Task: Find connections with filter location San Cristóbal Verapaz with filter topic #lawyeringwith filter profile language French with filter current company The Economic Times with filter school Shri Vaishnav Vidyapeeth Vishwavidyalaya, Indore with filter industry Equipment Rental Services with filter service category Labor and Employment Law with filter keywords title Welding
Action: Mouse moved to (519, 85)
Screenshot: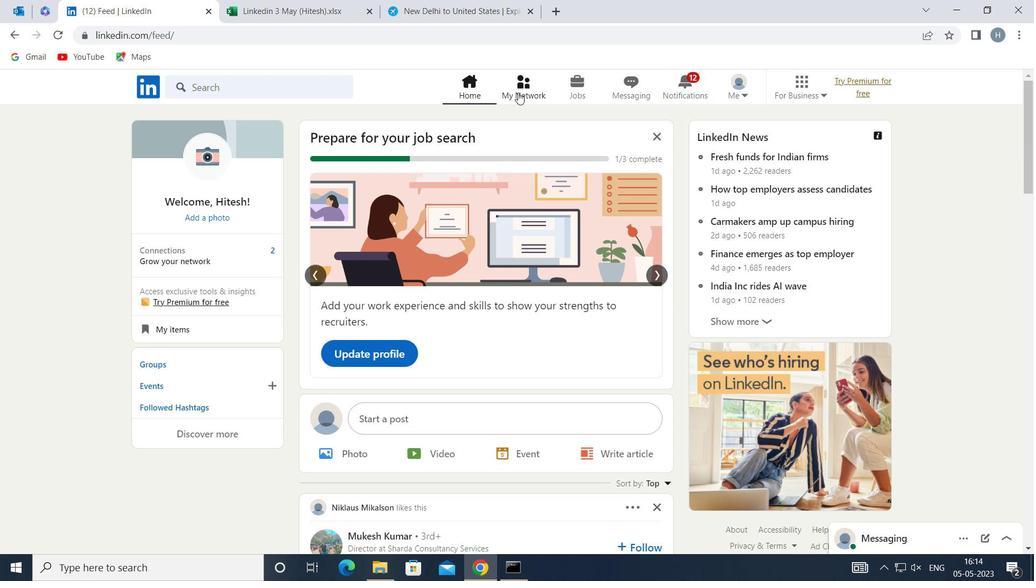 
Action: Mouse pressed left at (519, 85)
Screenshot: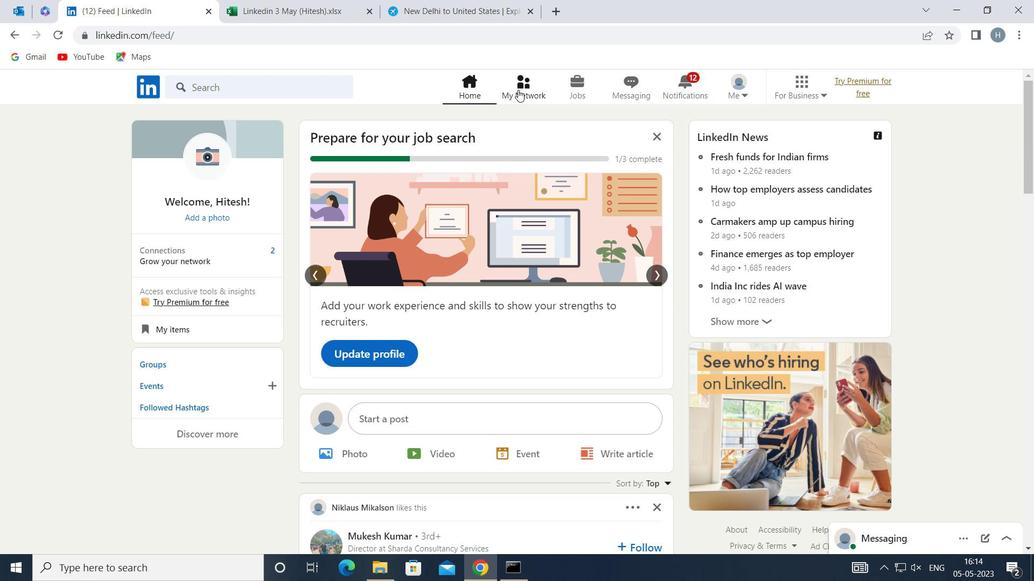 
Action: Mouse moved to (269, 156)
Screenshot: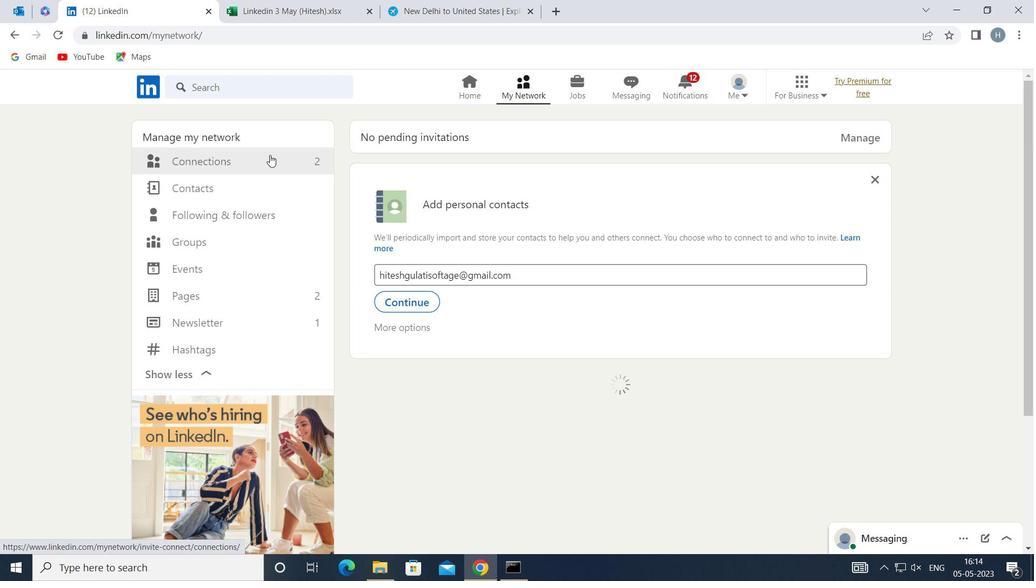 
Action: Mouse pressed left at (269, 156)
Screenshot: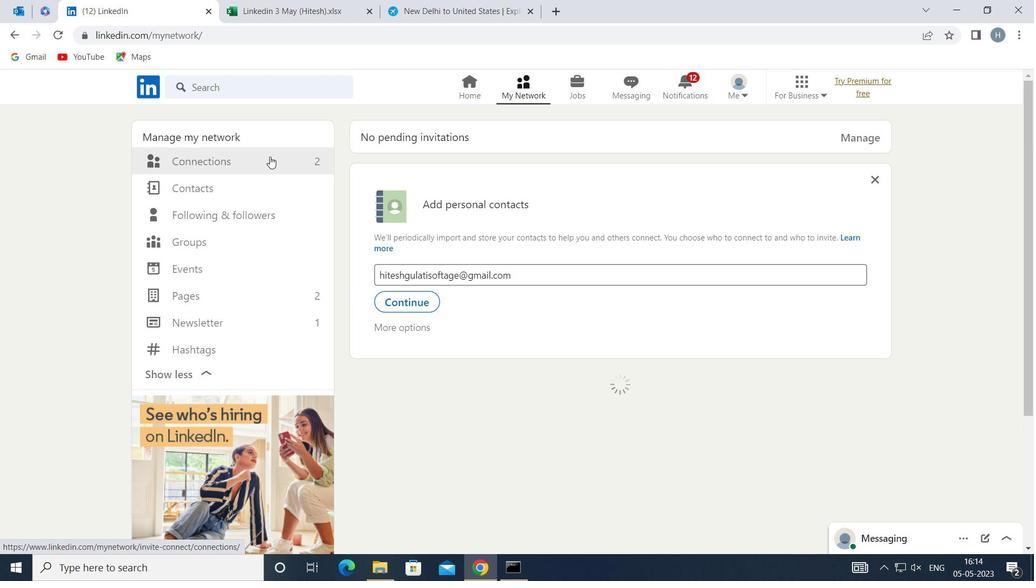 
Action: Mouse moved to (631, 163)
Screenshot: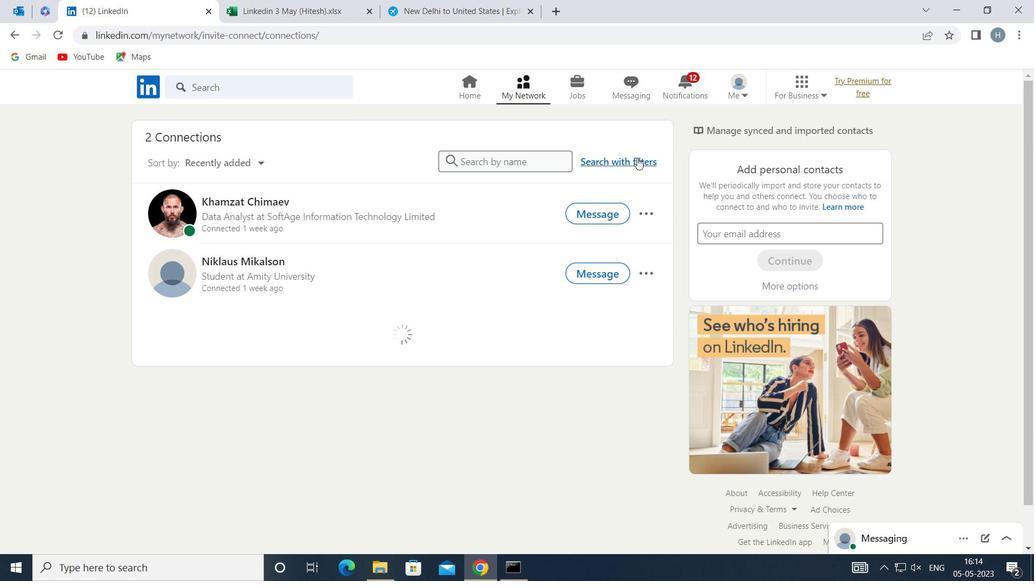 
Action: Mouse pressed left at (631, 163)
Screenshot: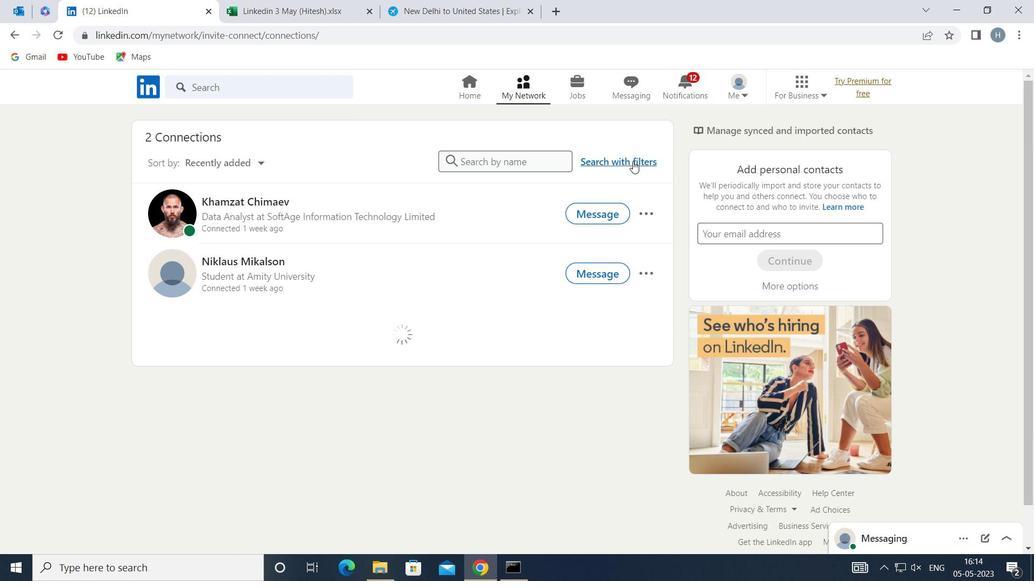 
Action: Mouse moved to (568, 123)
Screenshot: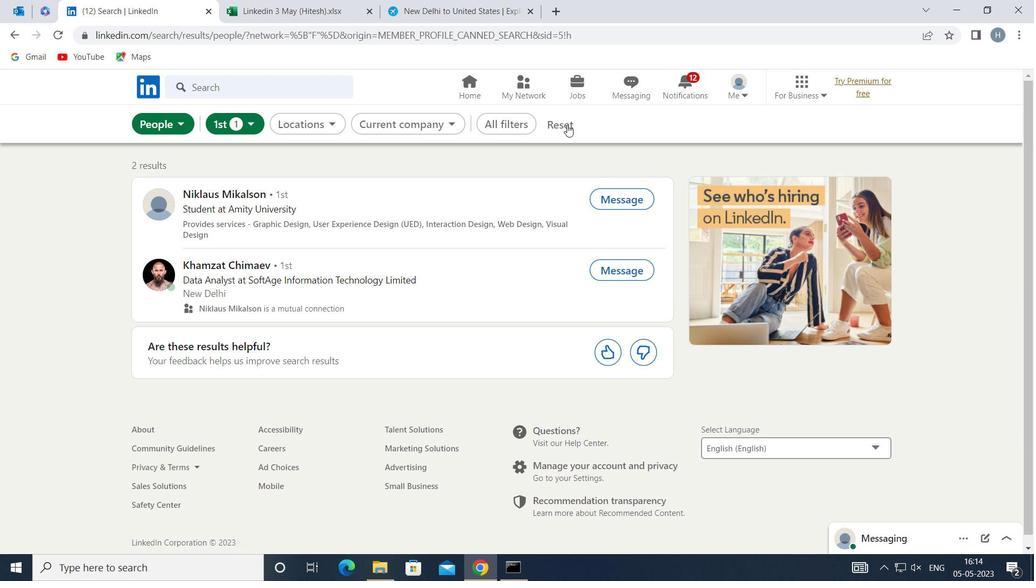 
Action: Mouse pressed left at (568, 123)
Screenshot: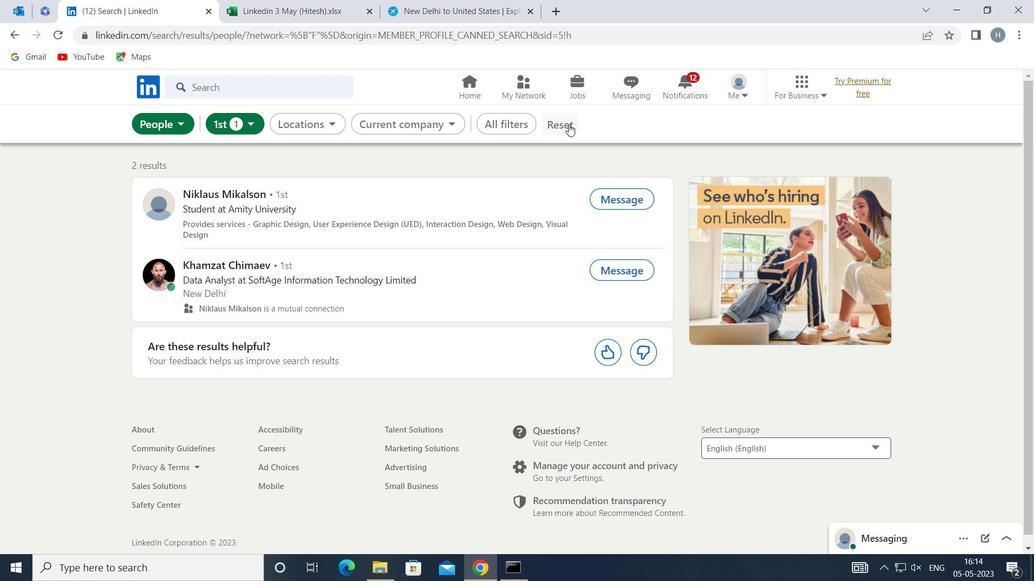 
Action: Mouse moved to (544, 122)
Screenshot: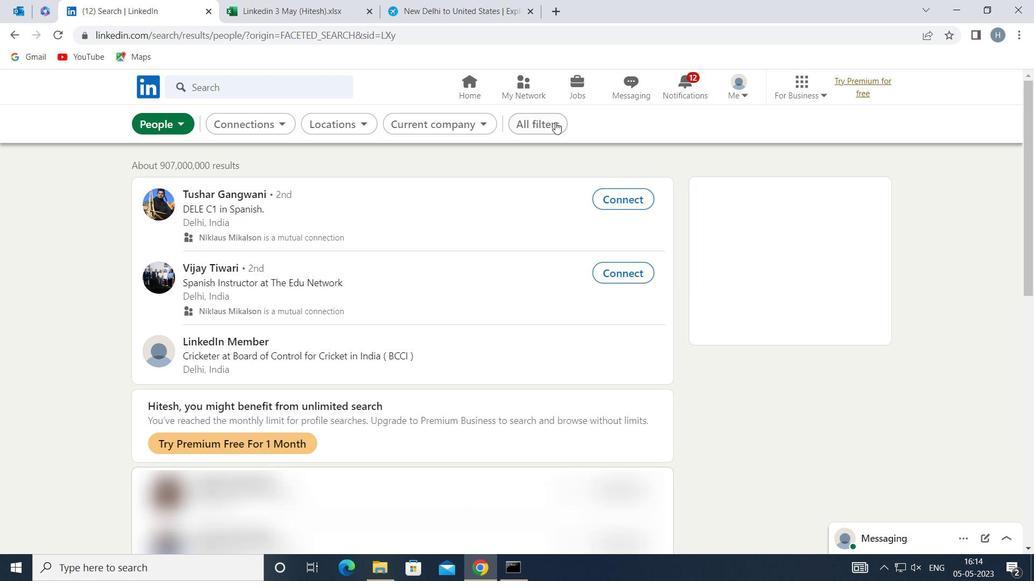 
Action: Mouse pressed left at (544, 122)
Screenshot: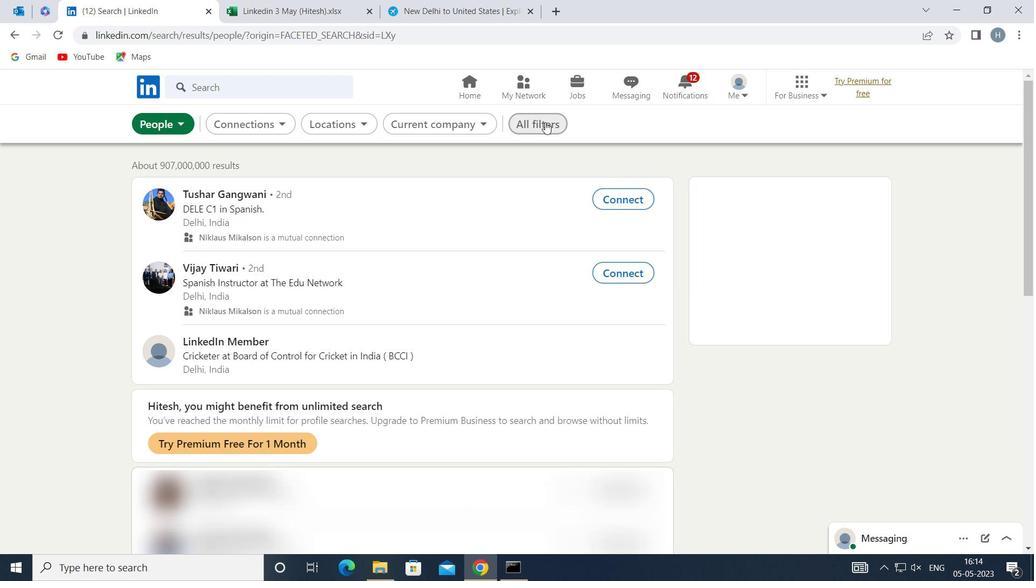 
Action: Mouse moved to (822, 271)
Screenshot: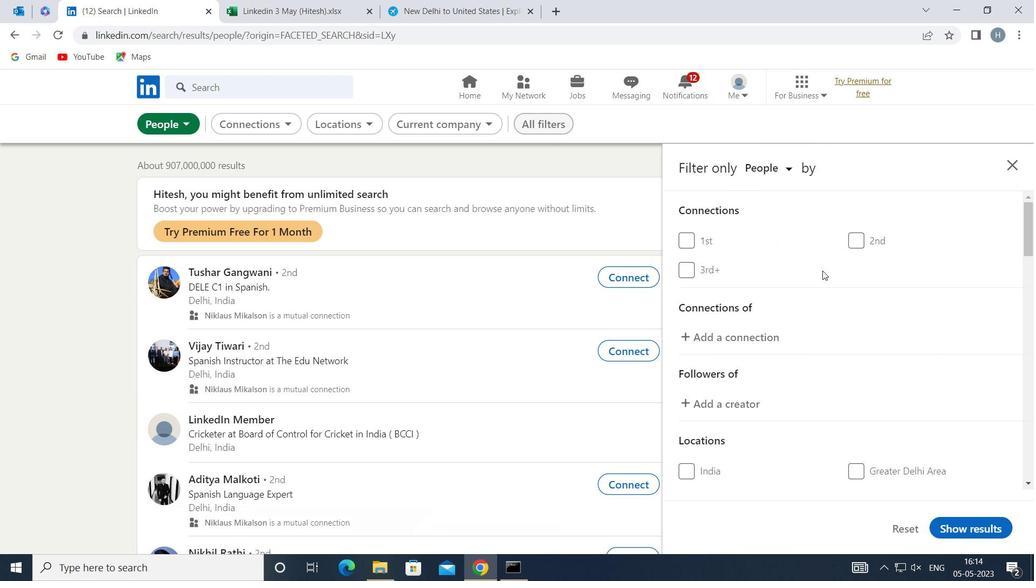 
Action: Mouse scrolled (822, 270) with delta (0, 0)
Screenshot: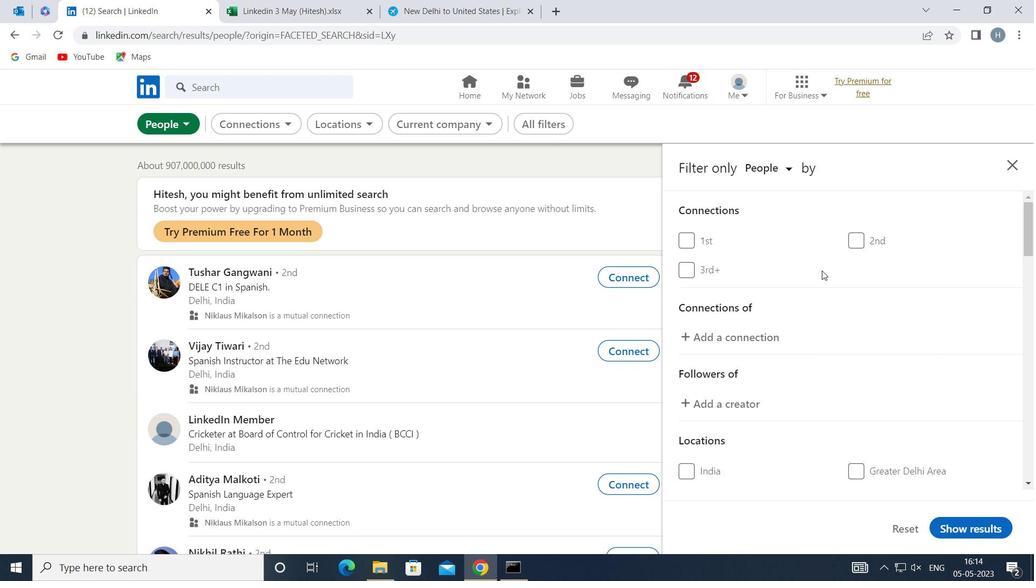 
Action: Mouse scrolled (822, 270) with delta (0, 0)
Screenshot: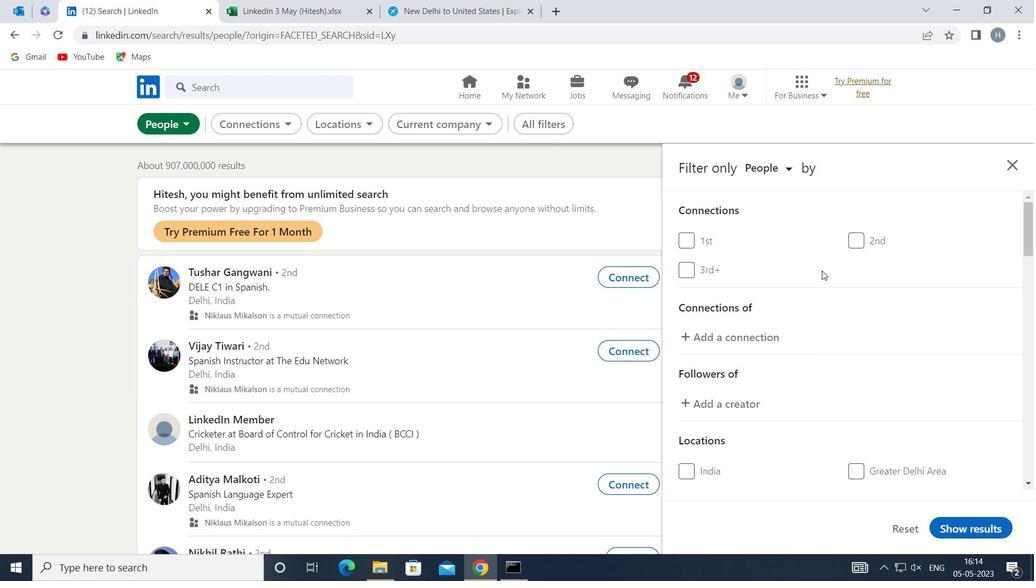 
Action: Mouse moved to (821, 272)
Screenshot: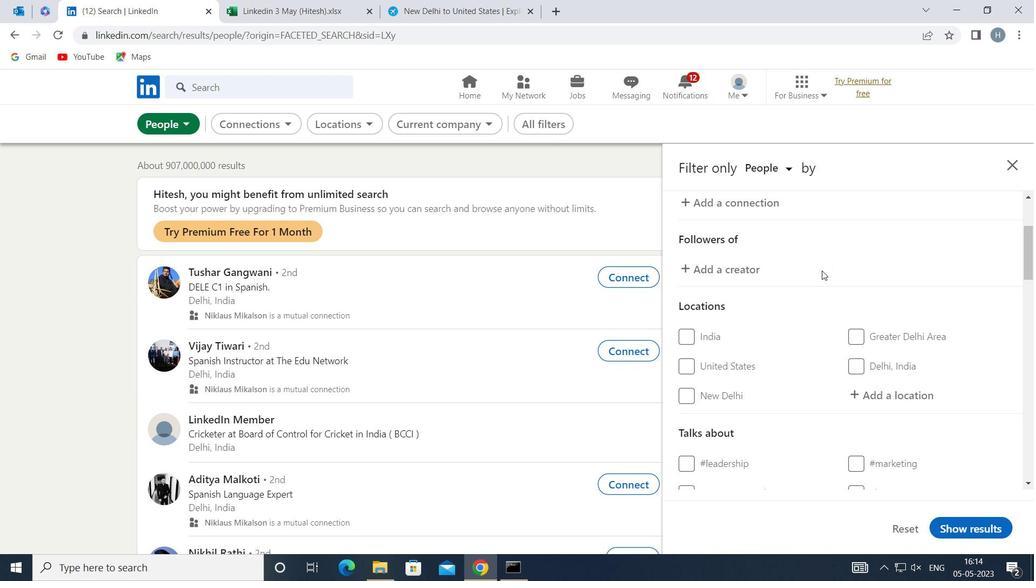 
Action: Mouse scrolled (821, 271) with delta (0, 0)
Screenshot: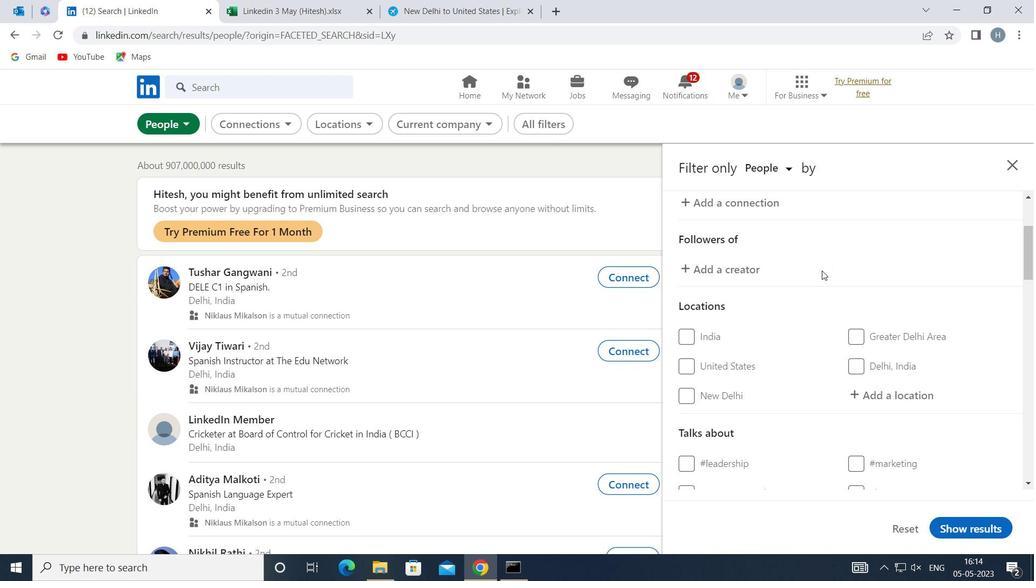 
Action: Mouse moved to (887, 328)
Screenshot: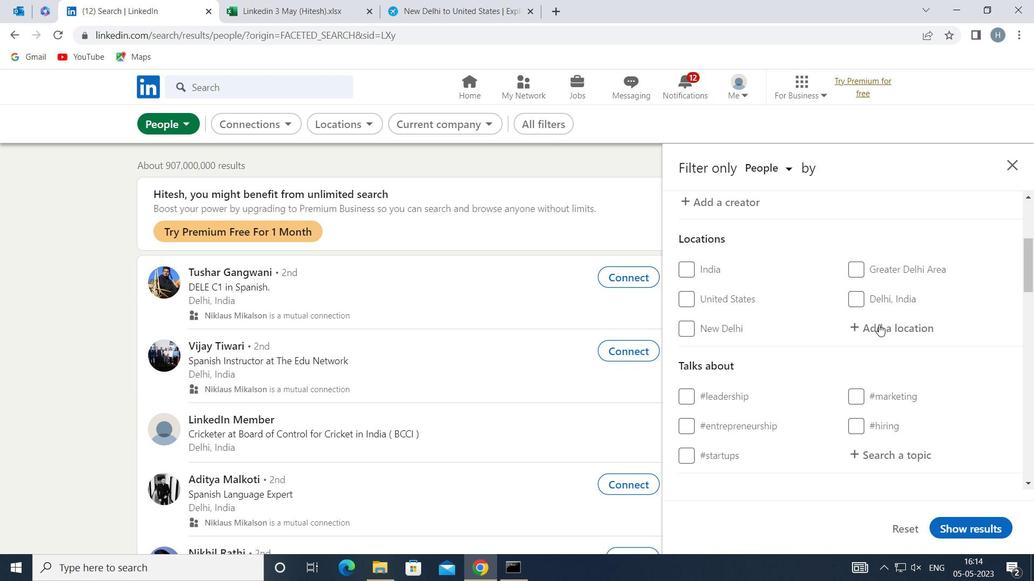 
Action: Mouse pressed left at (887, 328)
Screenshot: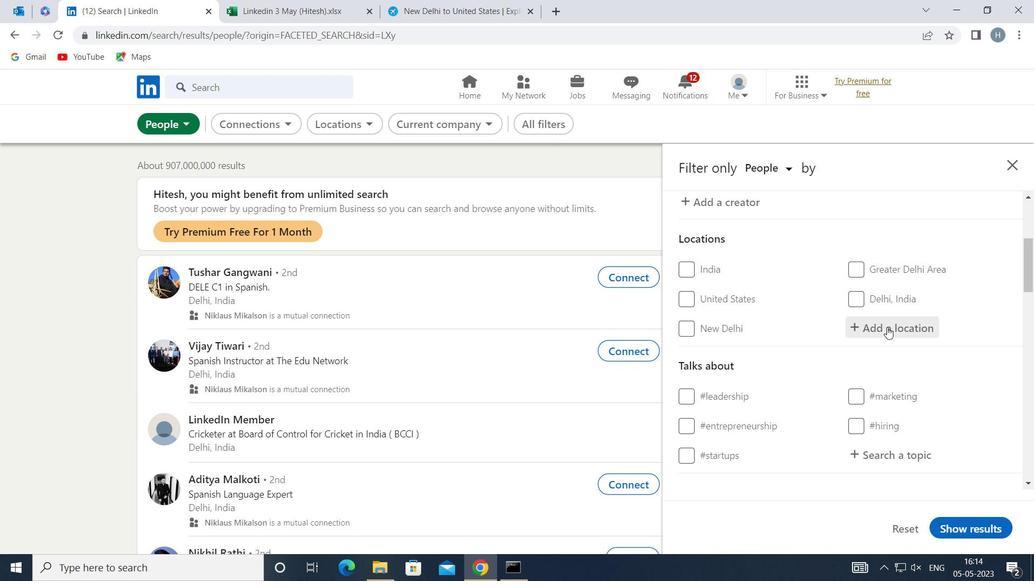 
Action: Mouse moved to (888, 328)
Screenshot: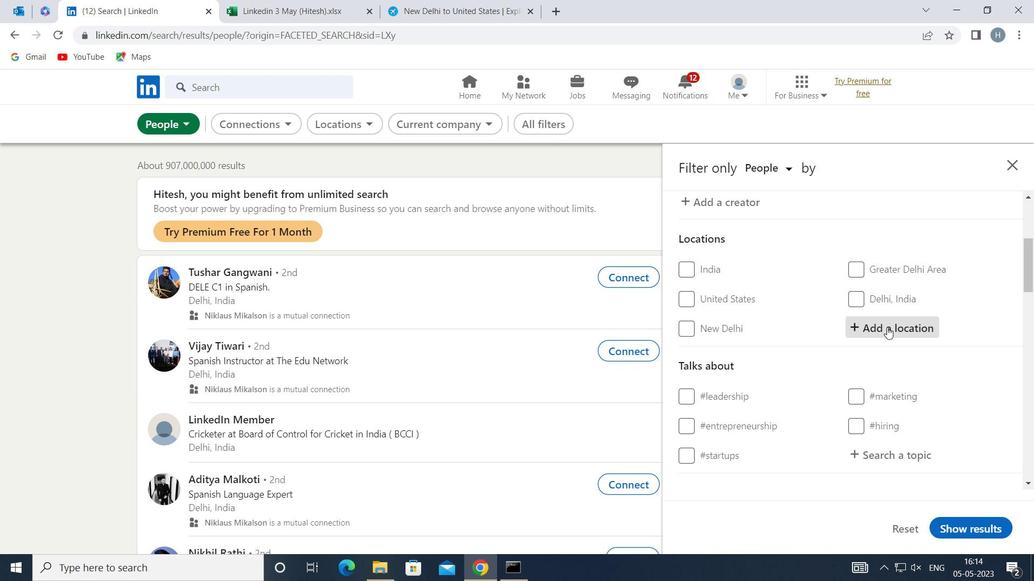 
Action: Key pressed <Key.shift>SAN<Key.space><Key.shift>CRISTOBAL<Key.space><Key.shift>V
Screenshot: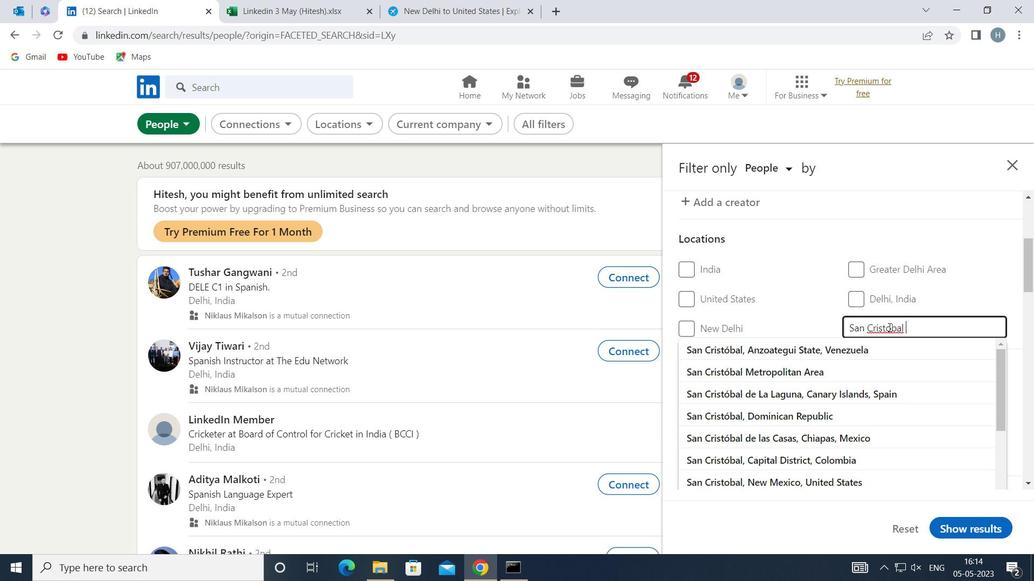 
Action: Mouse moved to (809, 412)
Screenshot: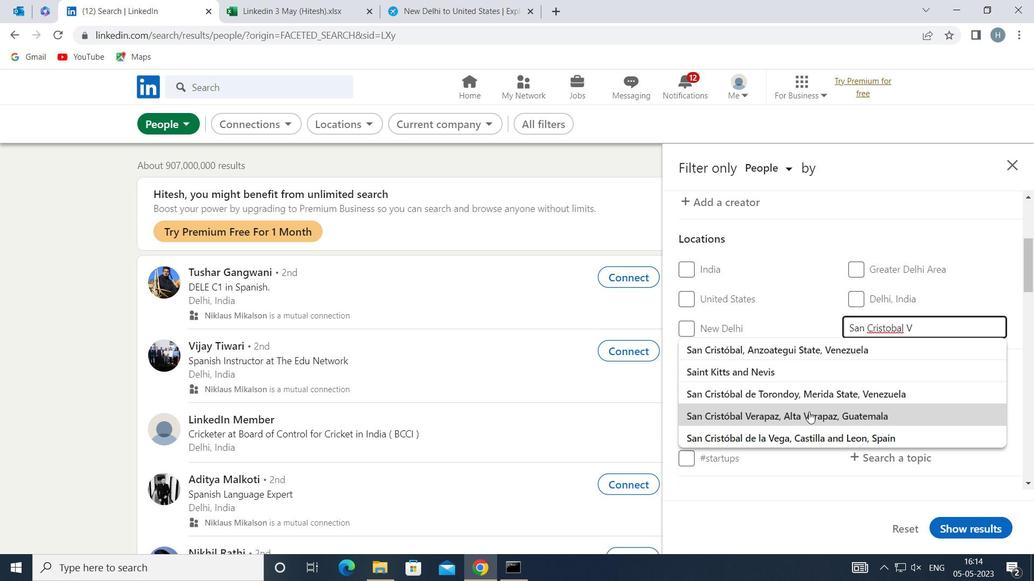 
Action: Mouse pressed left at (809, 412)
Screenshot: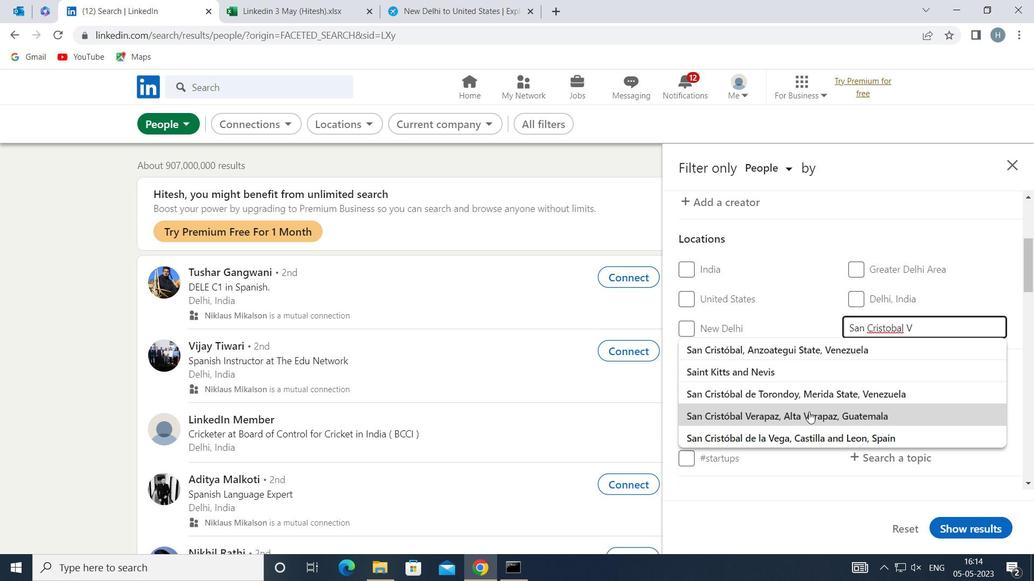 
Action: Mouse moved to (790, 387)
Screenshot: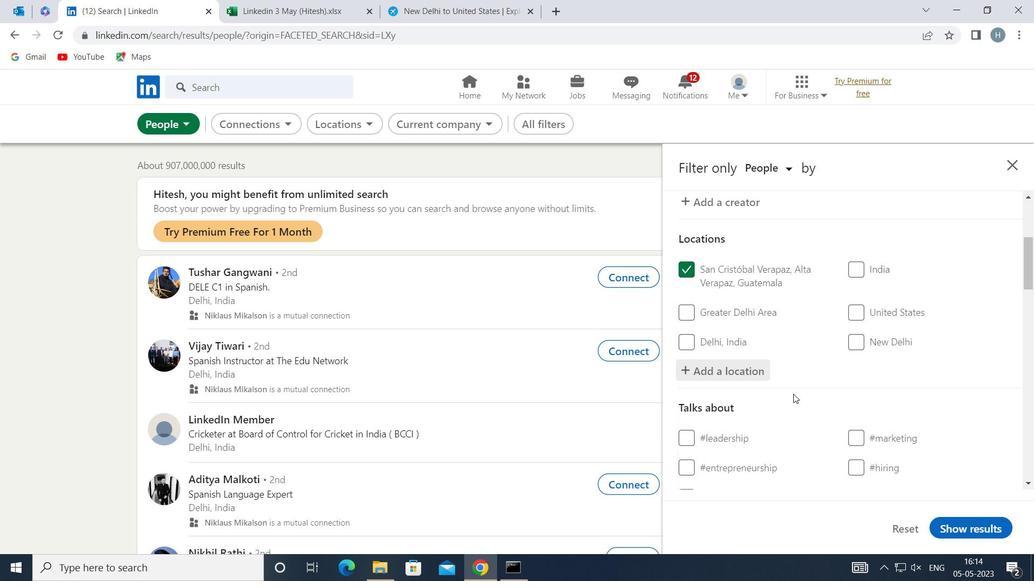 
Action: Mouse scrolled (790, 387) with delta (0, 0)
Screenshot: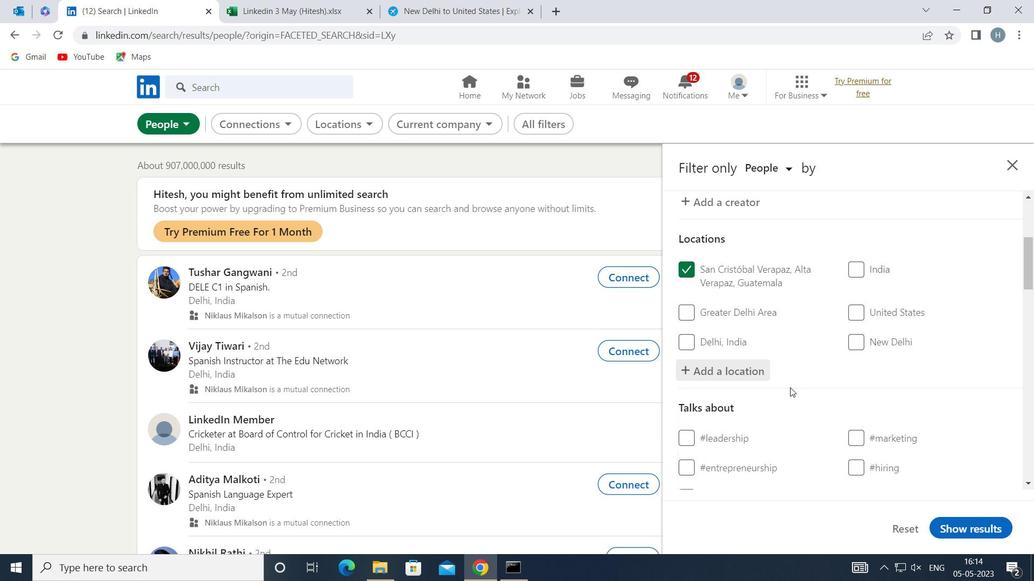 
Action: Mouse moved to (790, 380)
Screenshot: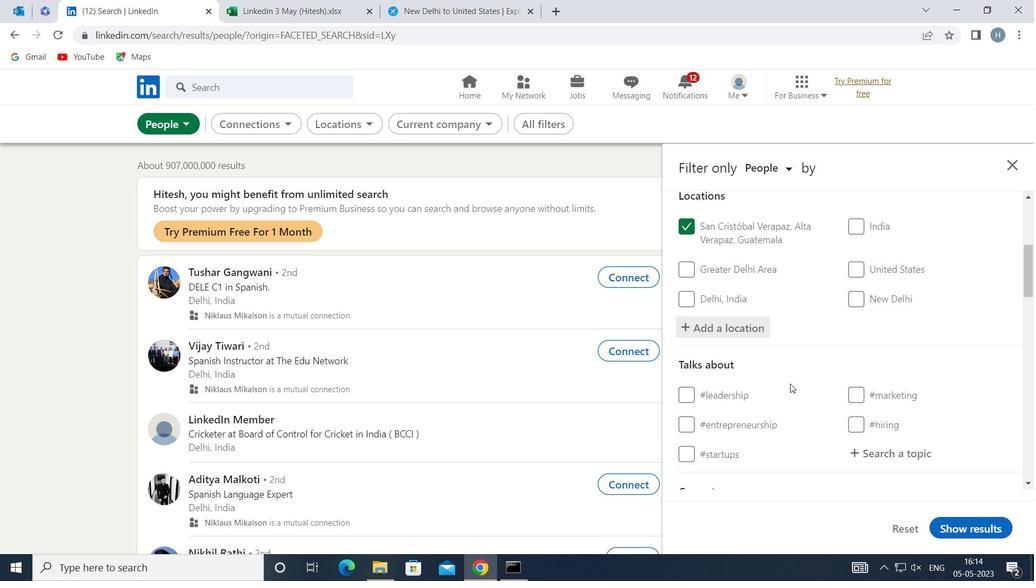 
Action: Mouse scrolled (790, 380) with delta (0, 0)
Screenshot: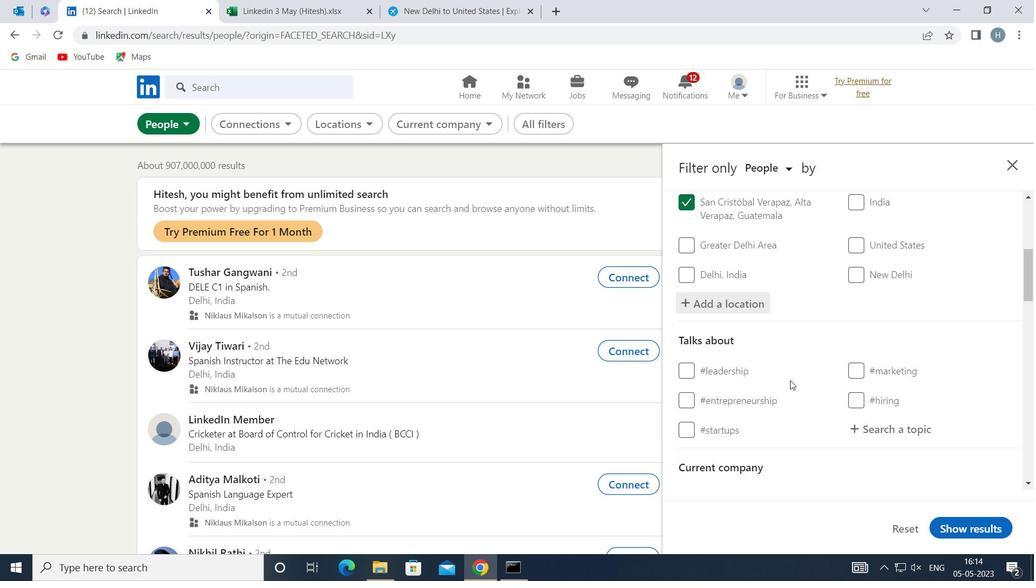 
Action: Mouse moved to (900, 356)
Screenshot: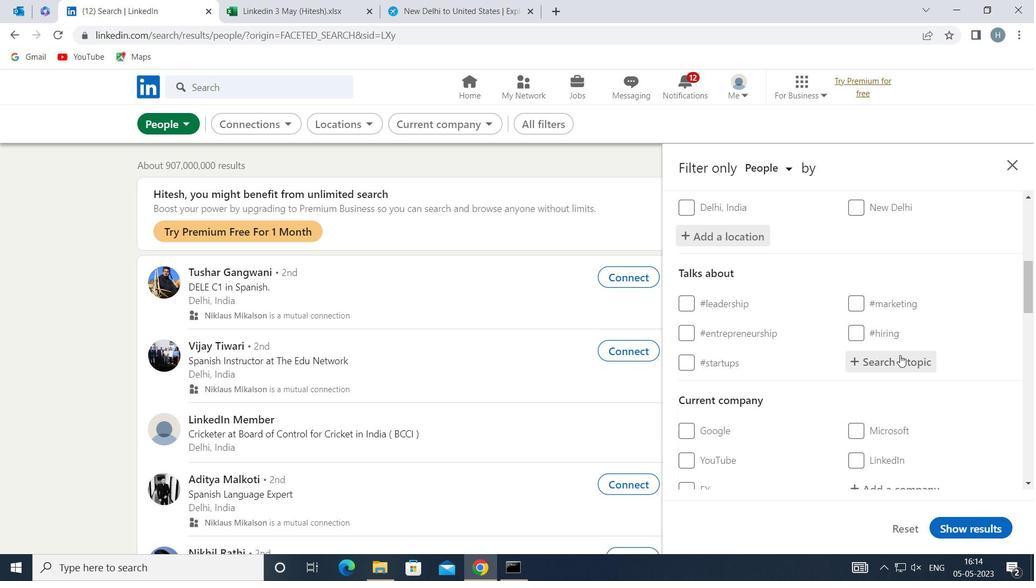
Action: Mouse pressed left at (900, 356)
Screenshot: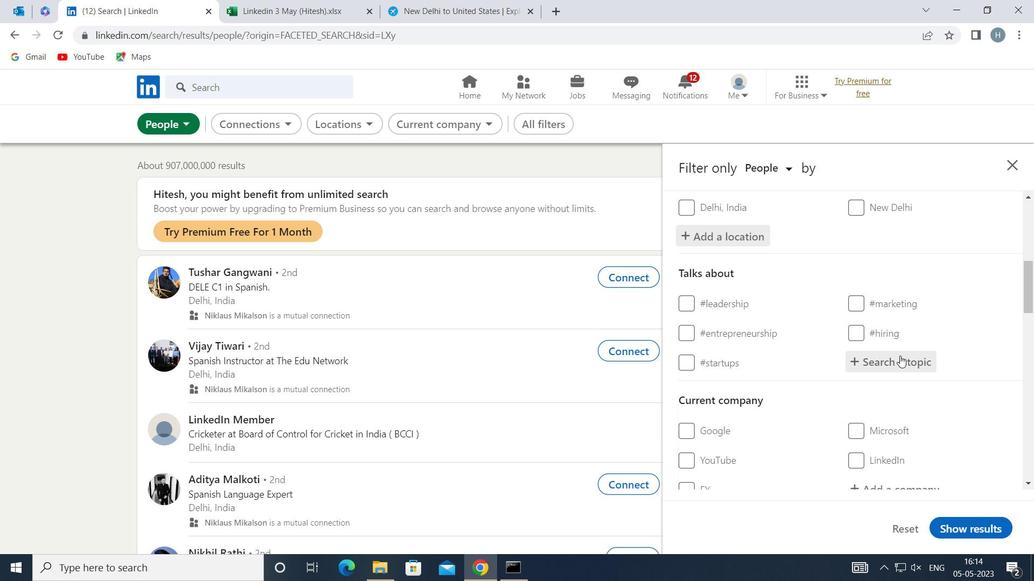 
Action: Key pressed <Key.shift>LAWYERING
Screenshot: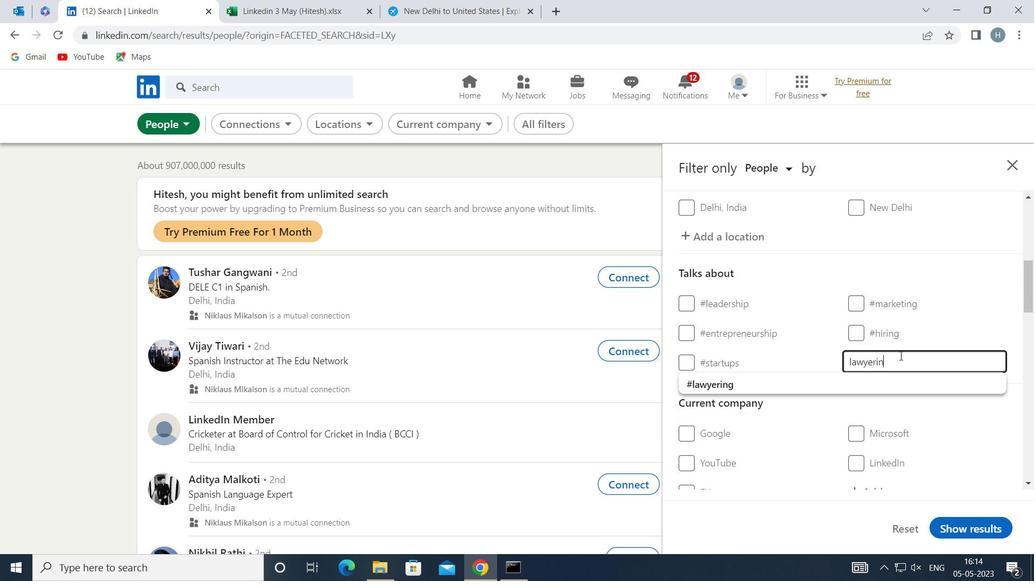 
Action: Mouse moved to (857, 378)
Screenshot: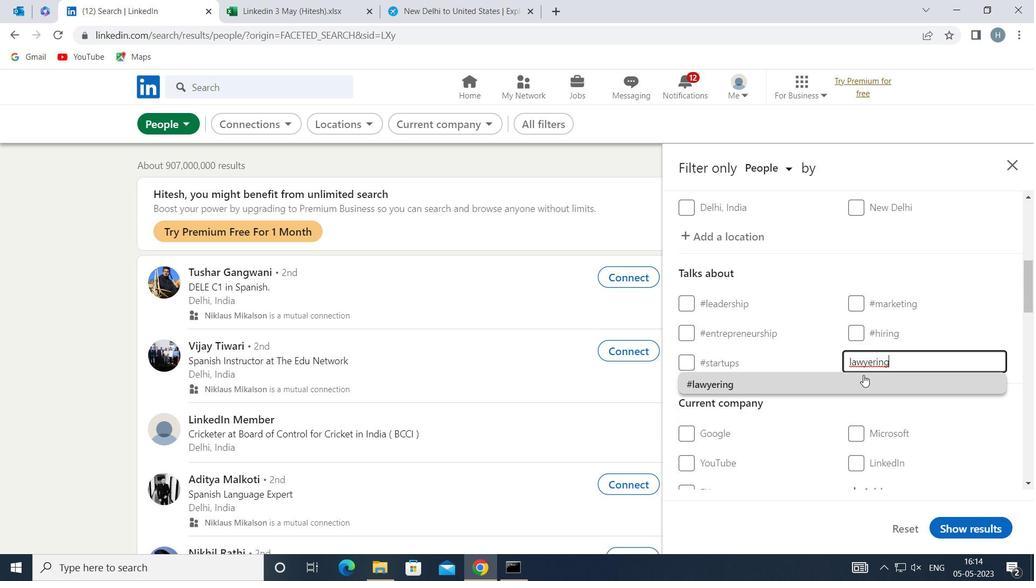 
Action: Mouse pressed left at (857, 378)
Screenshot: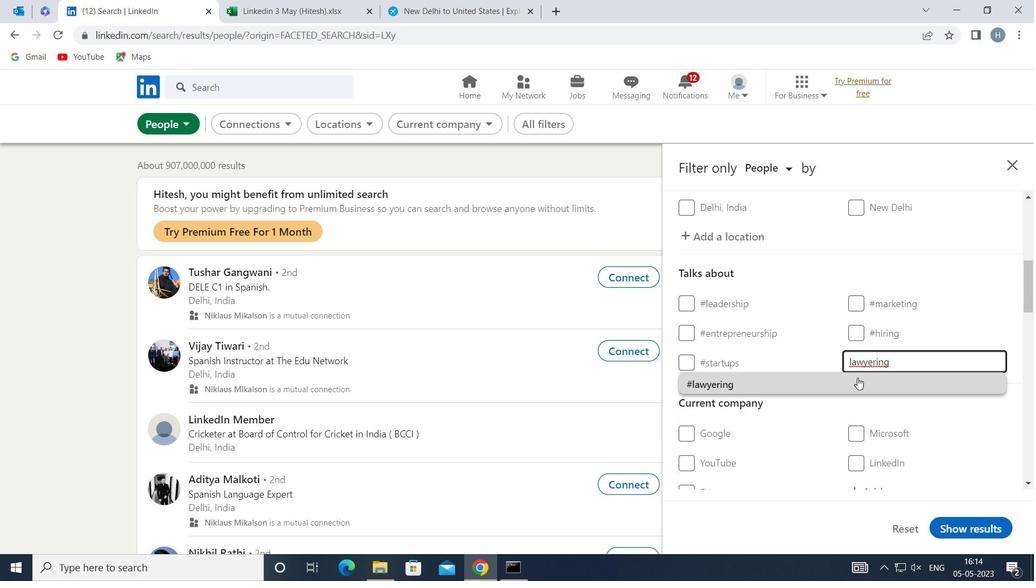 
Action: Mouse moved to (780, 371)
Screenshot: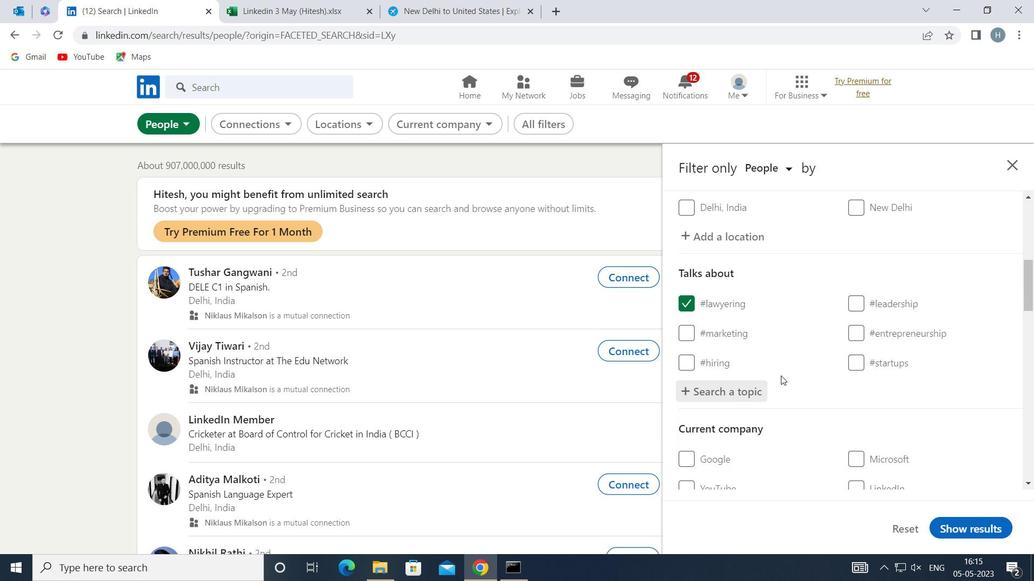 
Action: Mouse scrolled (780, 371) with delta (0, 0)
Screenshot: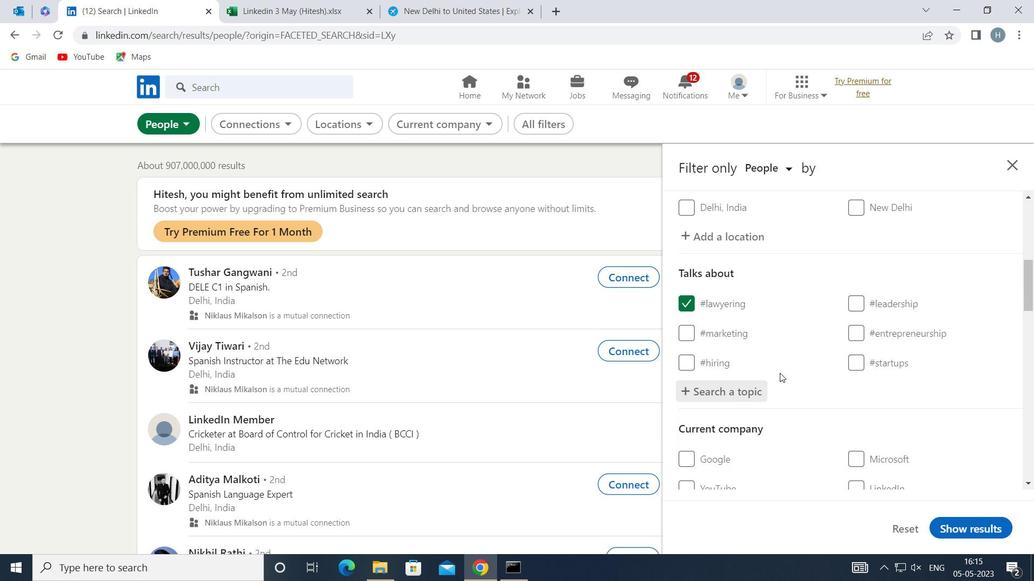 
Action: Mouse scrolled (780, 371) with delta (0, 0)
Screenshot: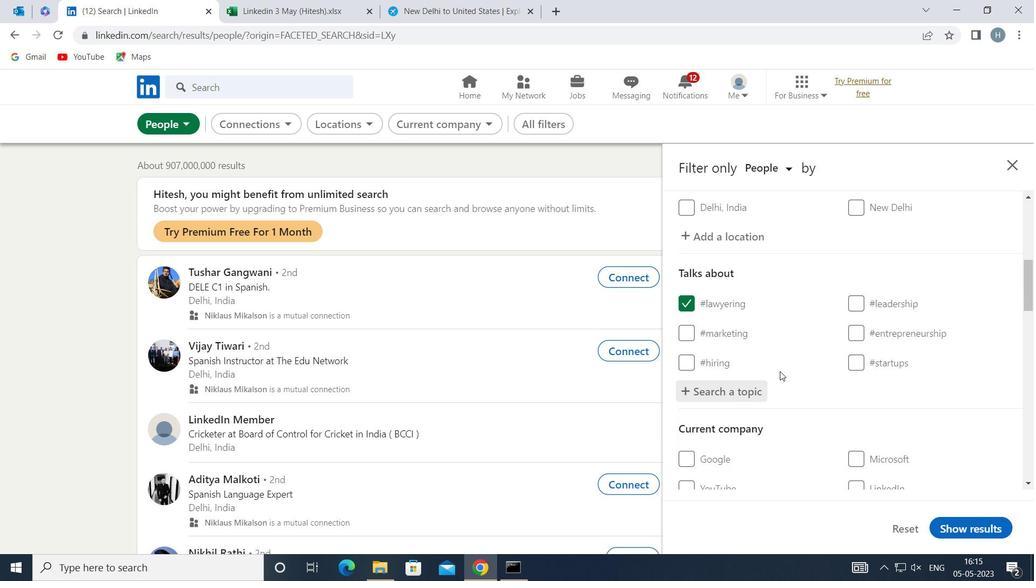 
Action: Mouse moved to (797, 357)
Screenshot: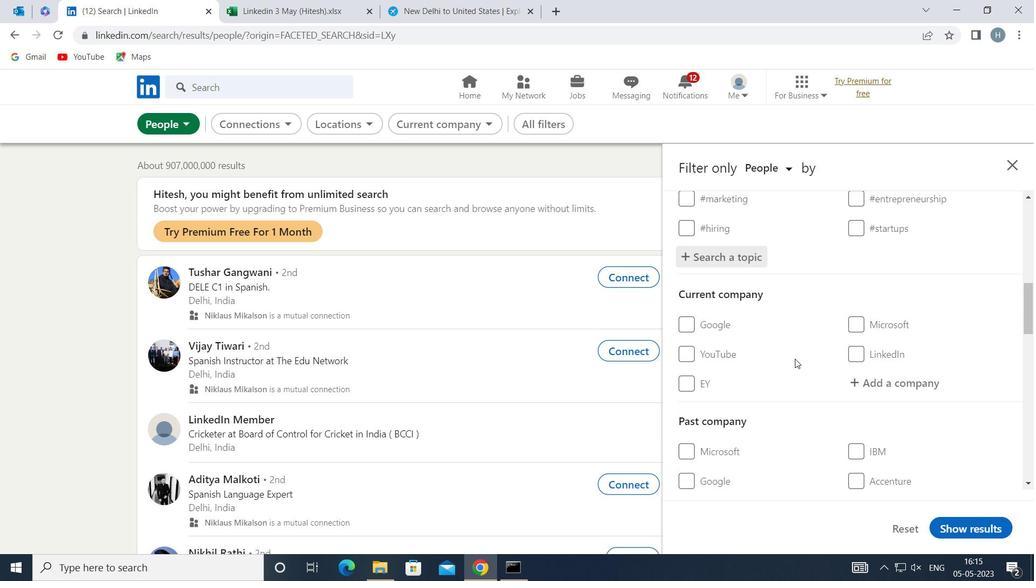 
Action: Mouse scrolled (797, 356) with delta (0, 0)
Screenshot: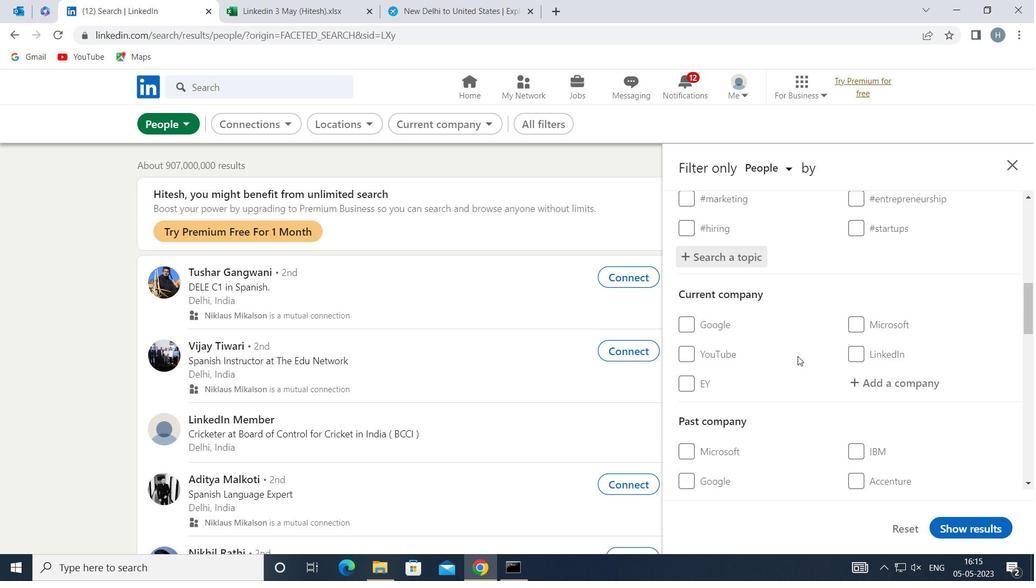 
Action: Mouse moved to (806, 350)
Screenshot: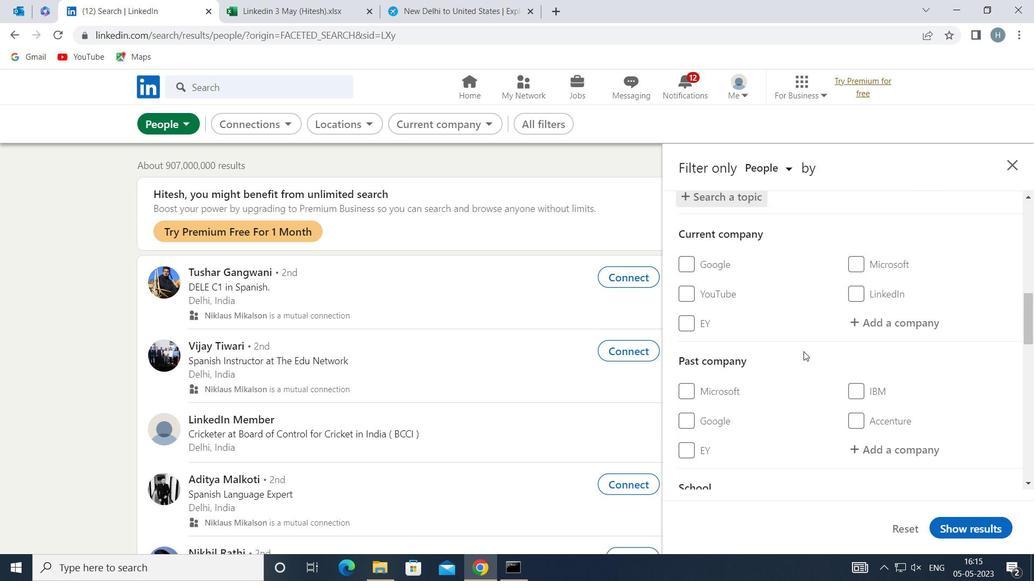 
Action: Mouse scrolled (806, 350) with delta (0, 0)
Screenshot: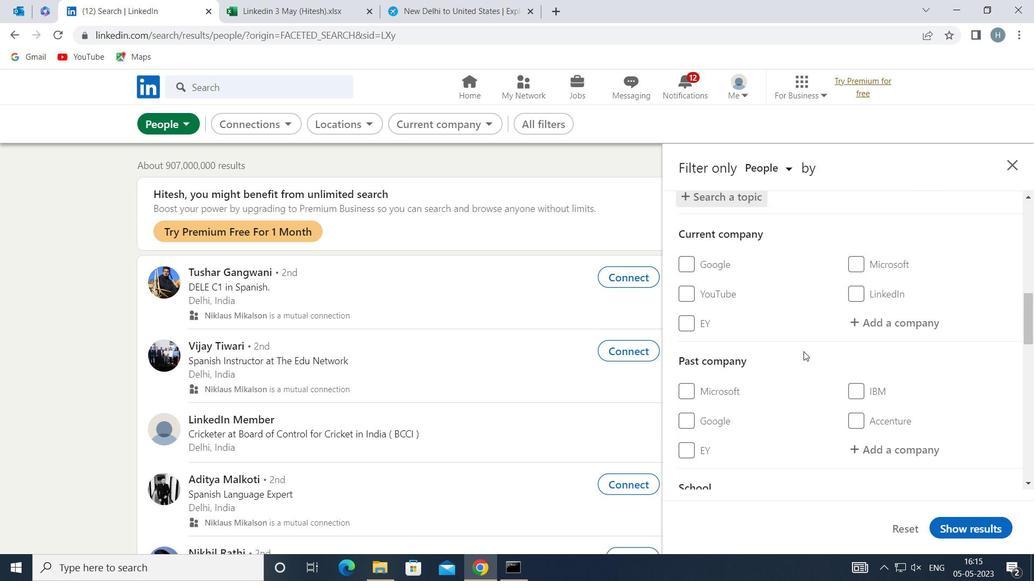 
Action: Mouse scrolled (806, 350) with delta (0, 0)
Screenshot: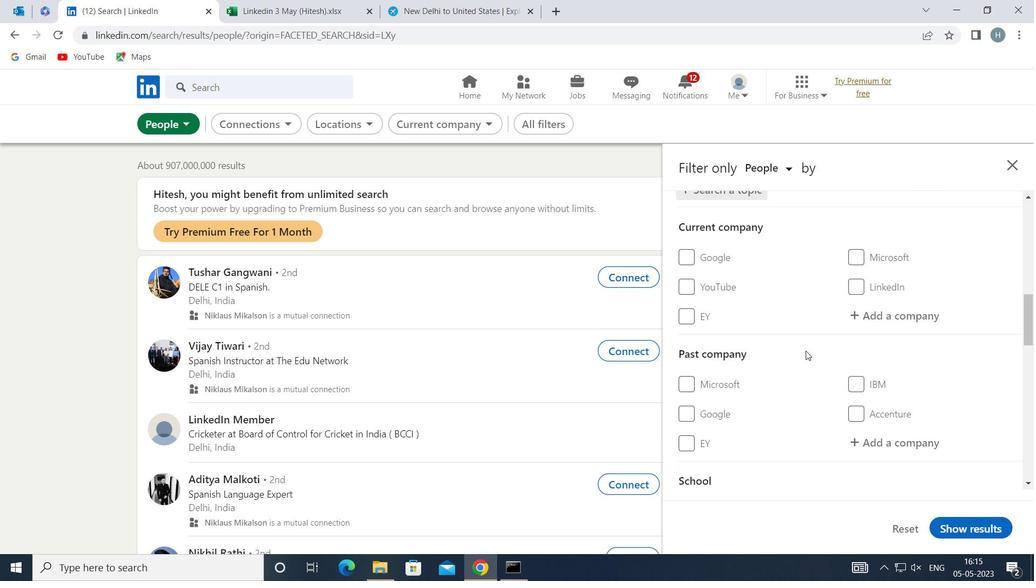 
Action: Mouse moved to (809, 350)
Screenshot: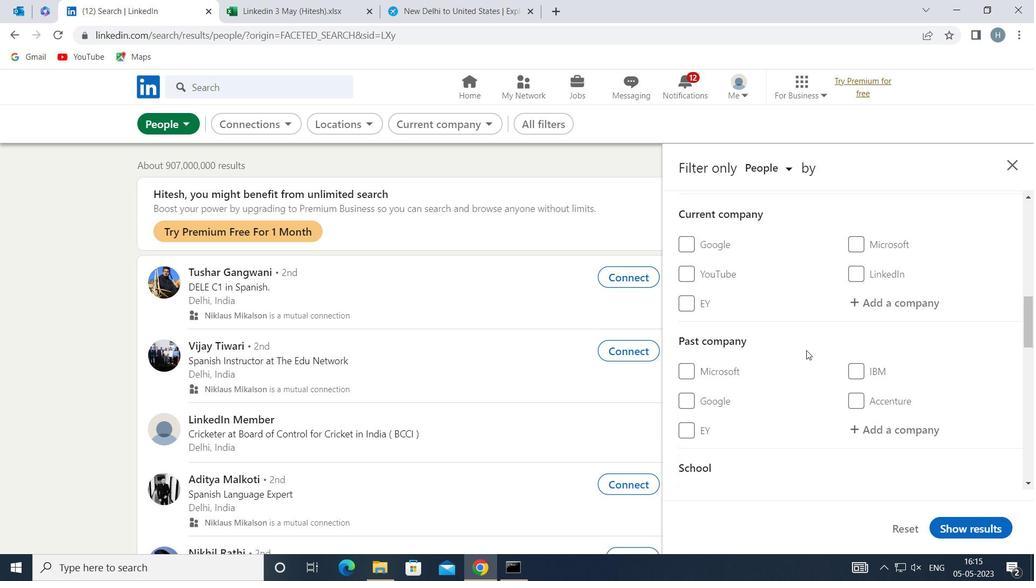 
Action: Mouse scrolled (809, 349) with delta (0, 0)
Screenshot: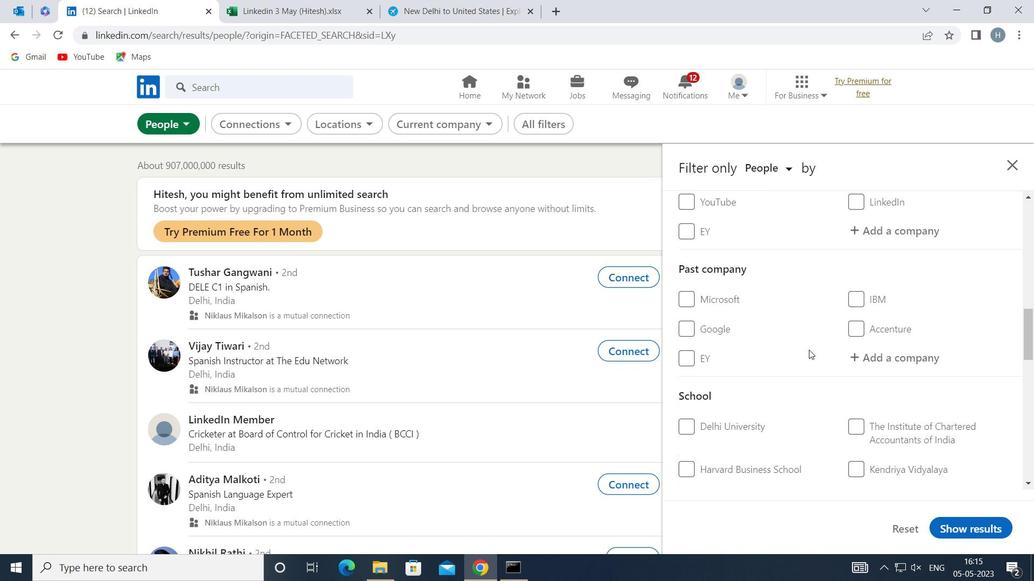 
Action: Mouse scrolled (809, 349) with delta (0, 0)
Screenshot: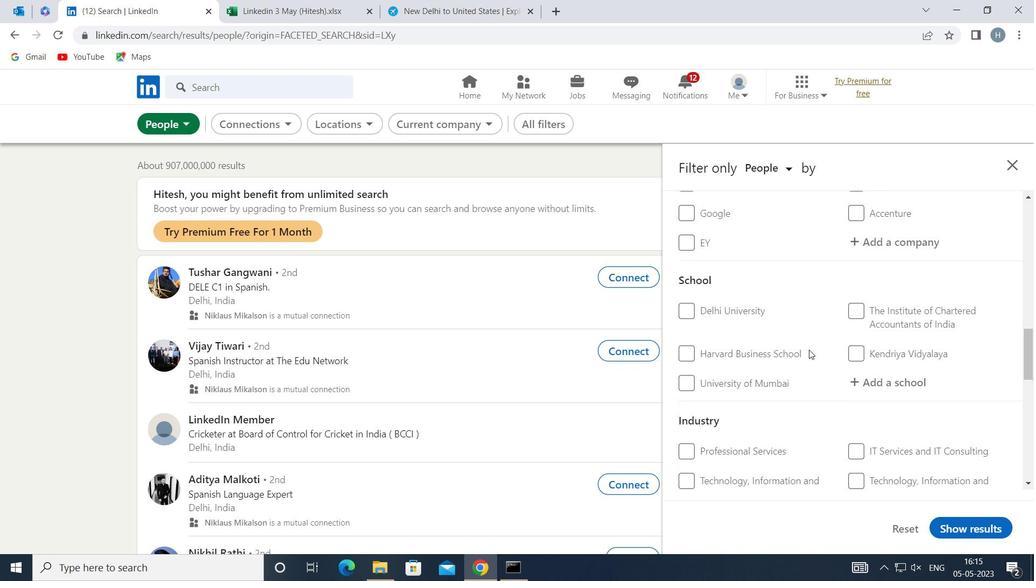 
Action: Mouse scrolled (809, 349) with delta (0, 0)
Screenshot: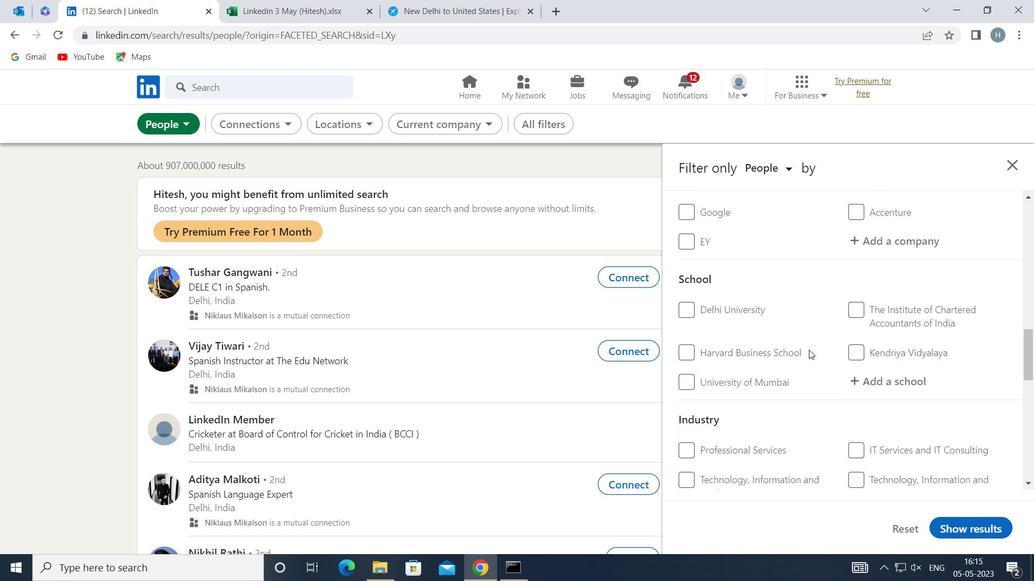 
Action: Mouse scrolled (809, 349) with delta (0, 0)
Screenshot: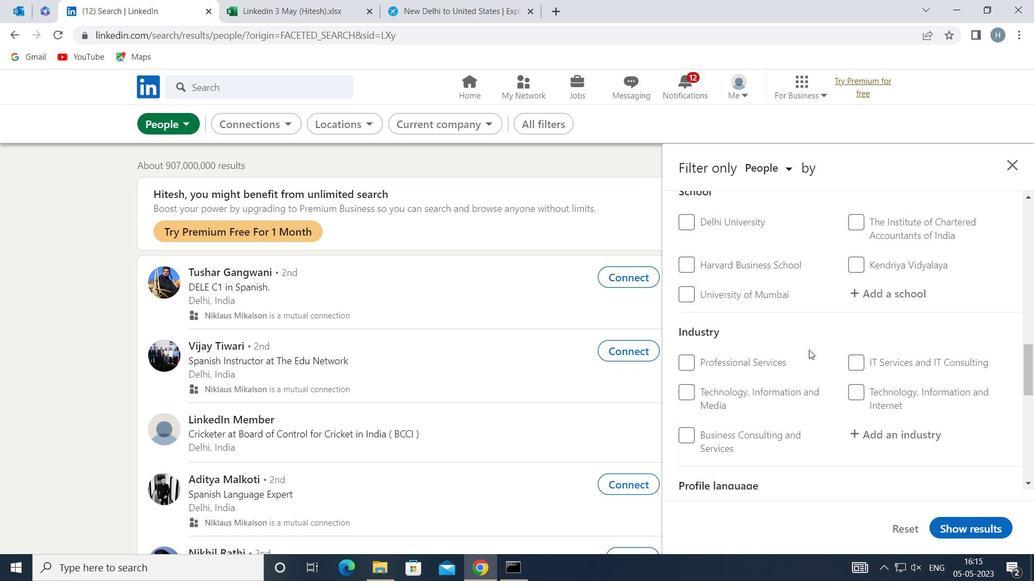 
Action: Mouse moved to (810, 349)
Screenshot: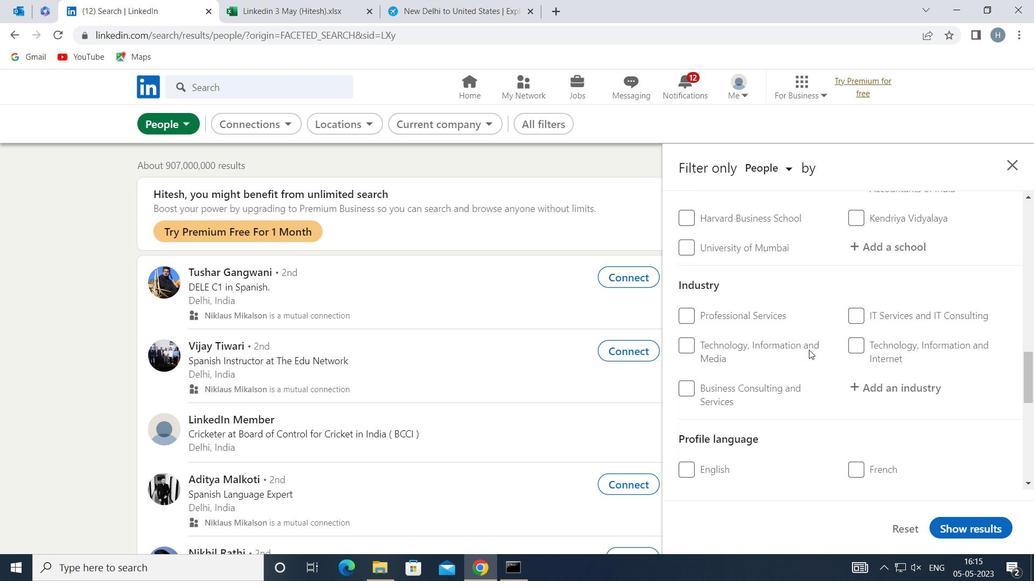 
Action: Mouse scrolled (810, 349) with delta (0, 0)
Screenshot: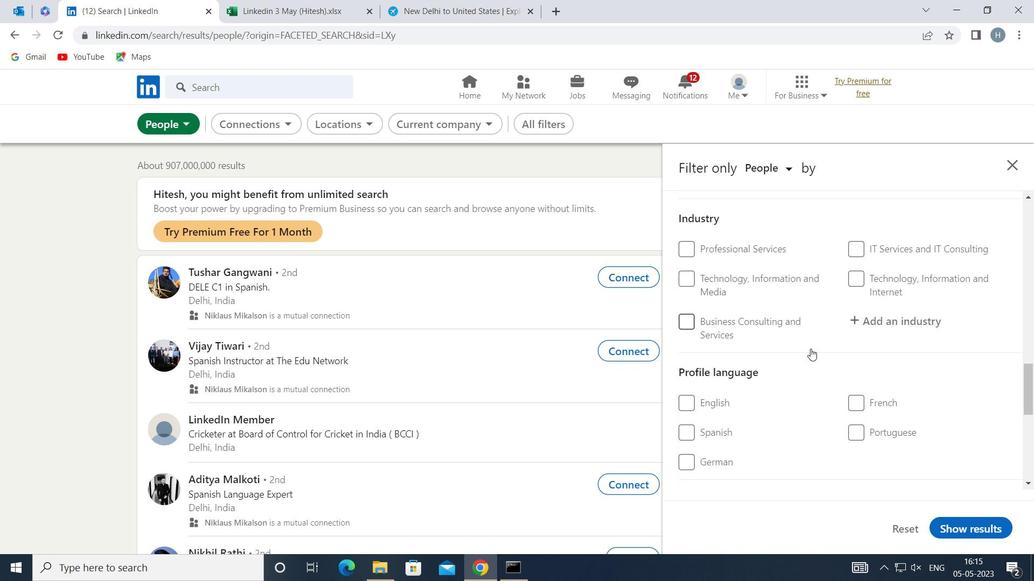 
Action: Mouse moved to (857, 342)
Screenshot: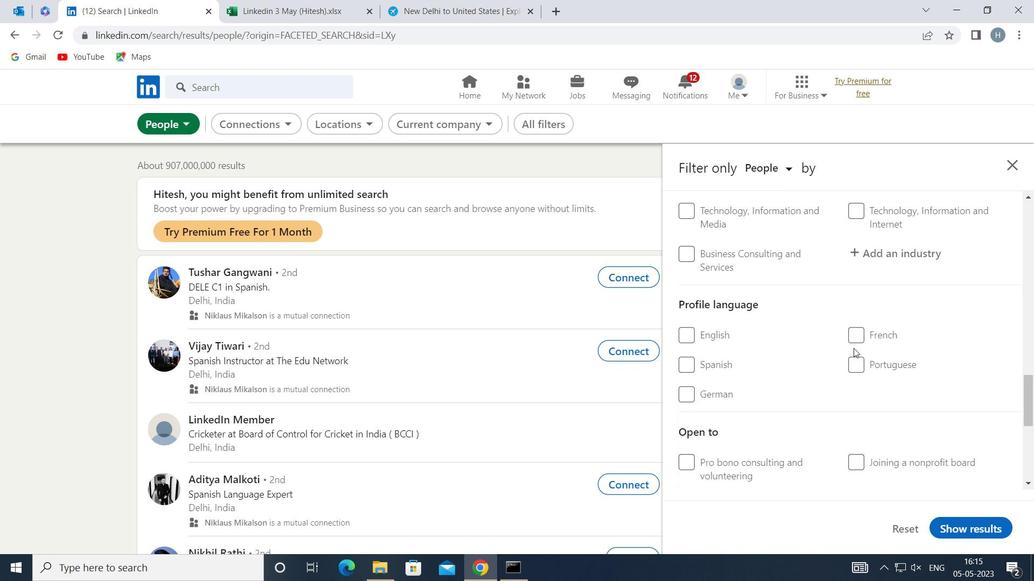 
Action: Mouse pressed left at (857, 342)
Screenshot: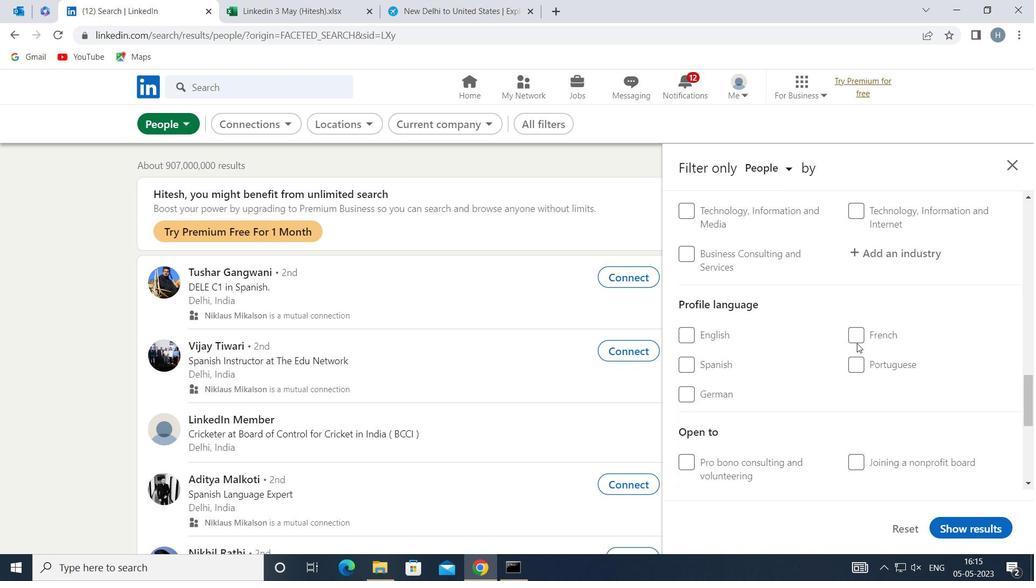 
Action: Mouse moved to (826, 356)
Screenshot: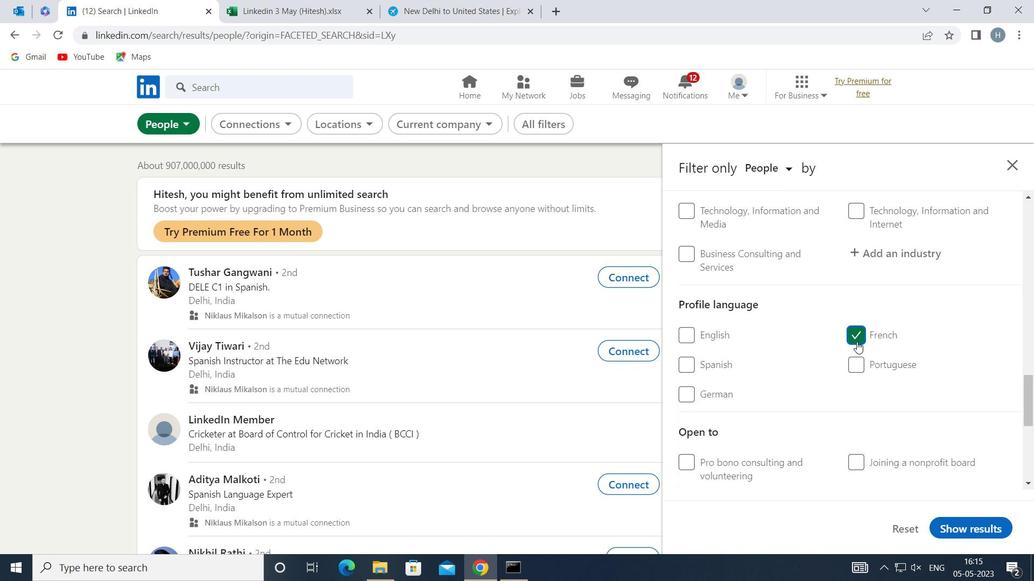 
Action: Mouse scrolled (826, 357) with delta (0, 0)
Screenshot: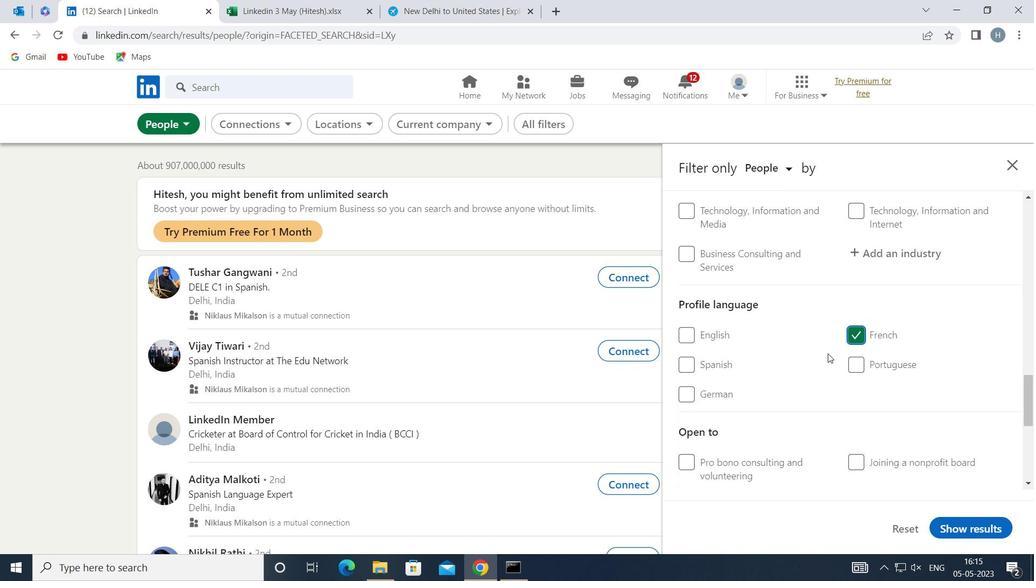 
Action: Mouse scrolled (826, 357) with delta (0, 0)
Screenshot: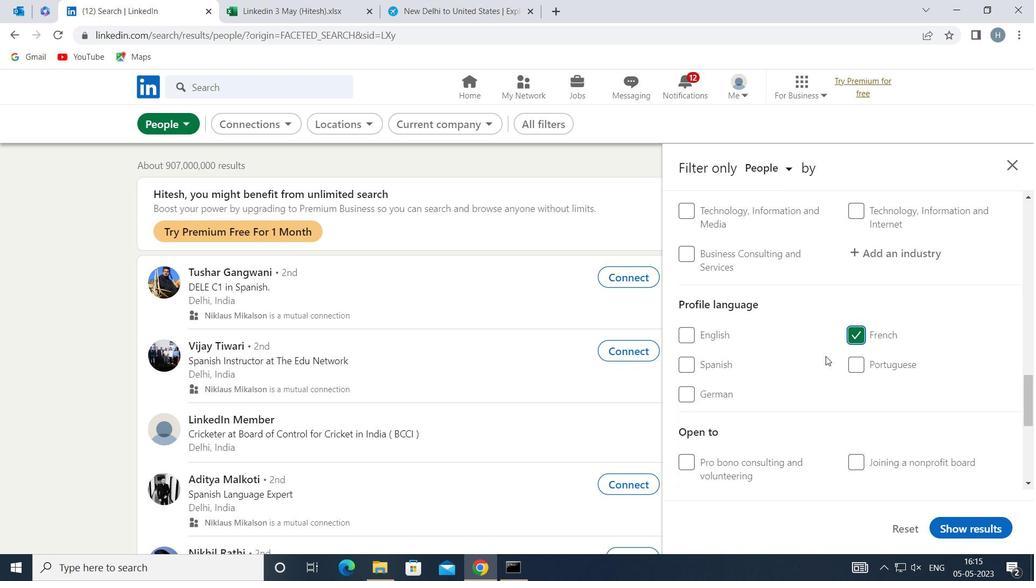 
Action: Mouse moved to (824, 356)
Screenshot: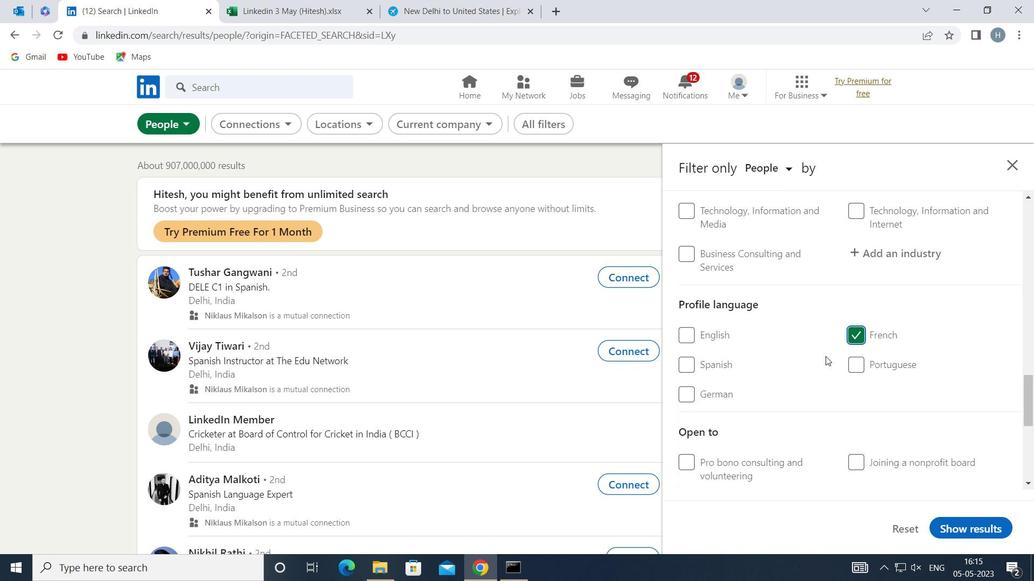 
Action: Mouse scrolled (824, 357) with delta (0, 0)
Screenshot: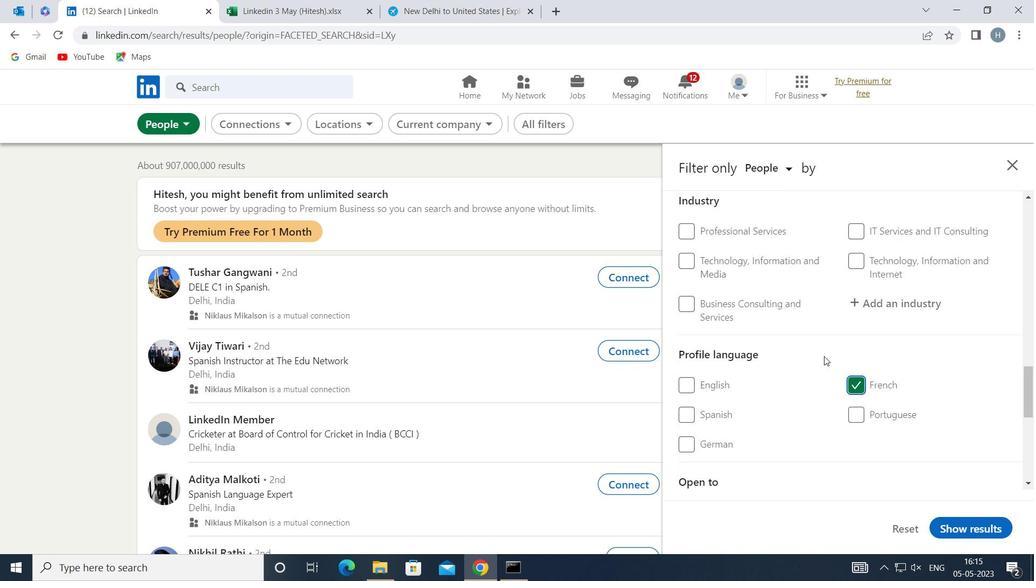 
Action: Mouse scrolled (824, 357) with delta (0, 0)
Screenshot: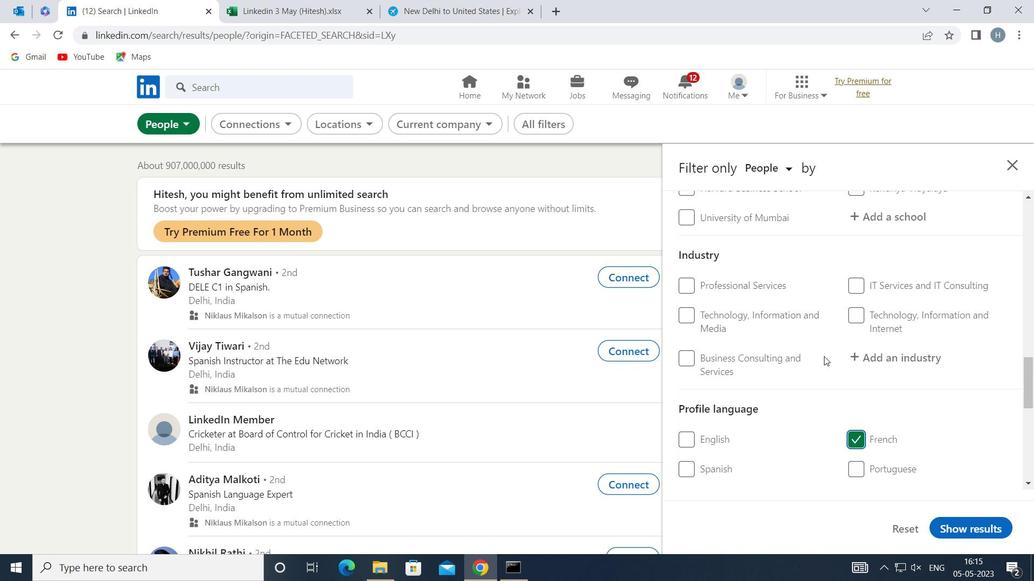 
Action: Mouse scrolled (824, 357) with delta (0, 0)
Screenshot: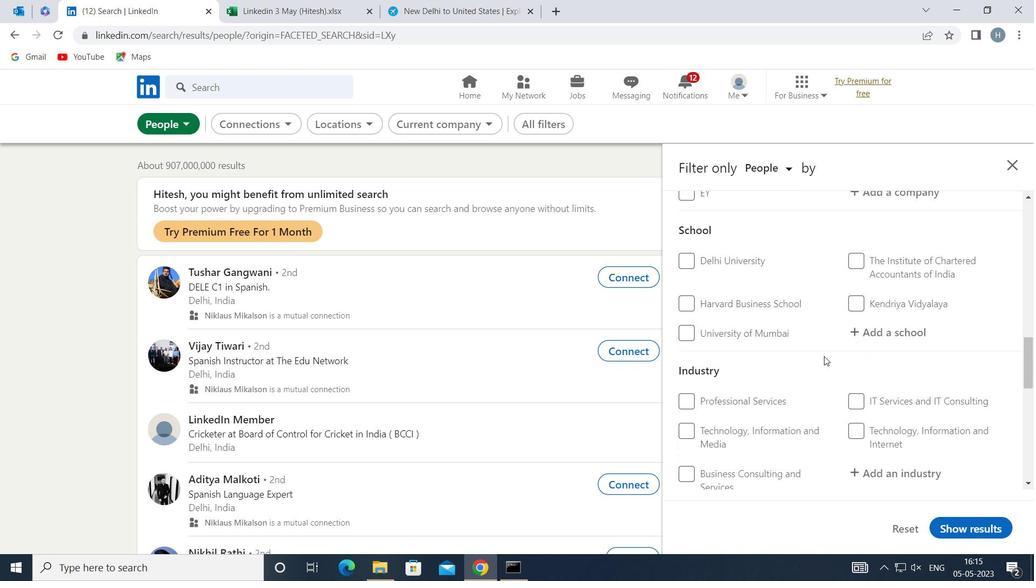 
Action: Mouse scrolled (824, 357) with delta (0, 0)
Screenshot: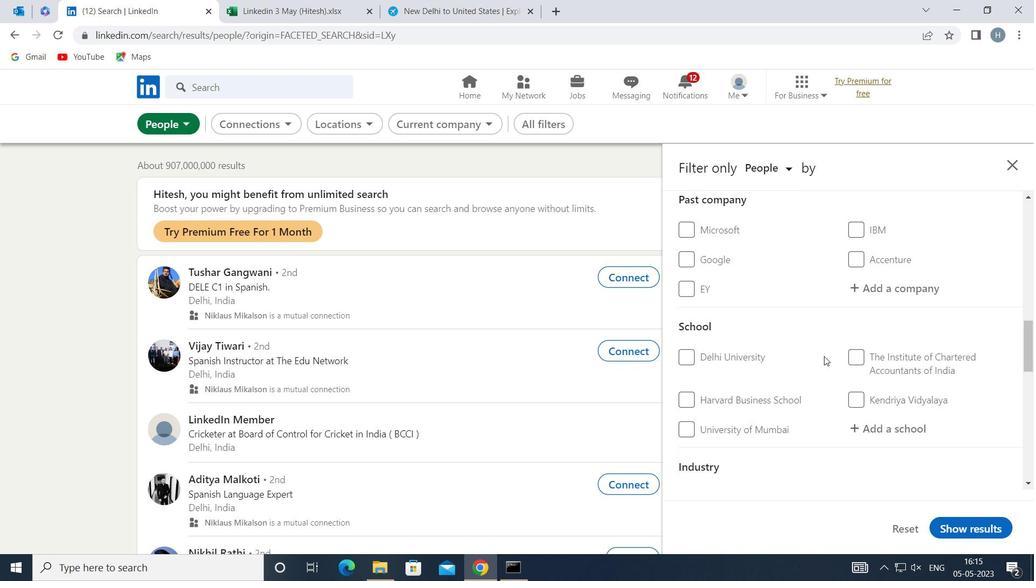 
Action: Mouse scrolled (824, 357) with delta (0, 0)
Screenshot: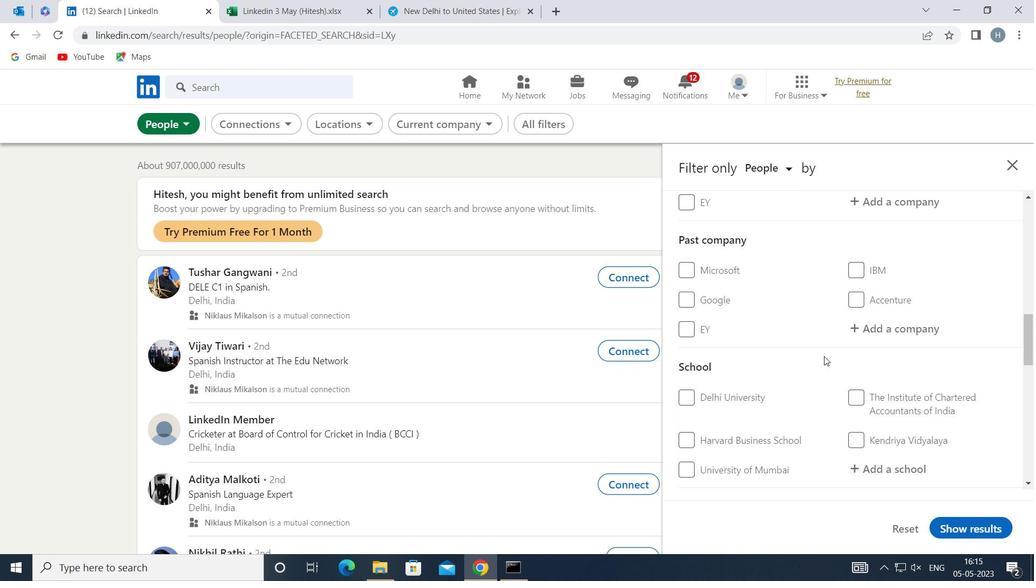 
Action: Mouse scrolled (824, 357) with delta (0, 0)
Screenshot: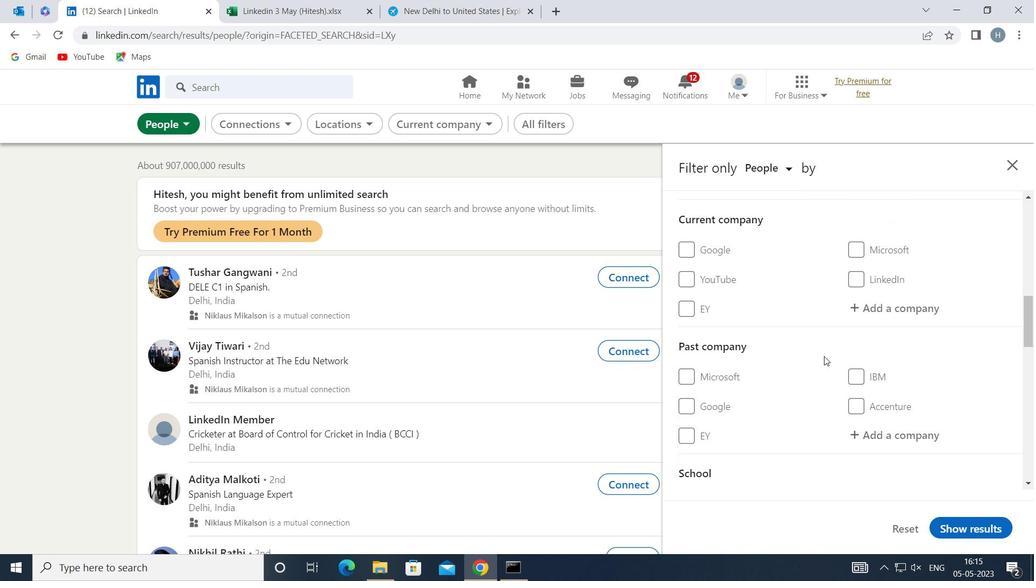 
Action: Mouse moved to (879, 376)
Screenshot: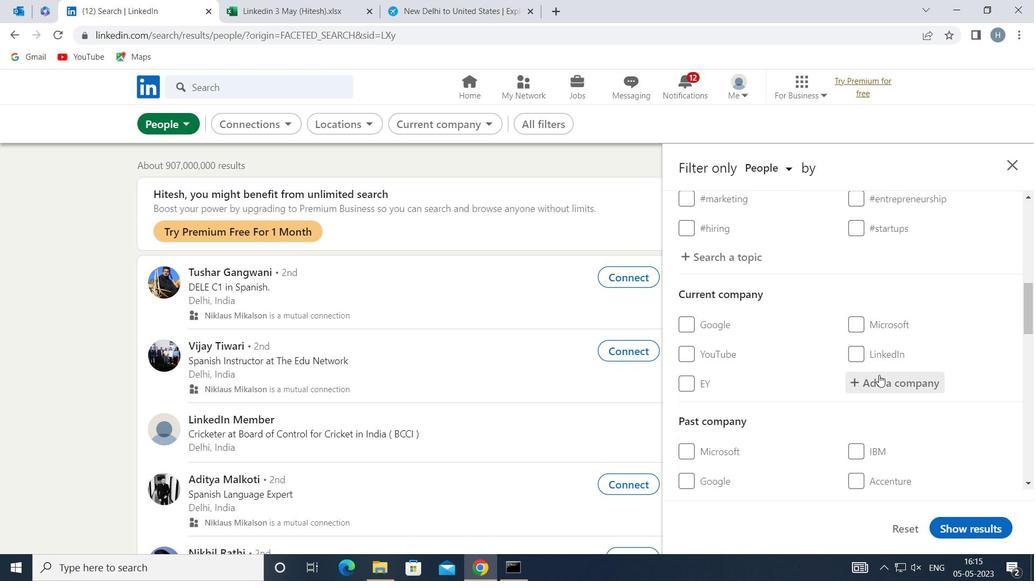 
Action: Mouse pressed left at (879, 376)
Screenshot: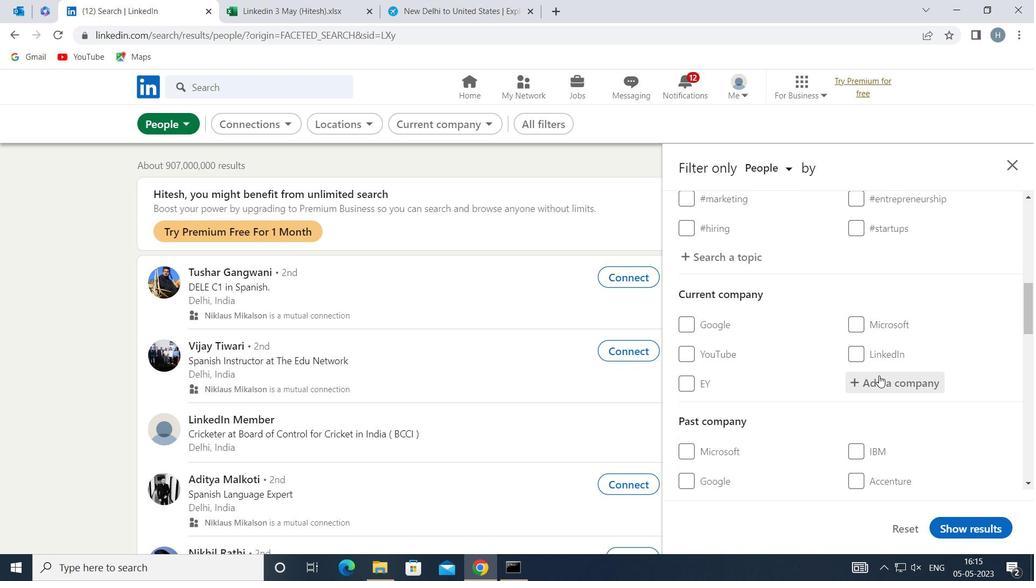 
Action: Key pressed <Key.shift>THE<Key.space><Key.shift>ECONIMIC<Key.space><Key.shift>TIMES
Screenshot: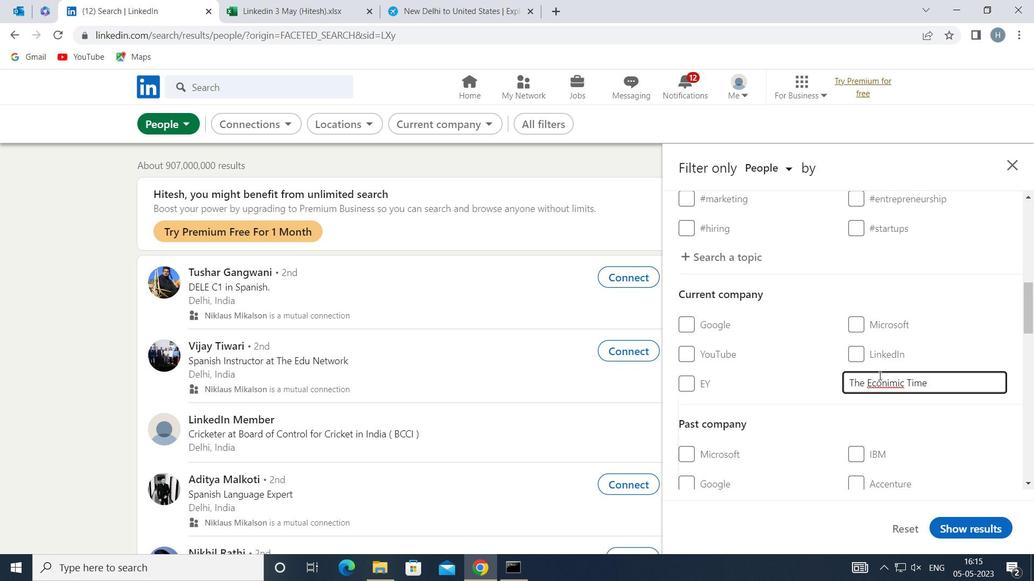 
Action: Mouse moved to (890, 384)
Screenshot: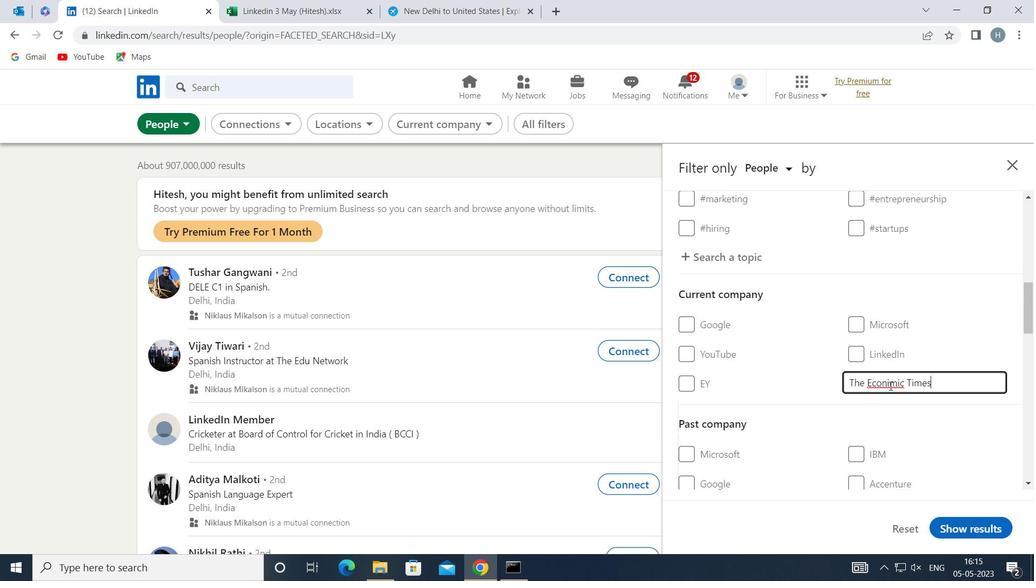 
Action: Mouse pressed left at (890, 384)
Screenshot: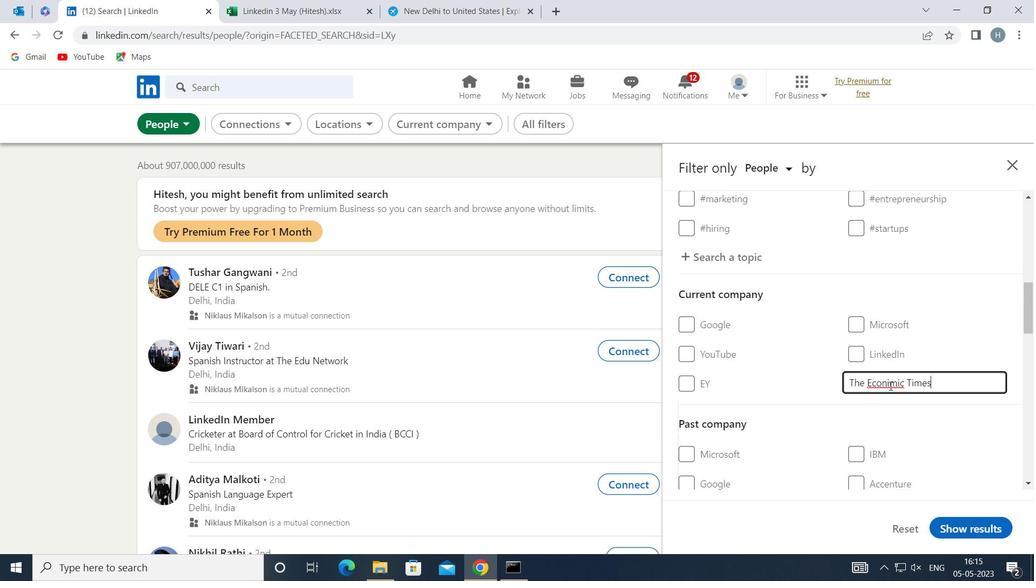 
Action: Mouse moved to (888, 380)
Screenshot: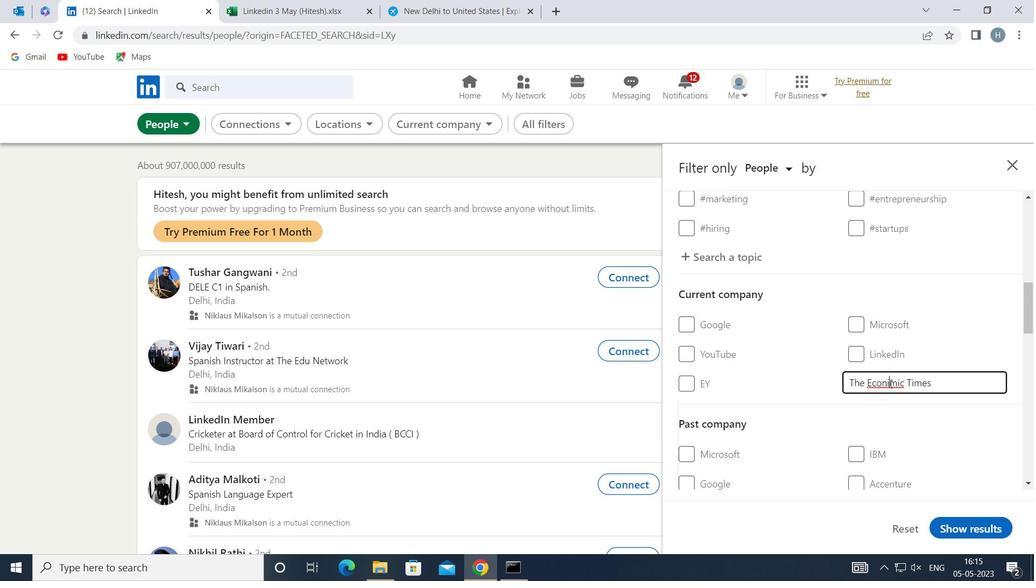 
Action: Key pressed <Key.backspace>
Screenshot: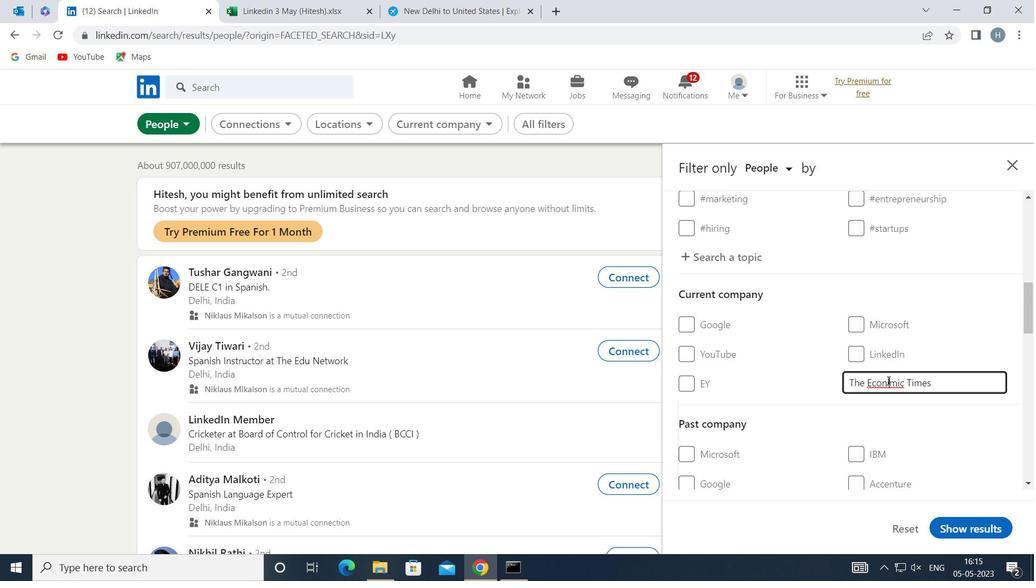 
Action: Mouse moved to (887, 381)
Screenshot: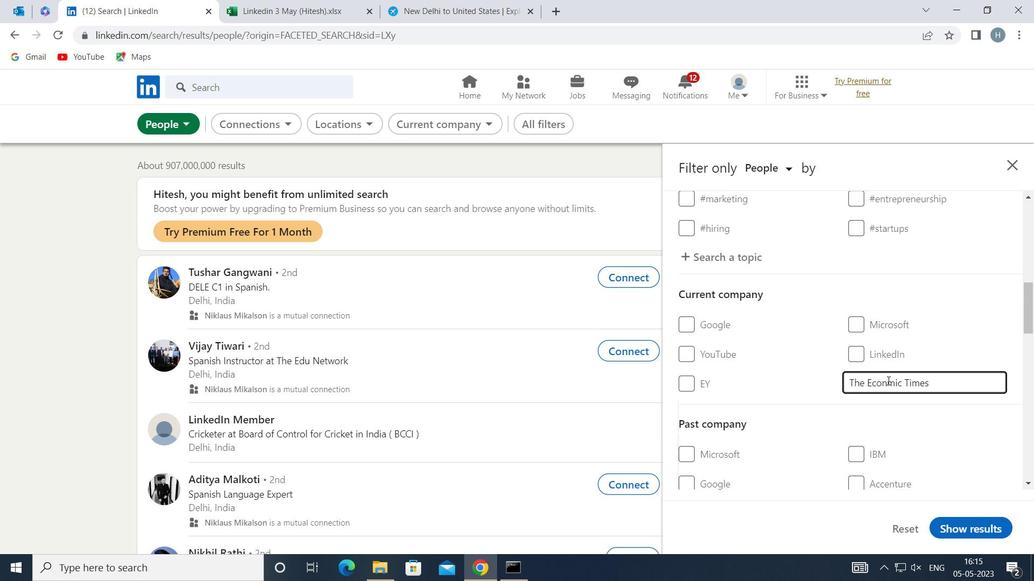 
Action: Key pressed O
Screenshot: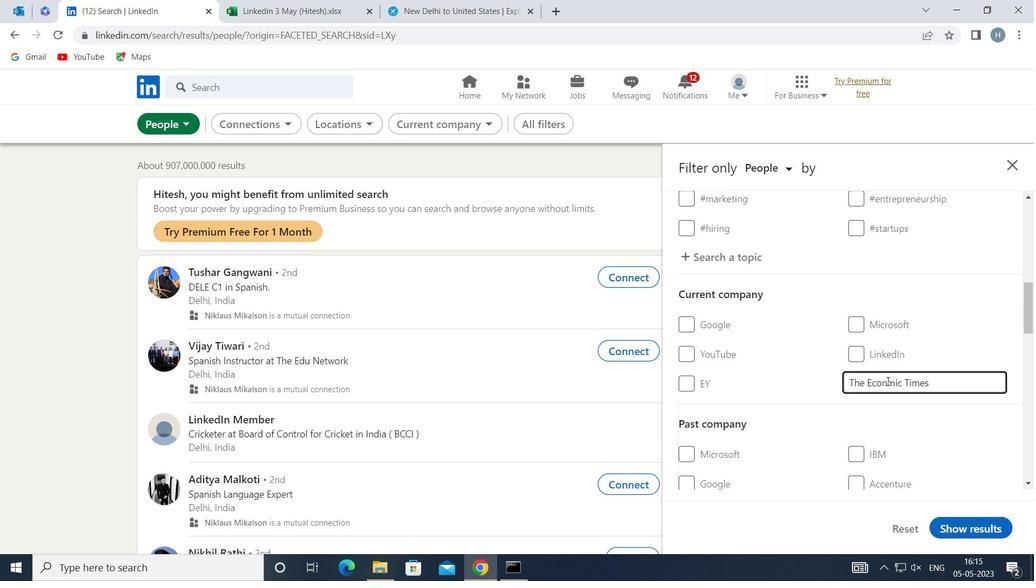 
Action: Mouse moved to (876, 406)
Screenshot: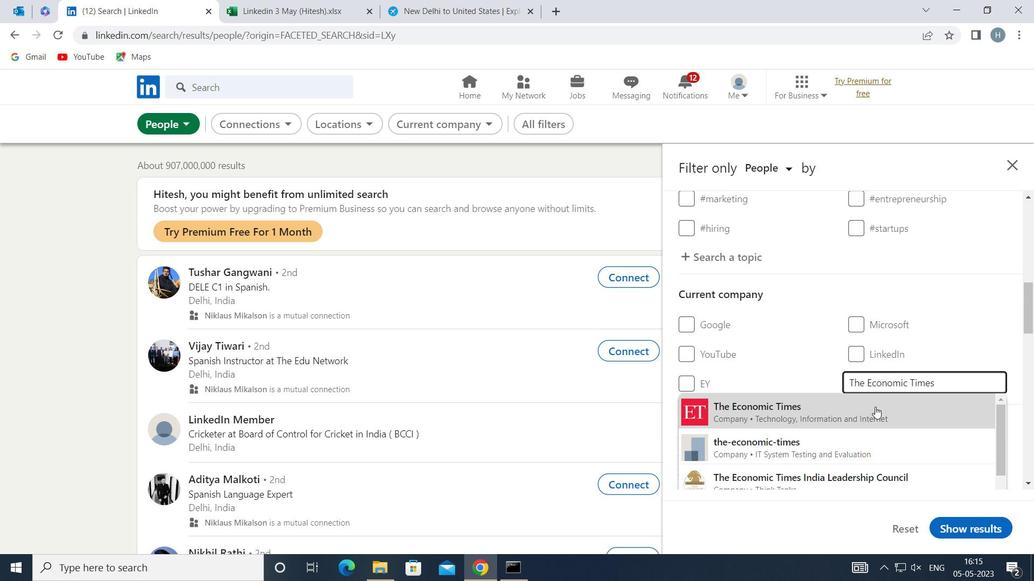
Action: Mouse pressed left at (876, 406)
Screenshot: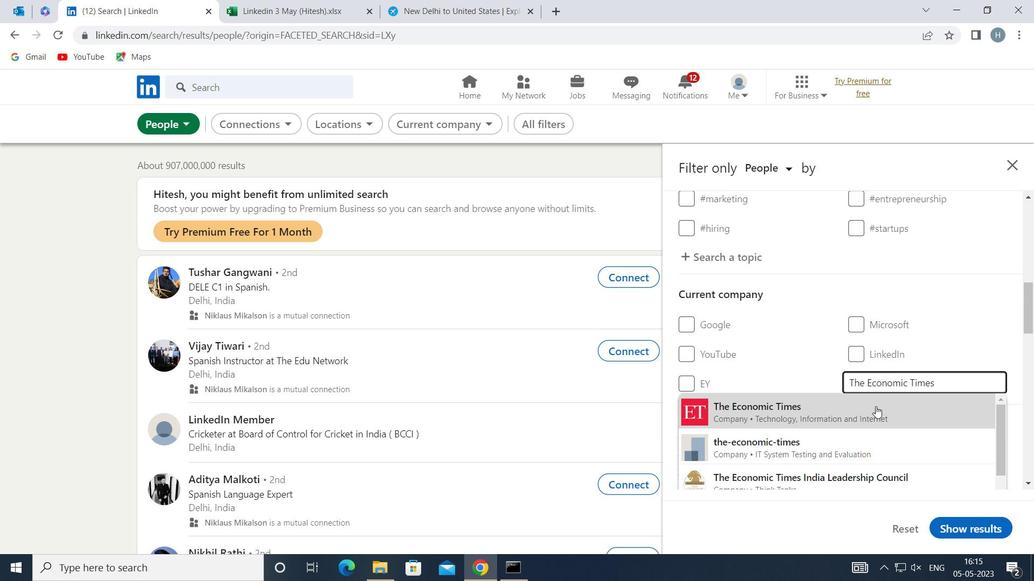 
Action: Mouse moved to (804, 364)
Screenshot: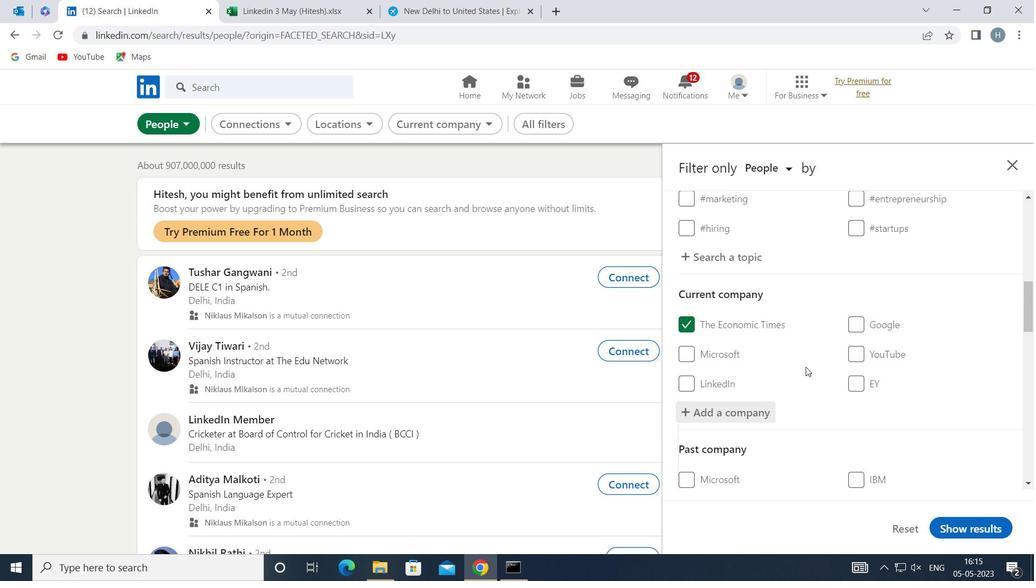 
Action: Mouse scrolled (804, 364) with delta (0, 0)
Screenshot: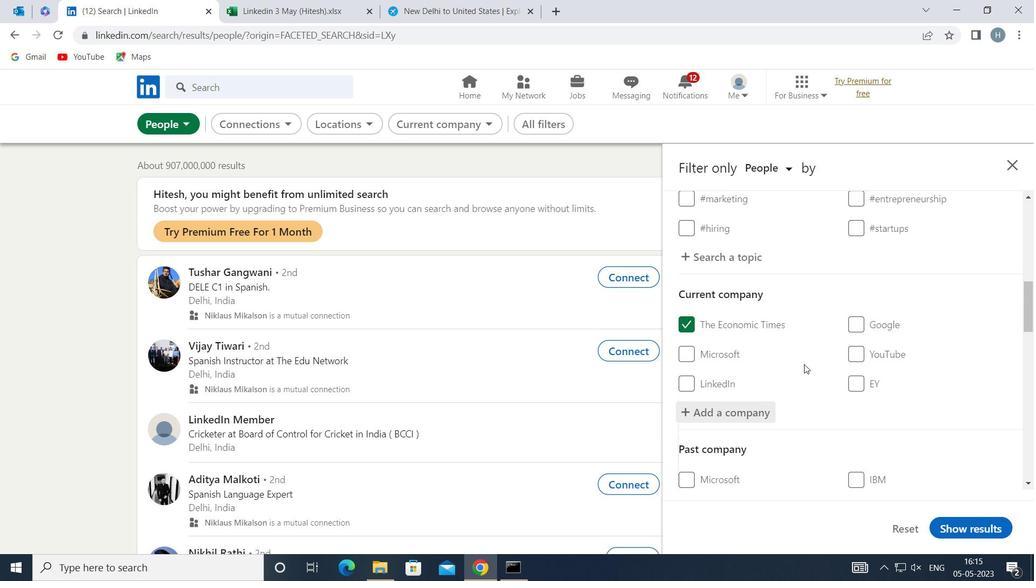 
Action: Mouse scrolled (804, 364) with delta (0, 0)
Screenshot: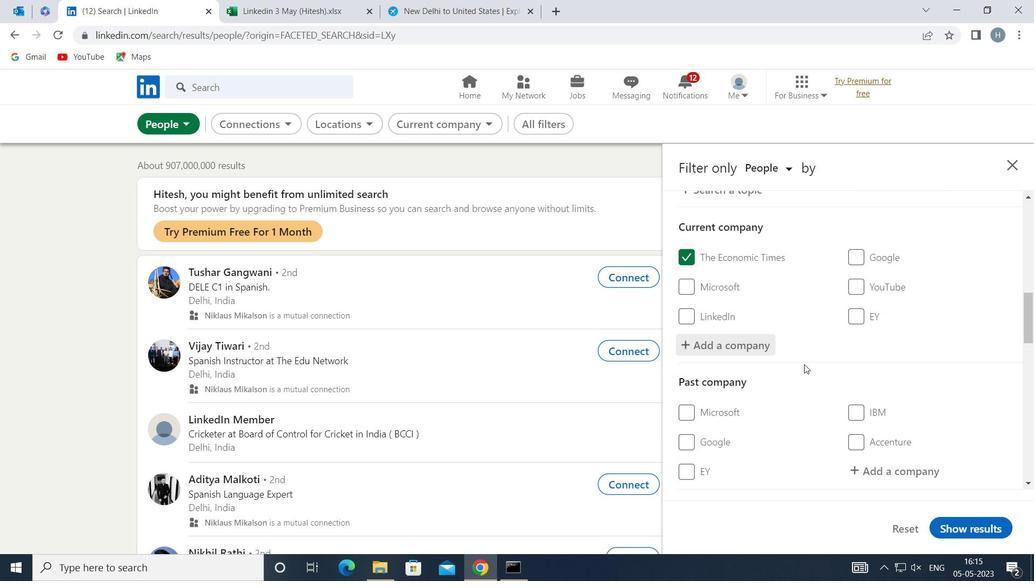
Action: Mouse scrolled (804, 364) with delta (0, 0)
Screenshot: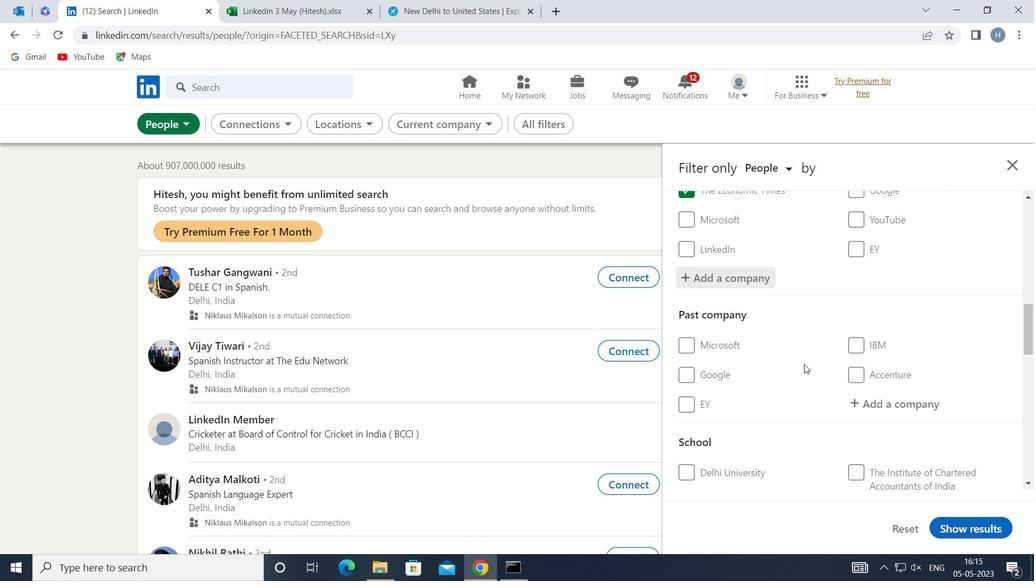 
Action: Mouse moved to (877, 349)
Screenshot: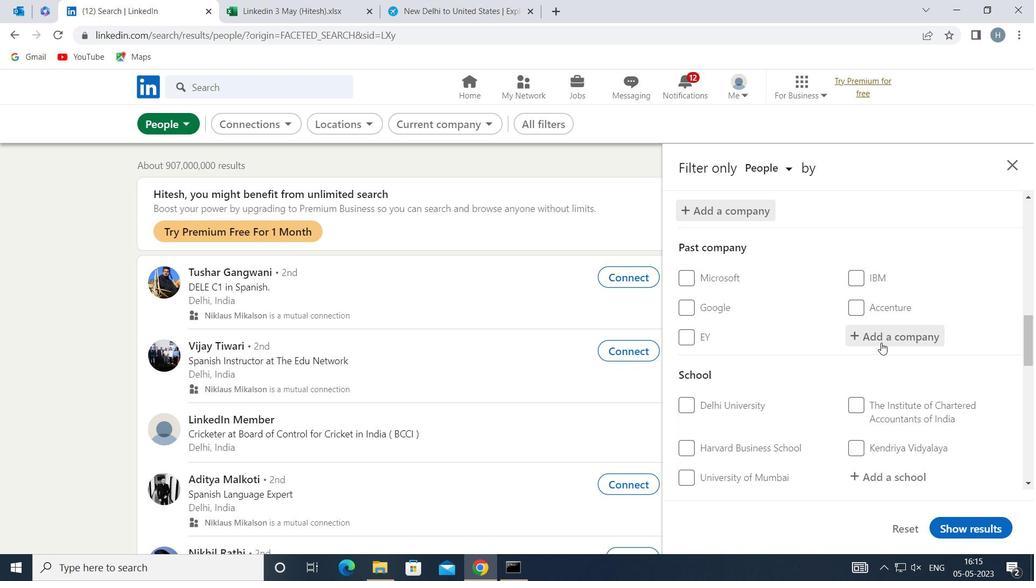 
Action: Mouse scrolled (877, 348) with delta (0, 0)
Screenshot: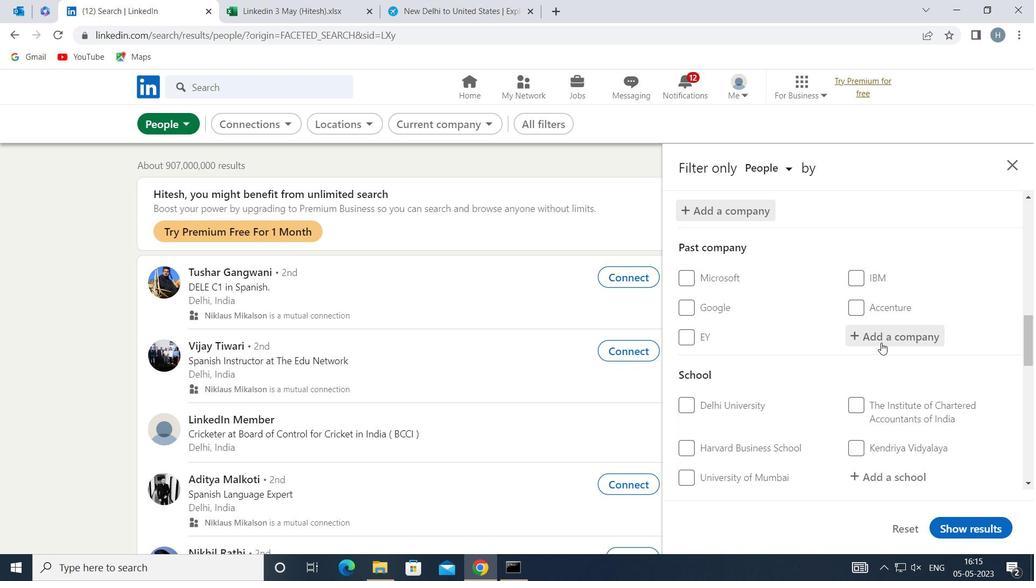 
Action: Mouse scrolled (877, 348) with delta (0, 0)
Screenshot: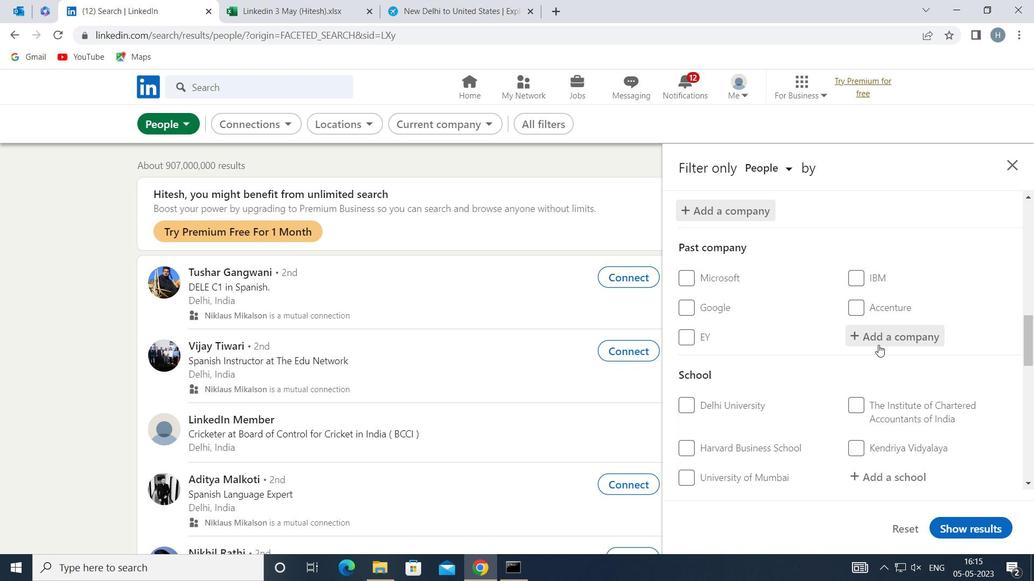 
Action: Mouse moved to (888, 344)
Screenshot: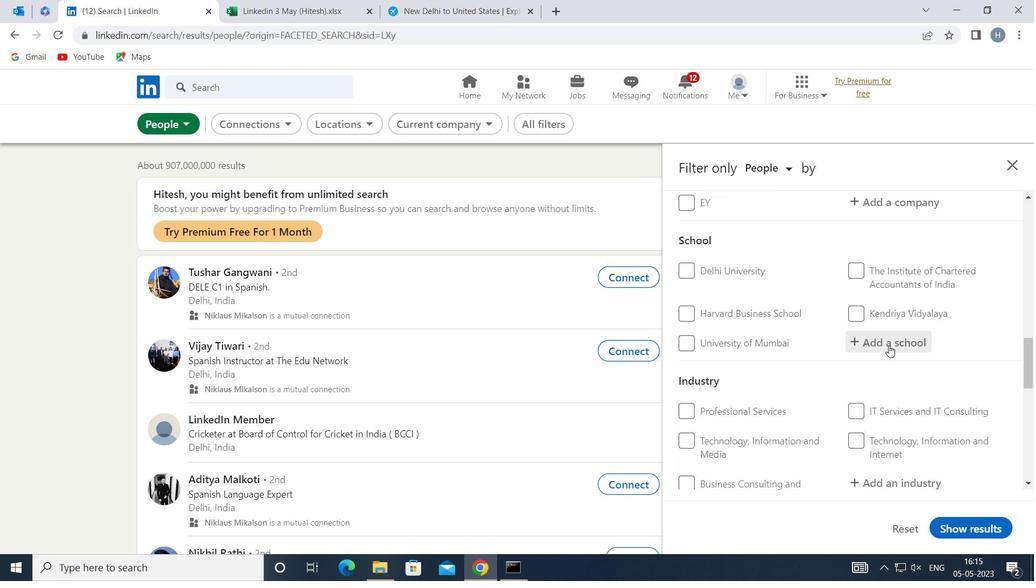 
Action: Mouse pressed left at (888, 344)
Screenshot: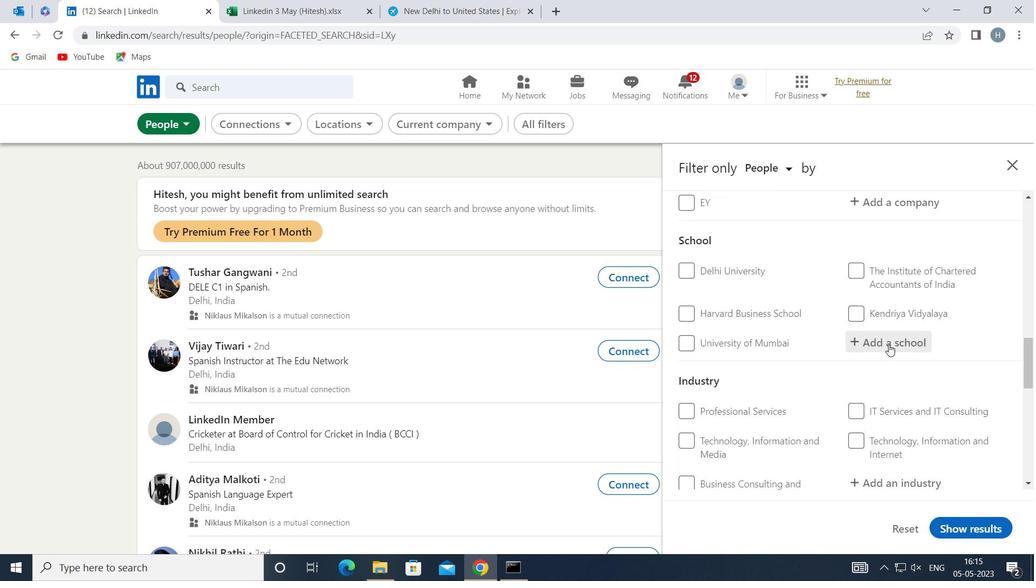 
Action: Key pressed <Key.shift>SHRI<Key.space><Key.shift>VAISHNAV<Key.space><Key.shift>VI
Screenshot: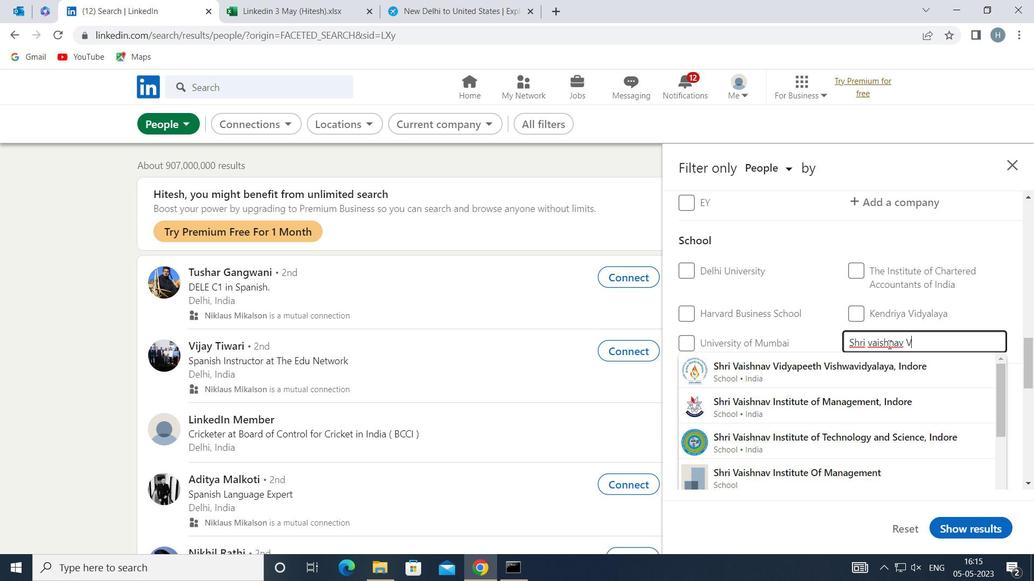
Action: Mouse moved to (850, 366)
Screenshot: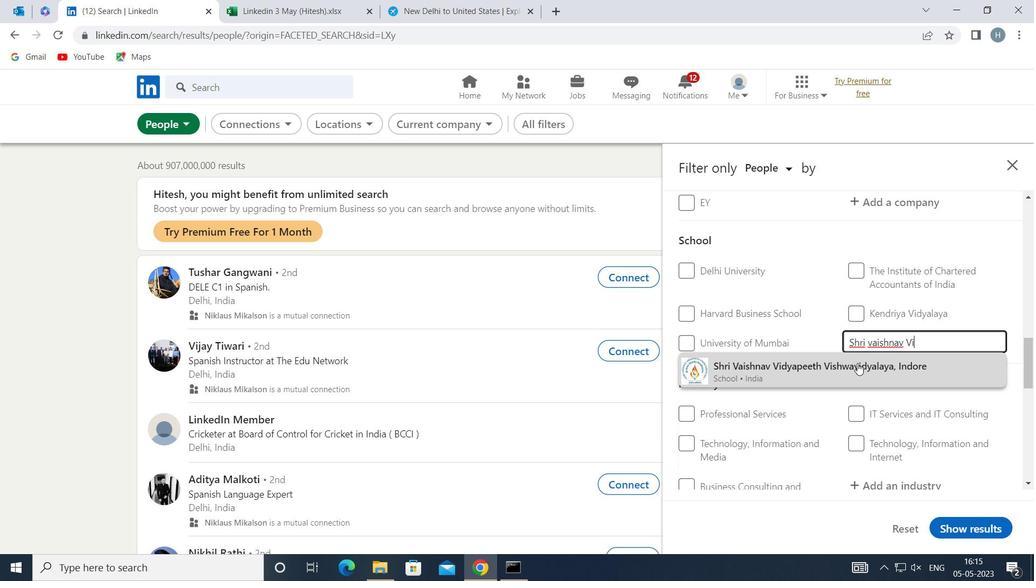
Action: Mouse pressed left at (850, 366)
Screenshot: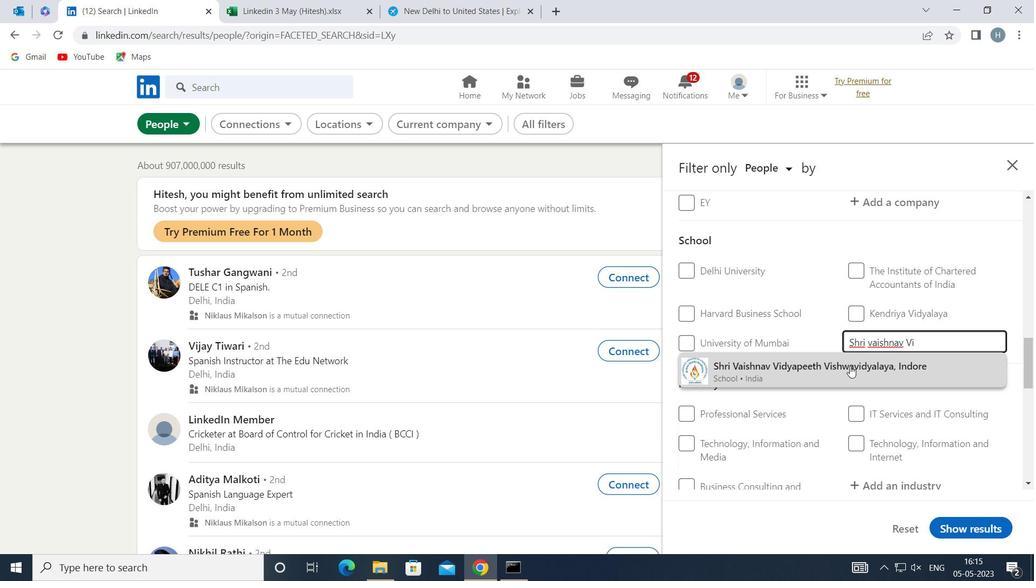 
Action: Mouse moved to (823, 347)
Screenshot: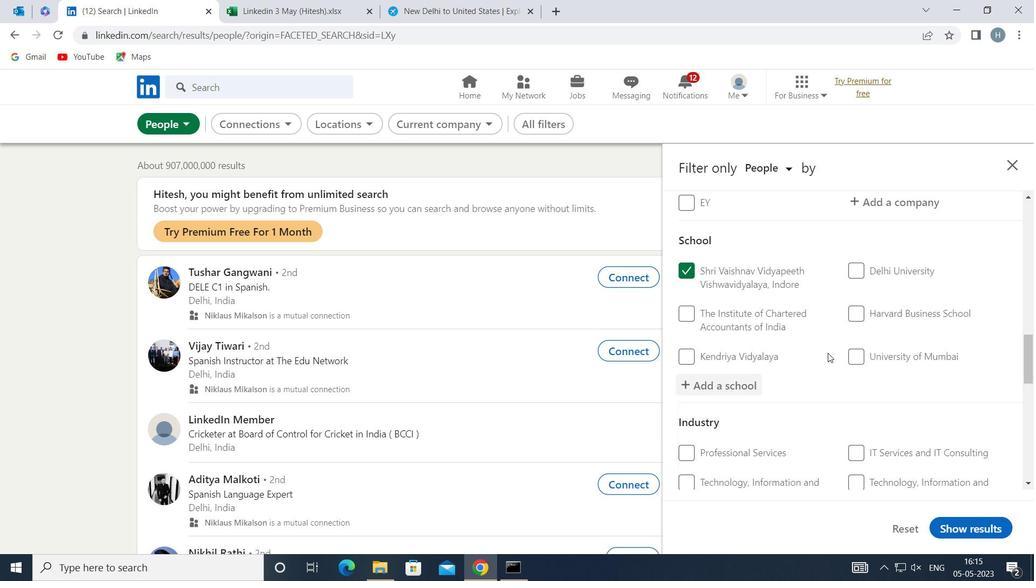 
Action: Mouse scrolled (823, 346) with delta (0, 0)
Screenshot: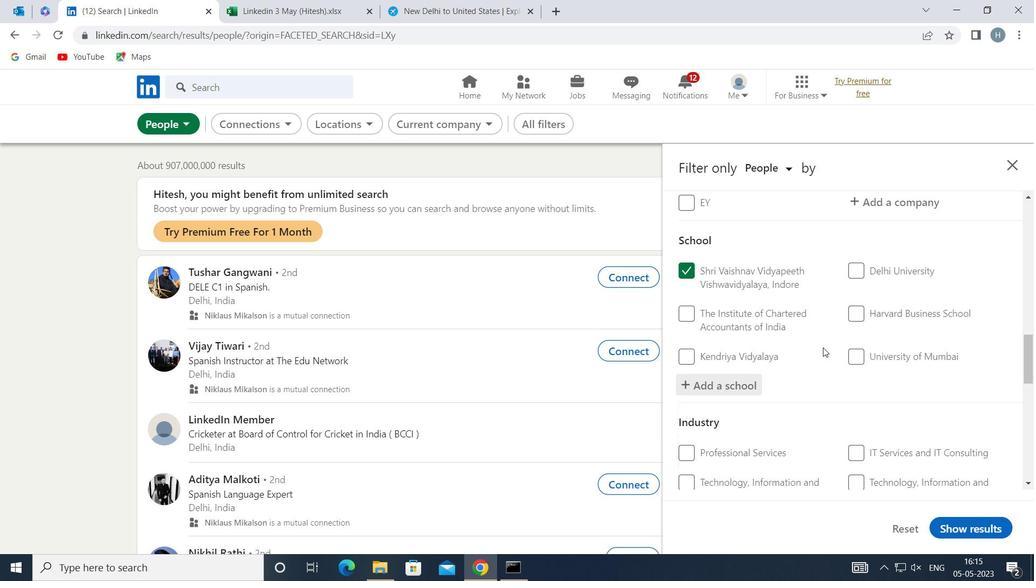 
Action: Mouse scrolled (823, 346) with delta (0, 0)
Screenshot: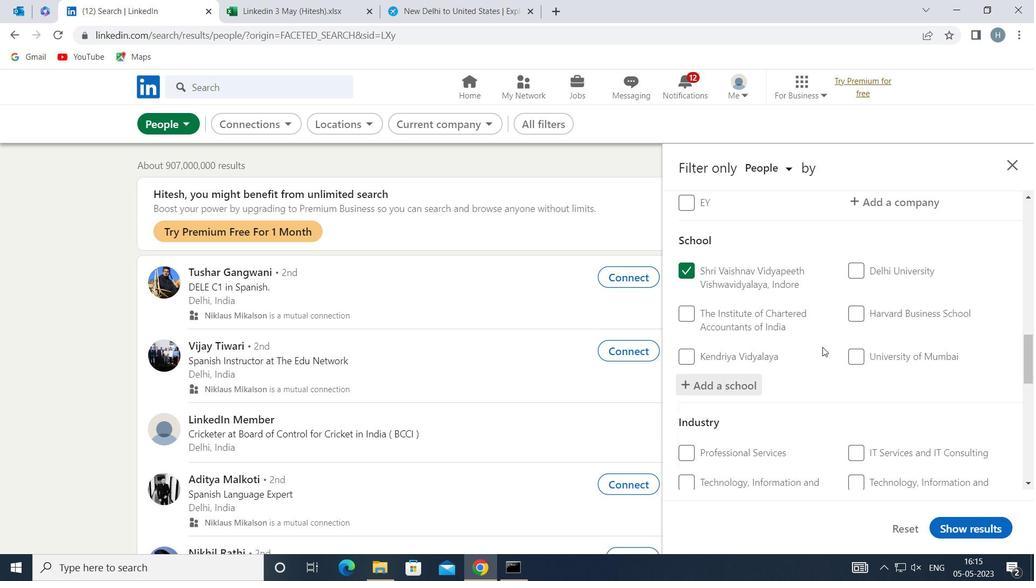 
Action: Mouse scrolled (823, 346) with delta (0, 0)
Screenshot: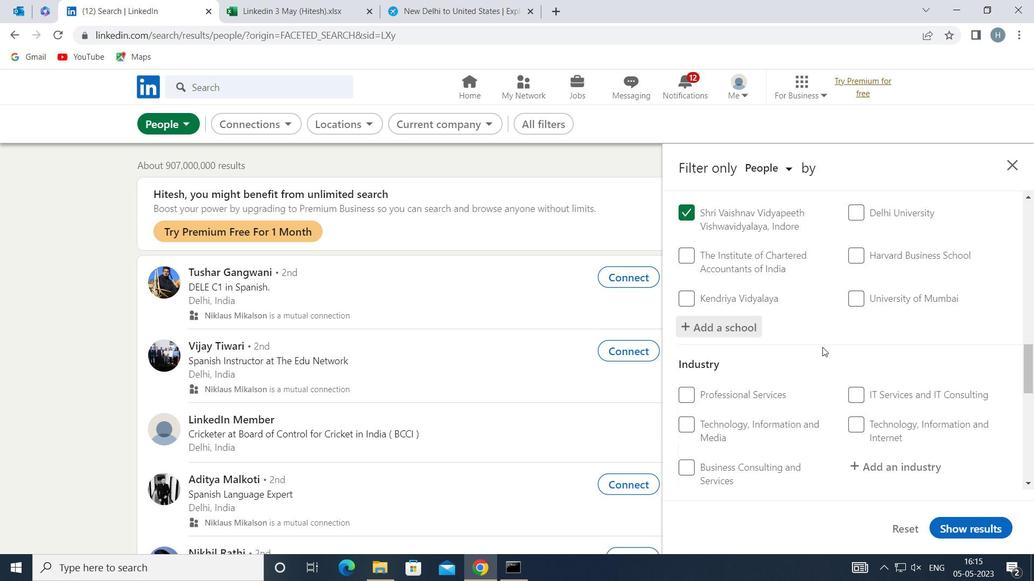 
Action: Mouse scrolled (823, 346) with delta (0, 0)
Screenshot: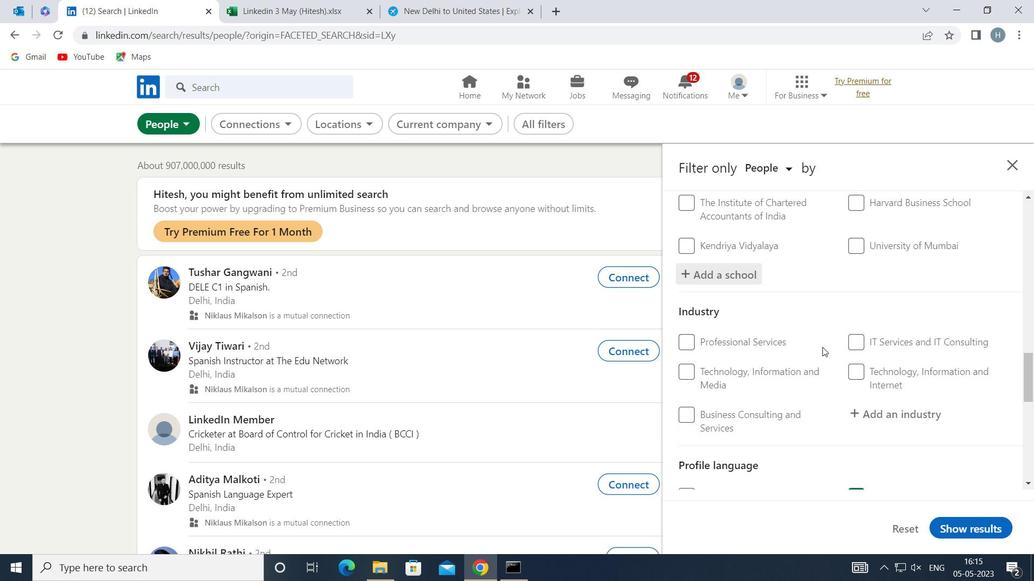 
Action: Mouse moved to (914, 248)
Screenshot: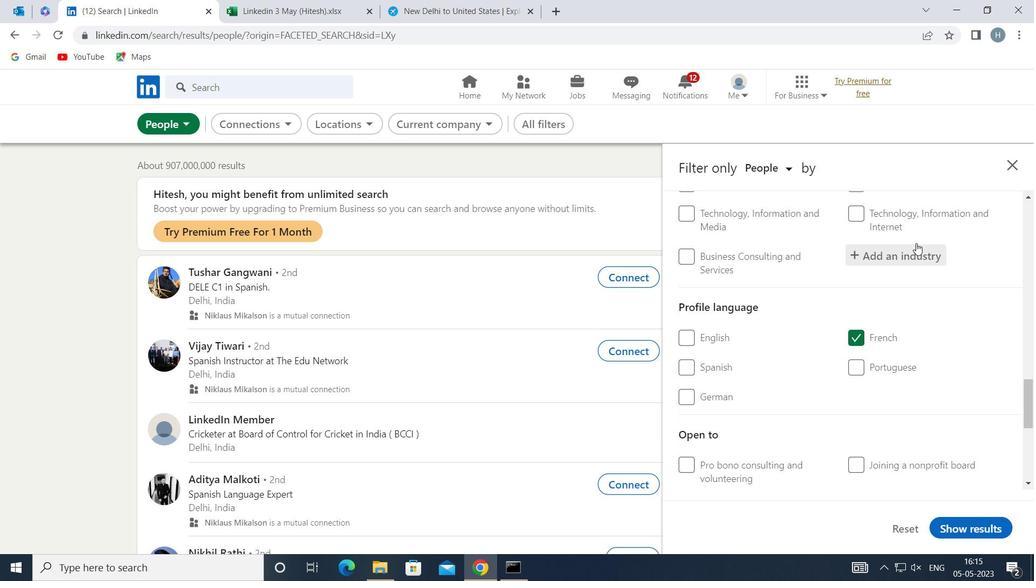 
Action: Mouse pressed left at (914, 248)
Screenshot: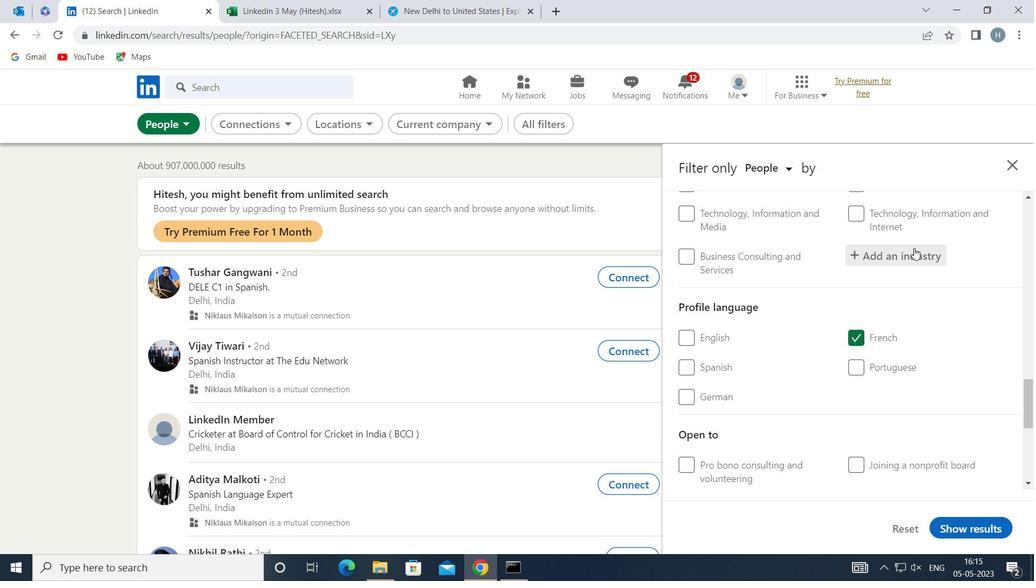 
Action: Key pressed <Key.shift>EQUIP
Screenshot: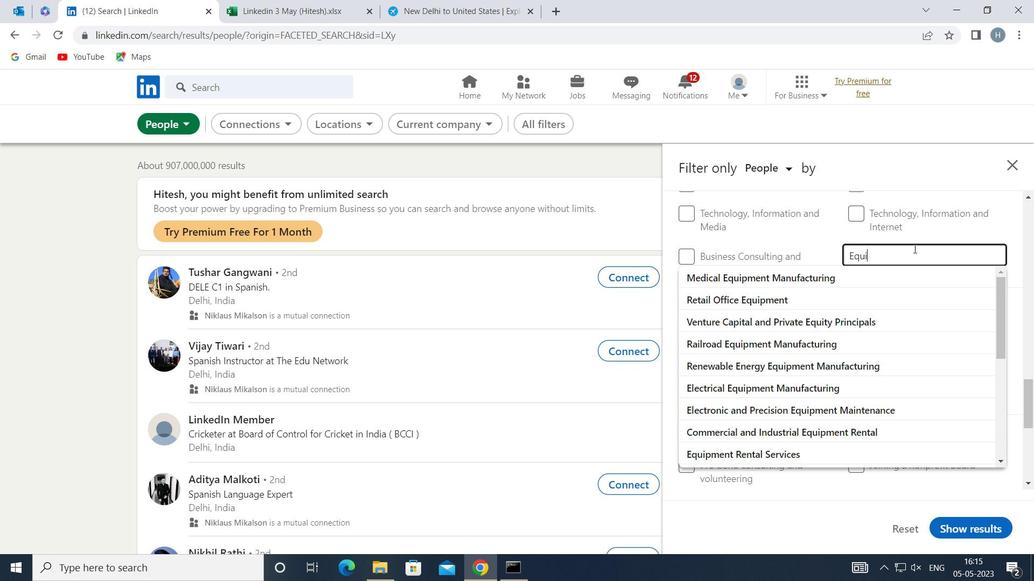 
Action: Mouse moved to (914, 247)
Screenshot: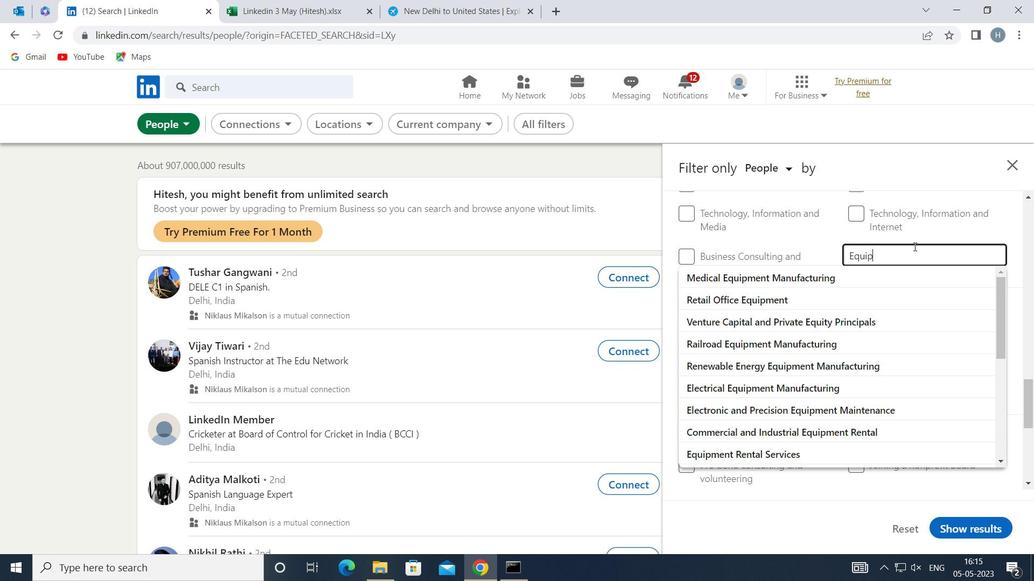 
Action: Key pressed M
Screenshot: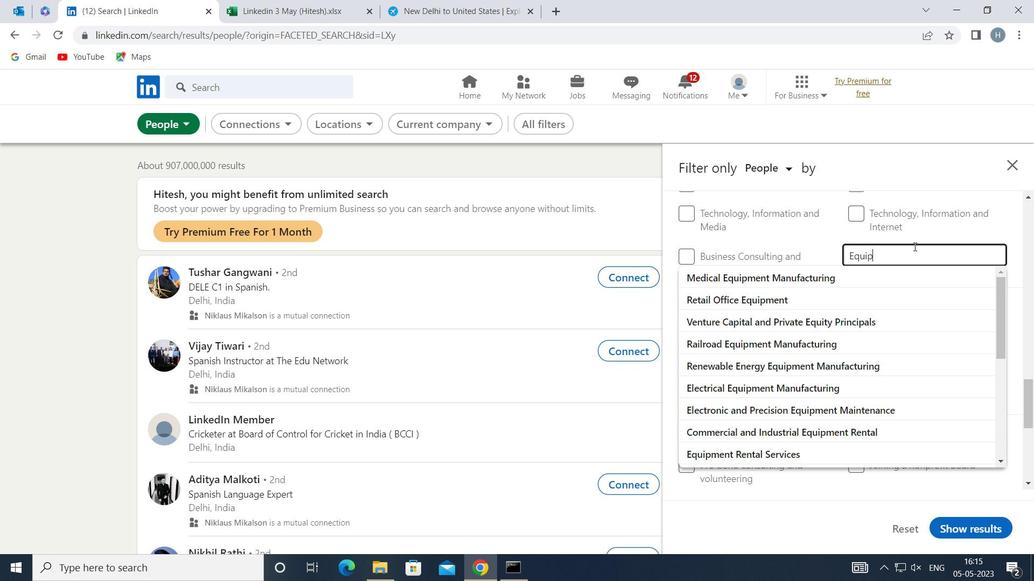 
Action: Mouse moved to (914, 248)
Screenshot: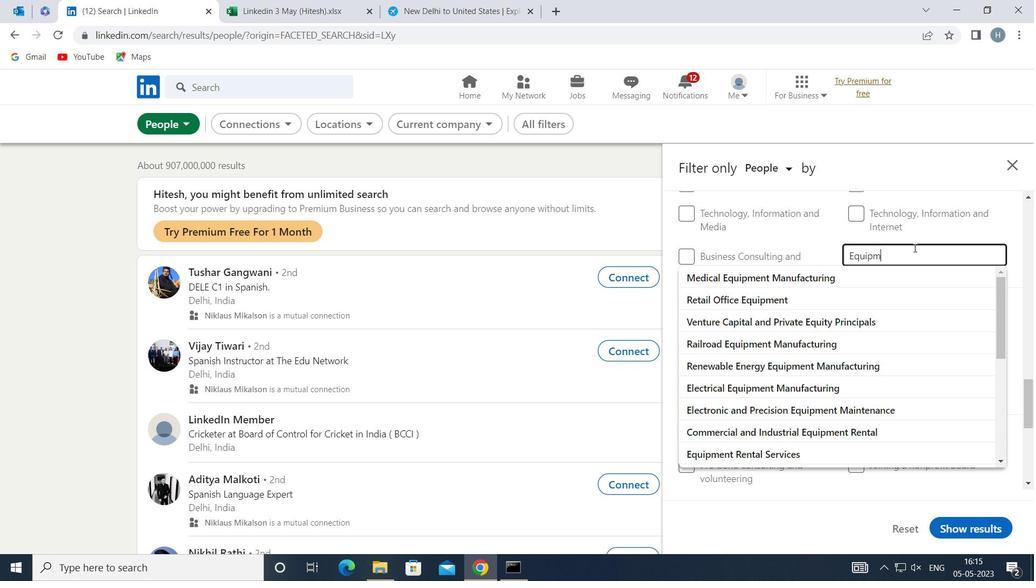 
Action: Key pressed ENT<Key.space>
Screenshot: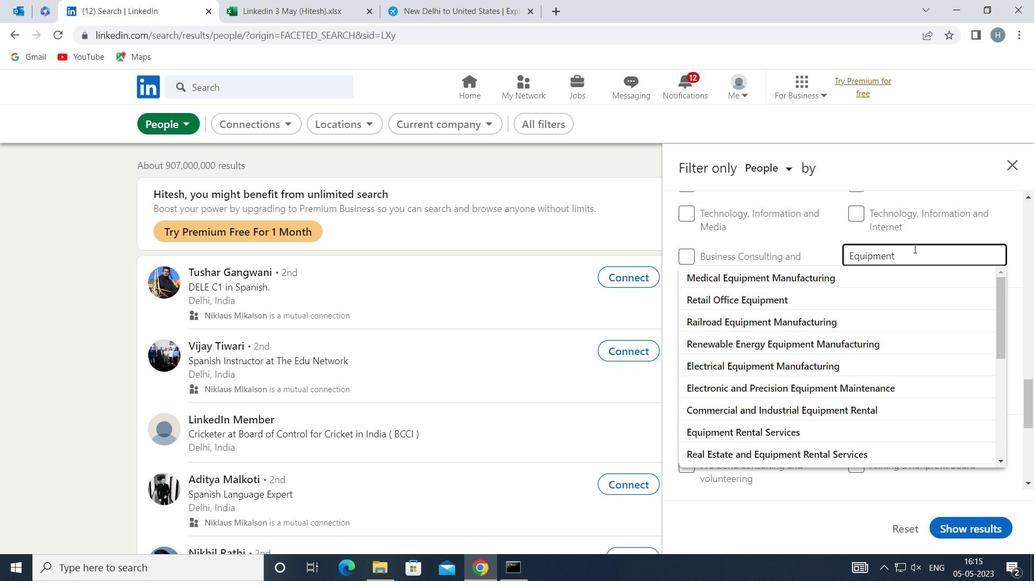 
Action: Mouse moved to (900, 251)
Screenshot: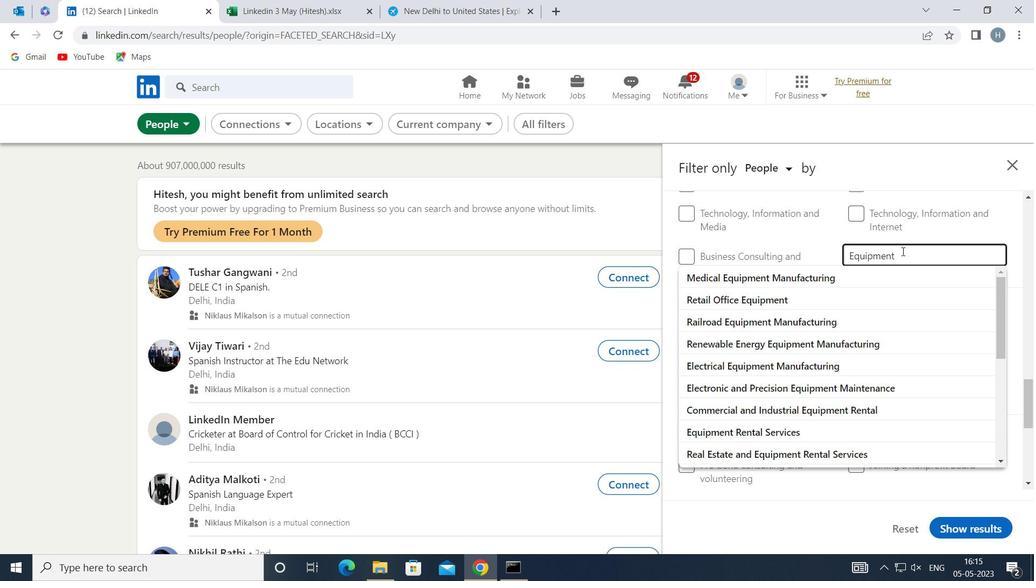 
Action: Key pressed <Key.shift>REN
Screenshot: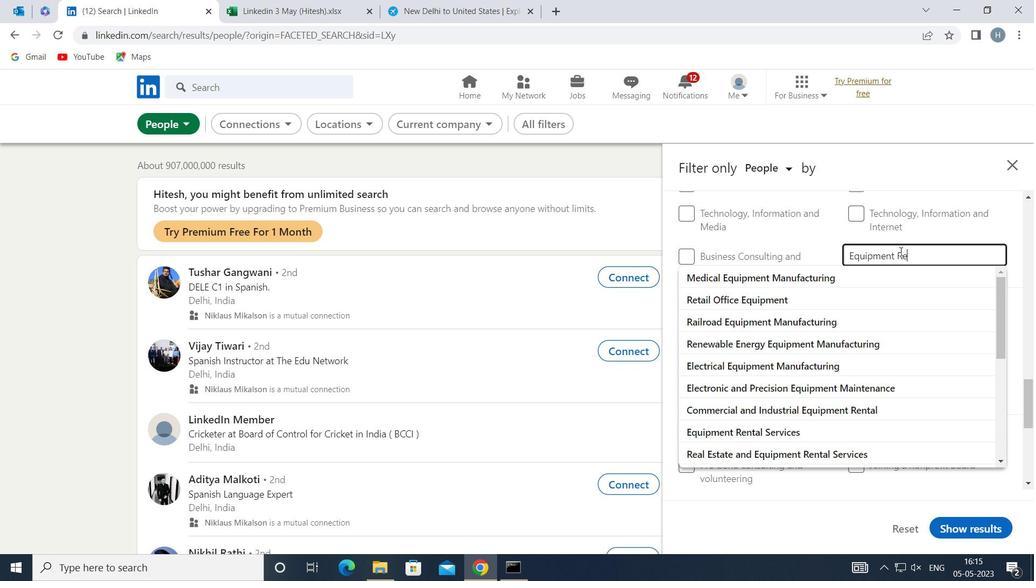 
Action: Mouse moved to (888, 263)
Screenshot: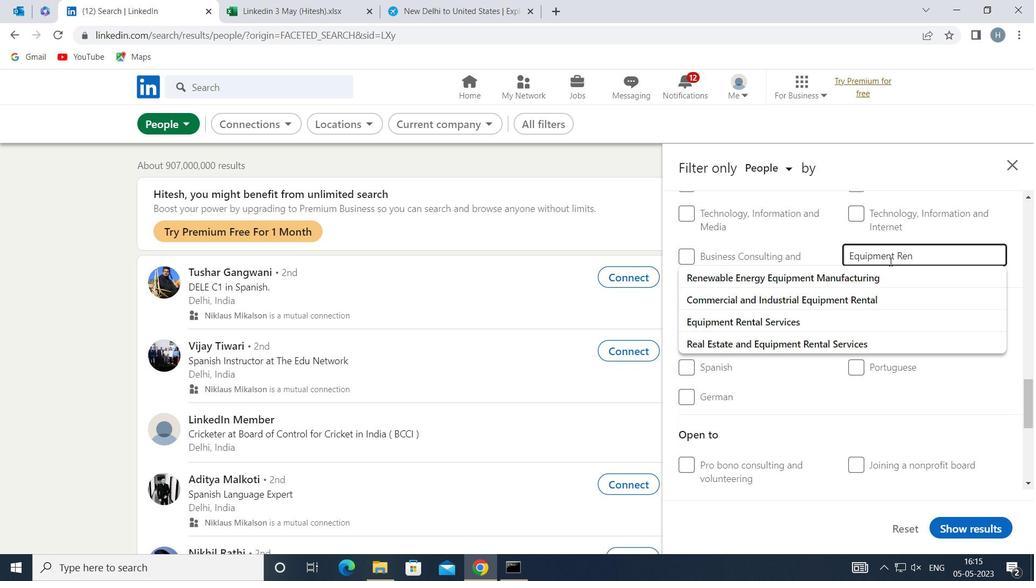 
Action: Key pressed TAL<Key.space><Key.shift>SER
Screenshot: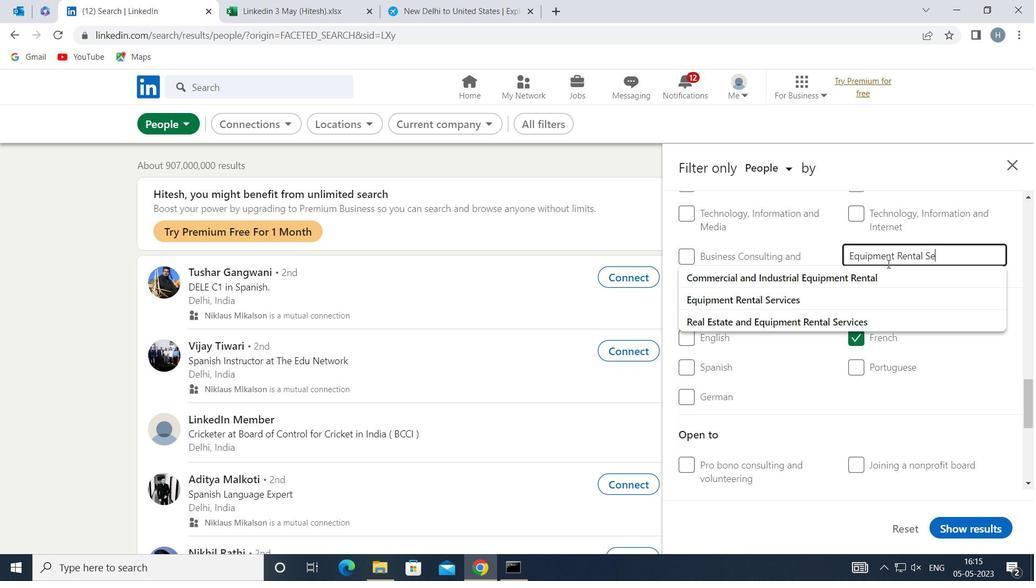 
Action: Mouse moved to (848, 278)
Screenshot: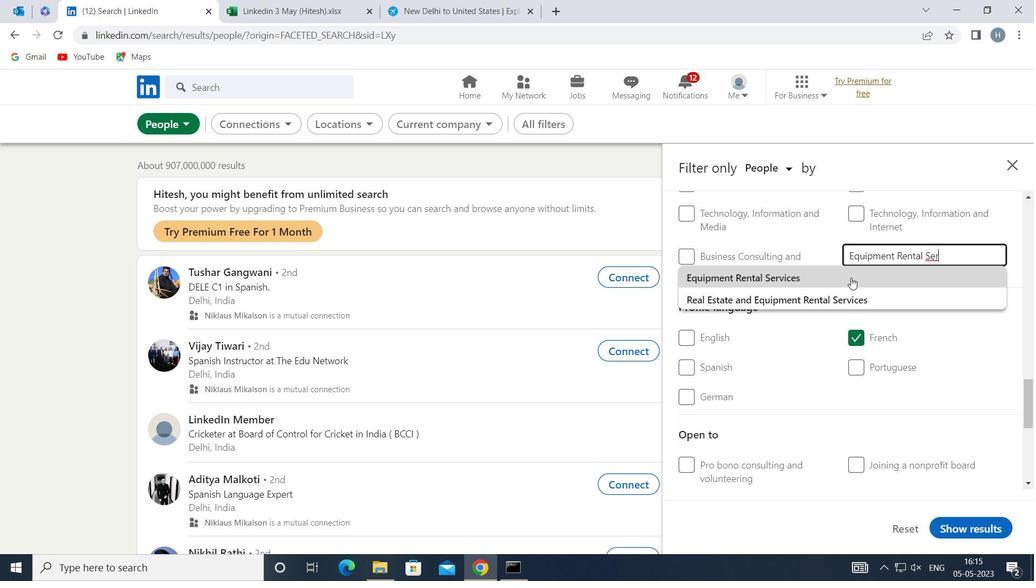 
Action: Mouse pressed left at (848, 278)
Screenshot: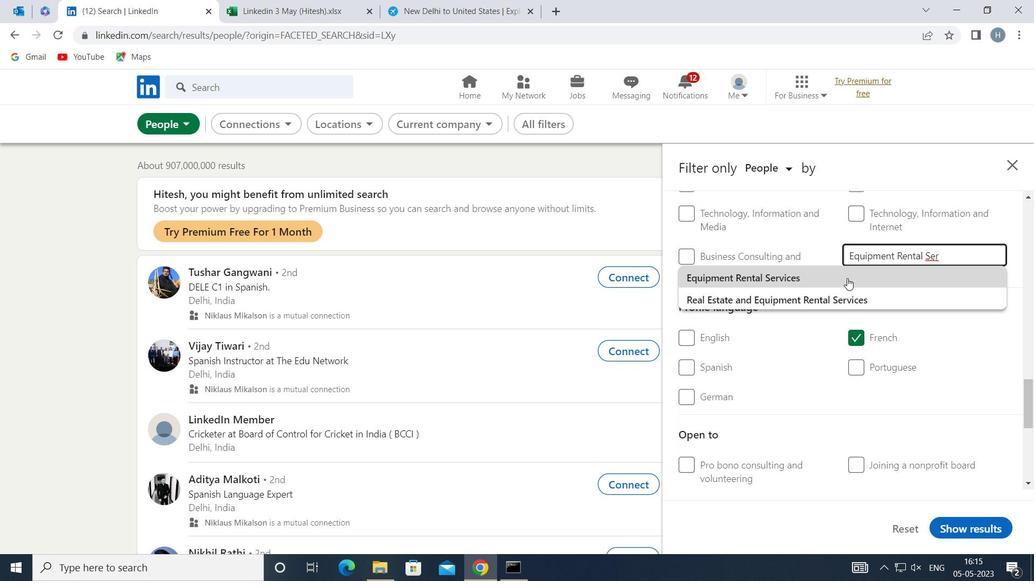 
Action: Mouse moved to (837, 280)
Screenshot: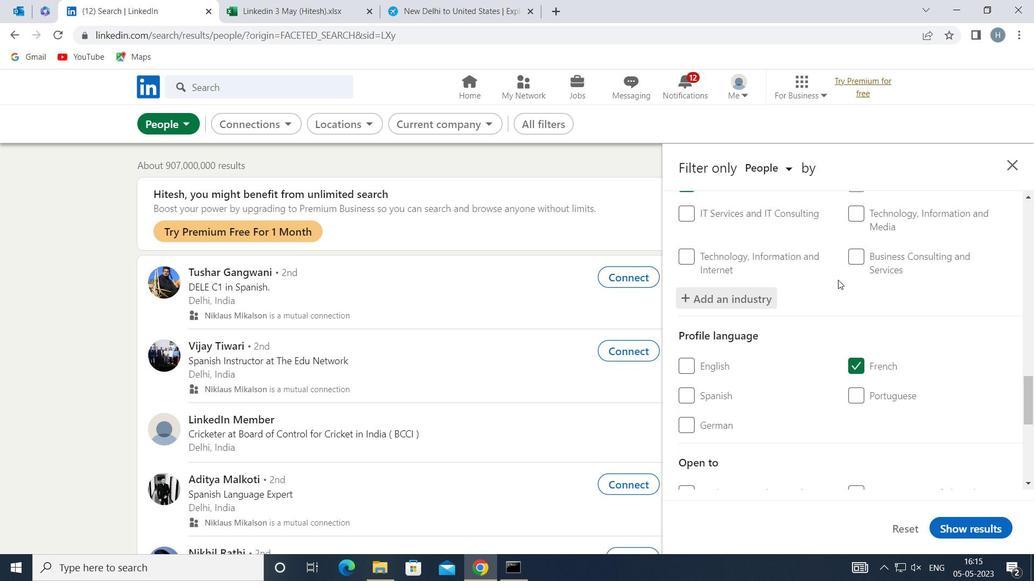 
Action: Mouse scrolled (837, 280) with delta (0, 0)
Screenshot: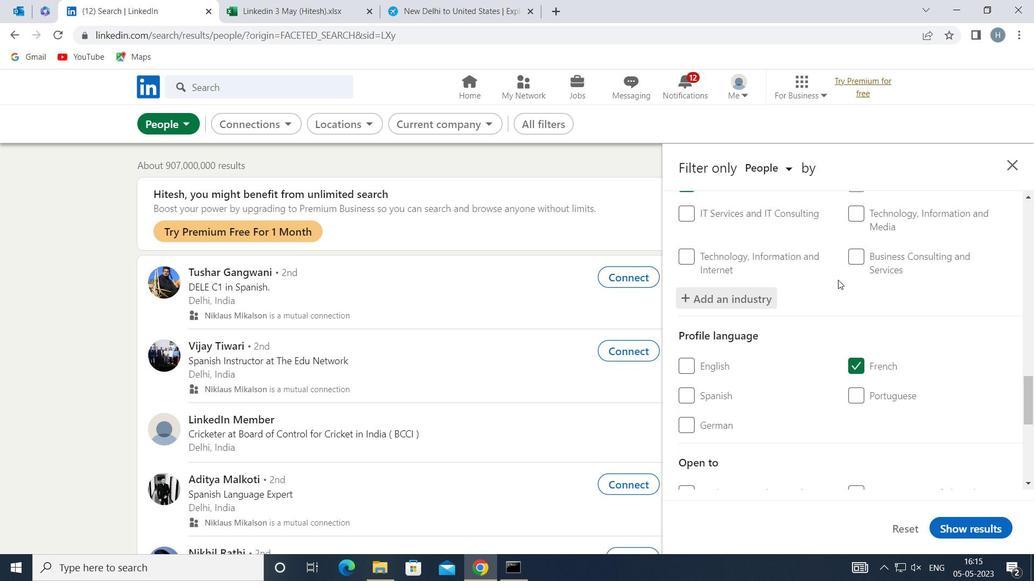 
Action: Mouse moved to (837, 281)
Screenshot: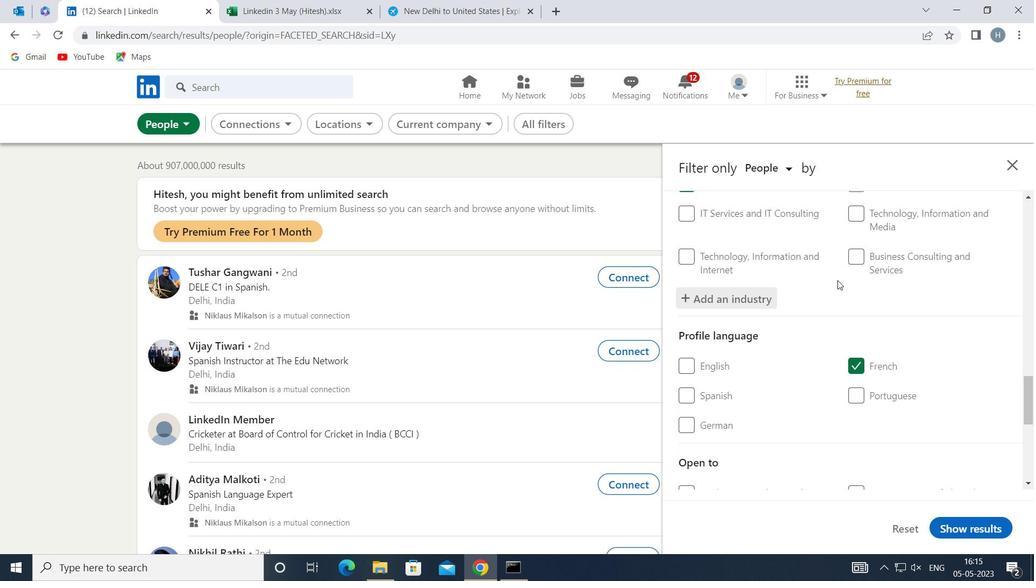 
Action: Mouse scrolled (837, 281) with delta (0, 0)
Screenshot: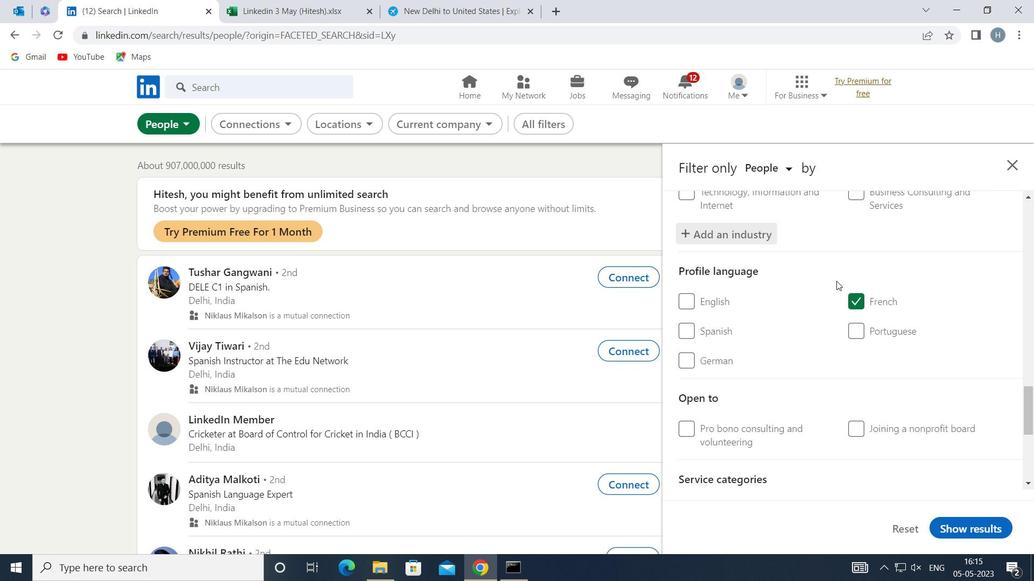 
Action: Mouse scrolled (837, 281) with delta (0, 0)
Screenshot: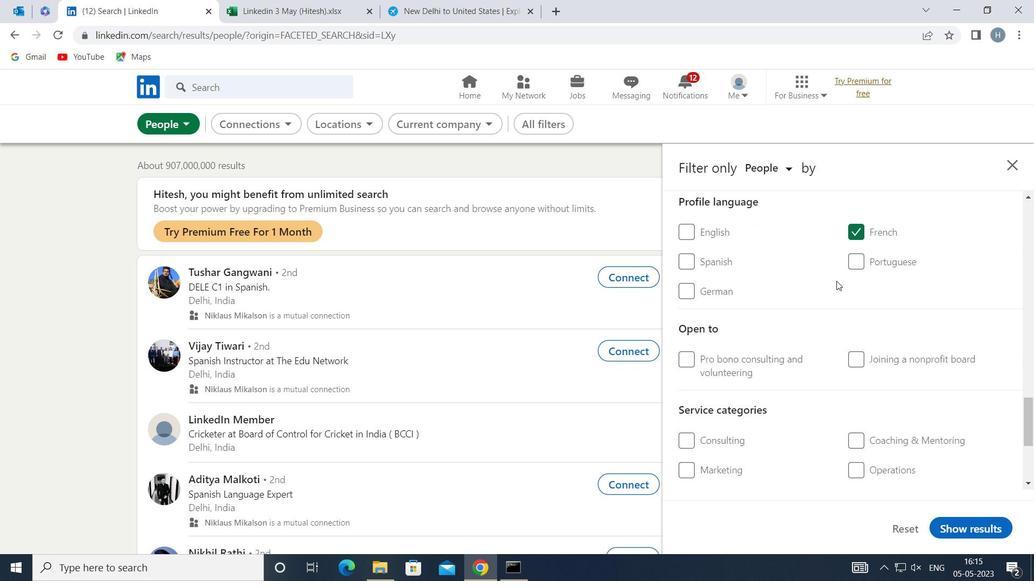 
Action: Mouse scrolled (837, 281) with delta (0, 0)
Screenshot: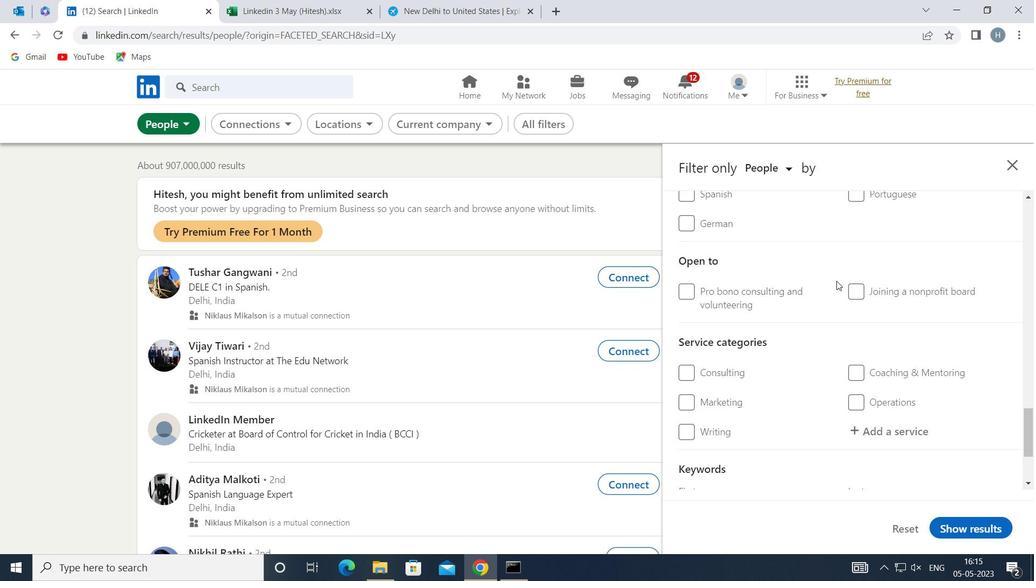
Action: Mouse moved to (893, 362)
Screenshot: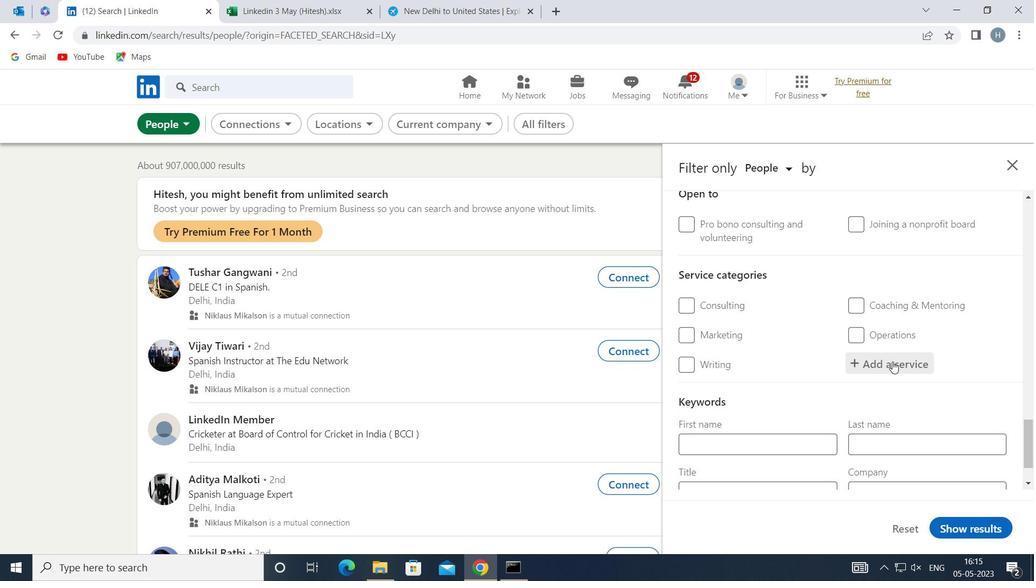
Action: Mouse pressed left at (893, 362)
Screenshot: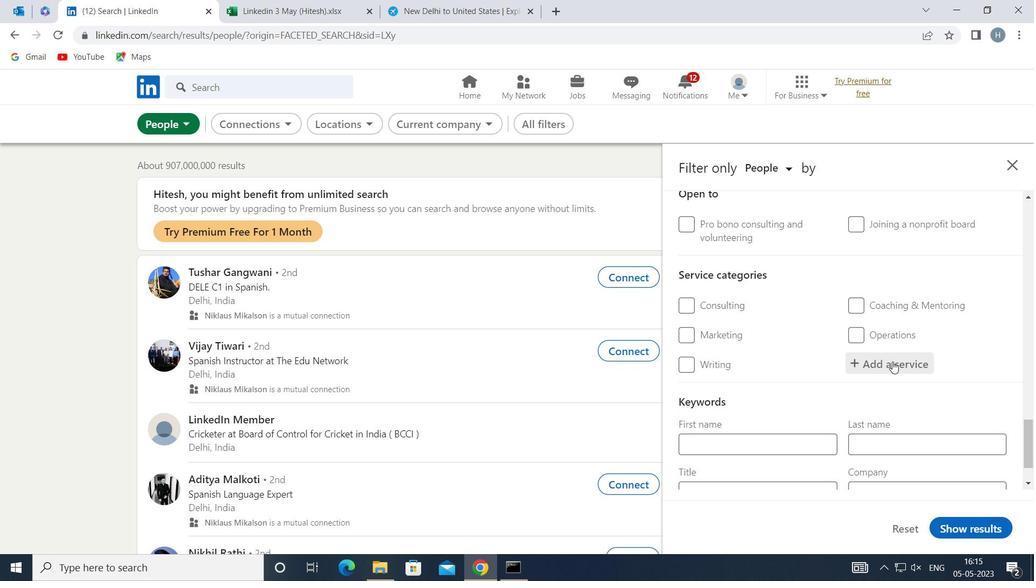 
Action: Mouse moved to (893, 362)
Screenshot: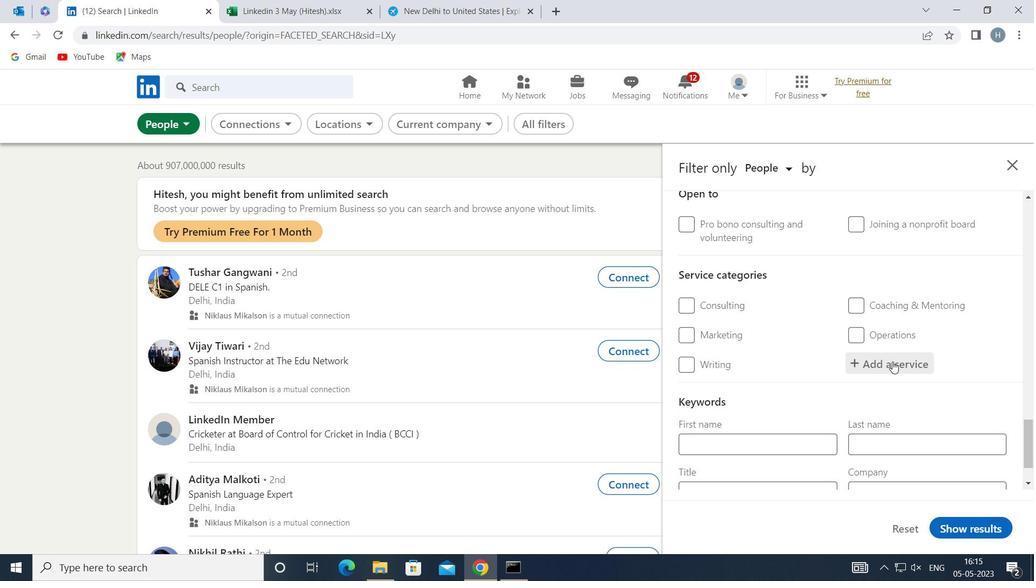 
Action: Key pressed <Key.shift>LABOR<Key.space><Key.shift>AND<Key.space>
Screenshot: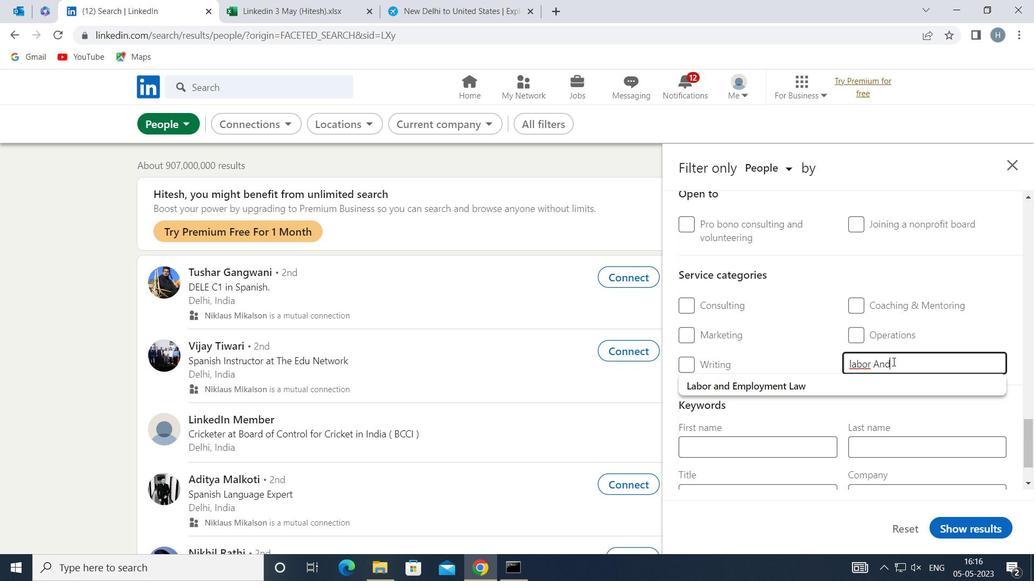 
Action: Mouse moved to (857, 379)
Screenshot: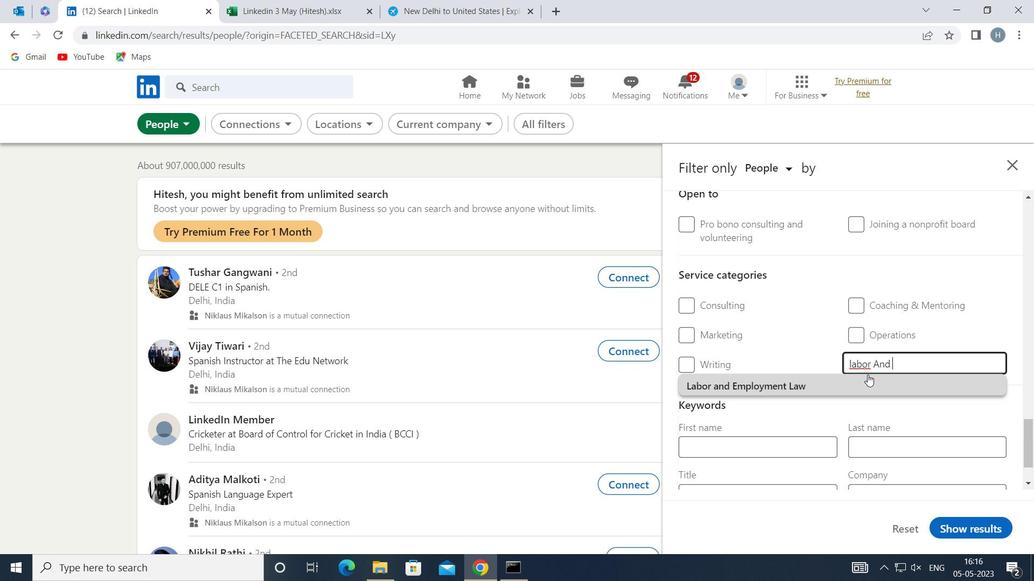 
Action: Mouse pressed left at (857, 379)
Screenshot: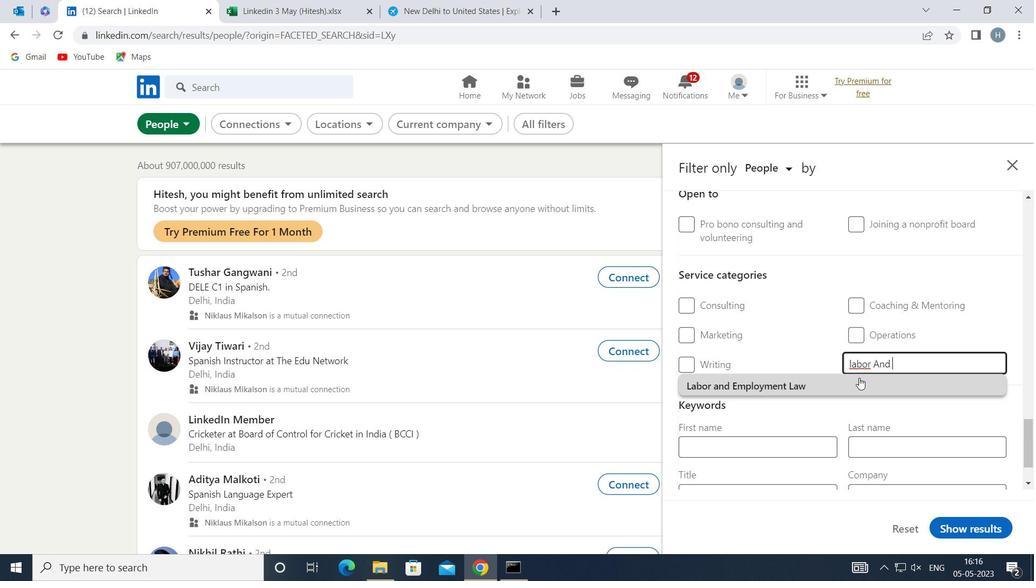 
Action: Mouse moved to (810, 387)
Screenshot: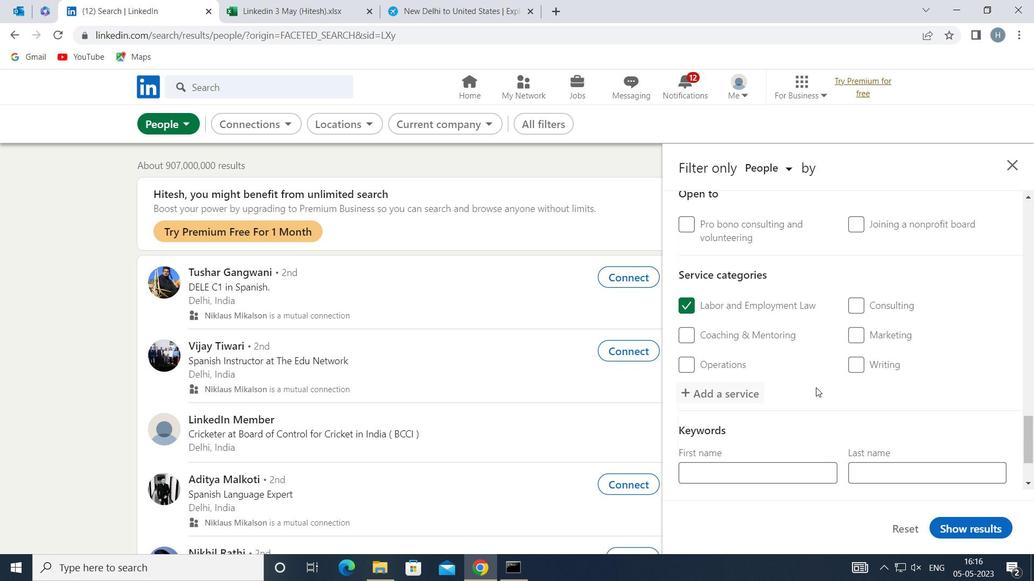 
Action: Mouse scrolled (810, 387) with delta (0, 0)
Screenshot: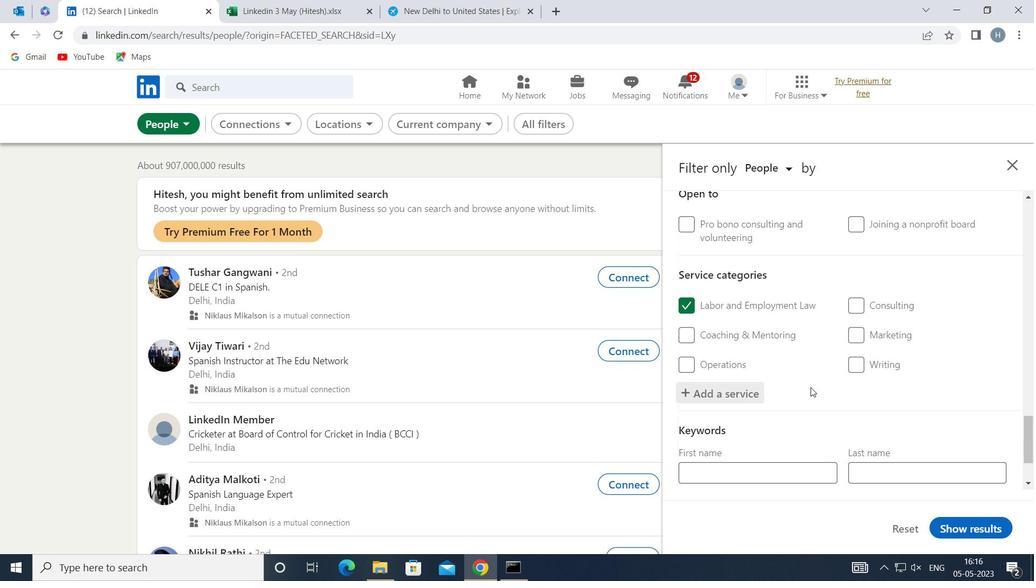 
Action: Mouse scrolled (810, 387) with delta (0, 0)
Screenshot: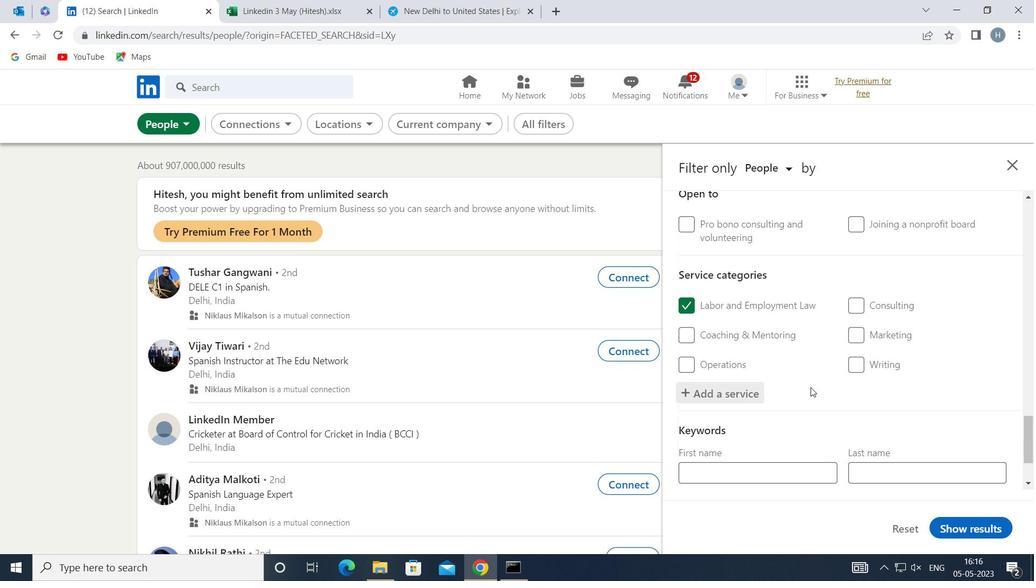
Action: Mouse scrolled (810, 387) with delta (0, 0)
Screenshot: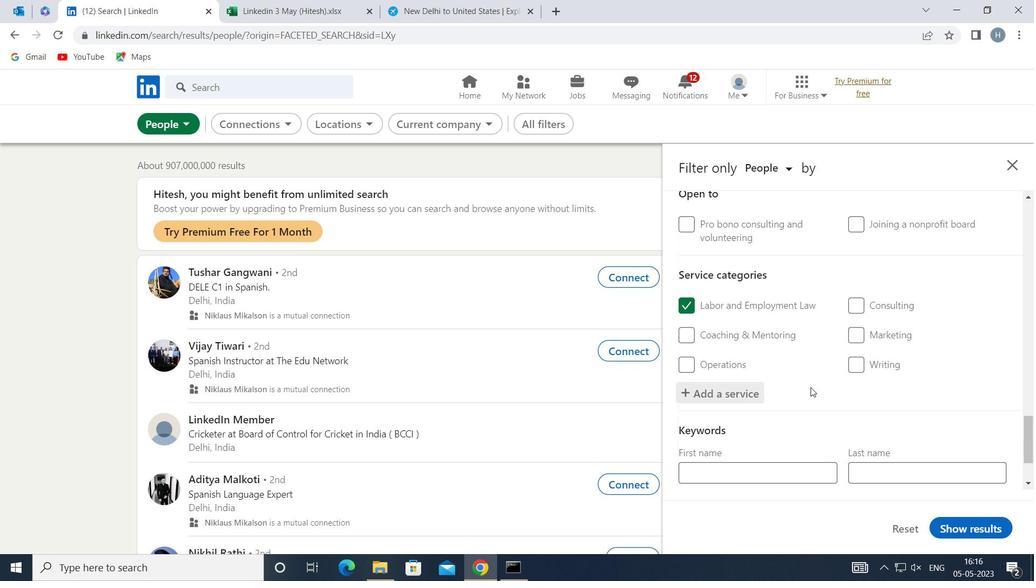 
Action: Mouse moved to (809, 386)
Screenshot: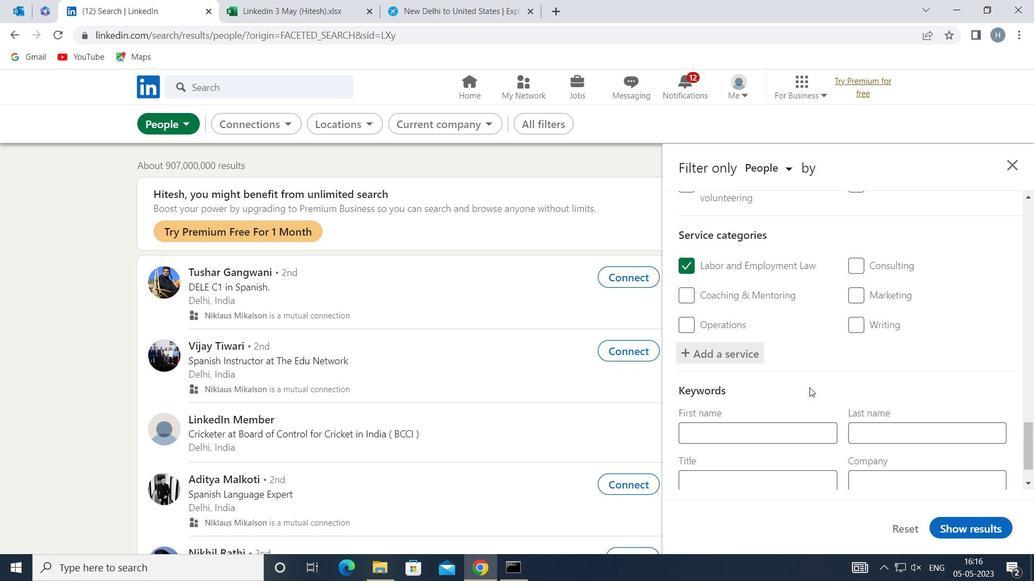 
Action: Mouse scrolled (809, 386) with delta (0, 0)
Screenshot: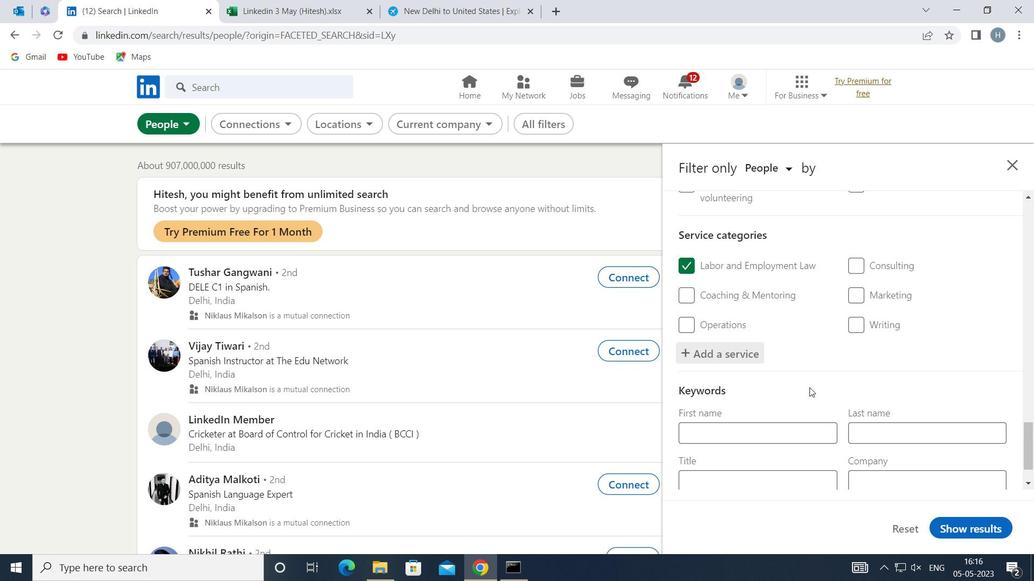 
Action: Mouse scrolled (809, 386) with delta (0, 0)
Screenshot: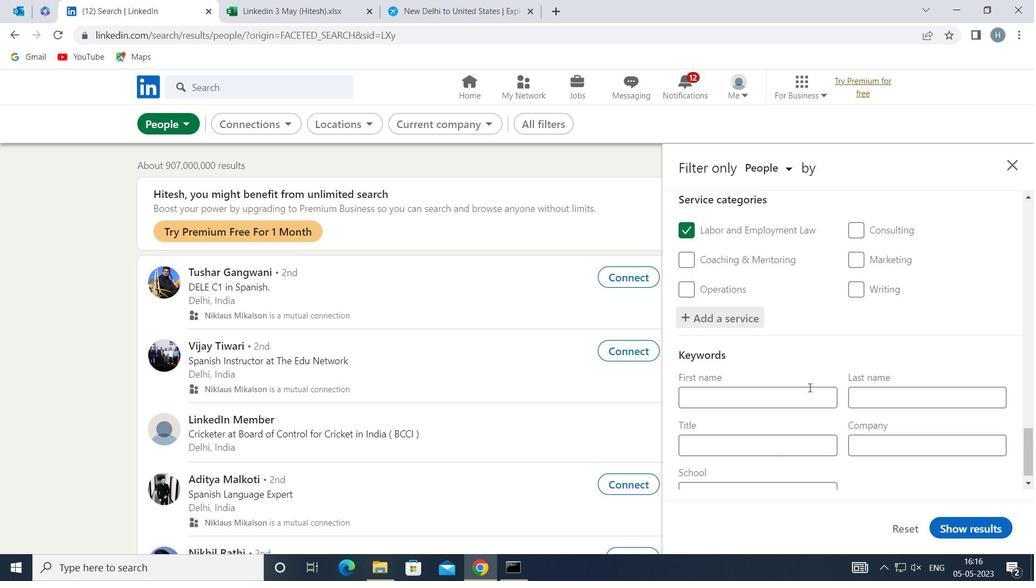 
Action: Mouse scrolled (809, 386) with delta (0, 0)
Screenshot: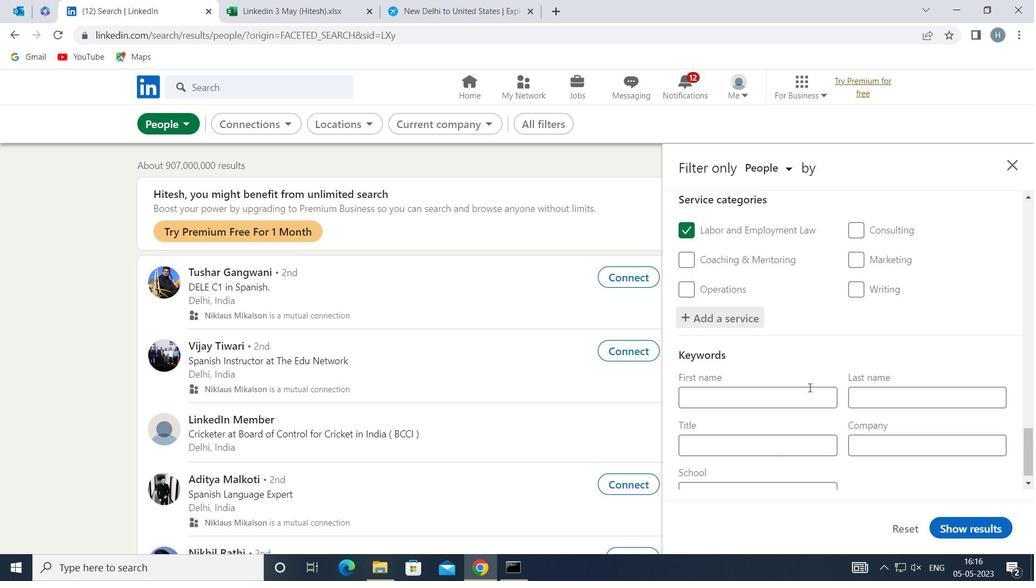 
Action: Mouse moved to (808, 427)
Screenshot: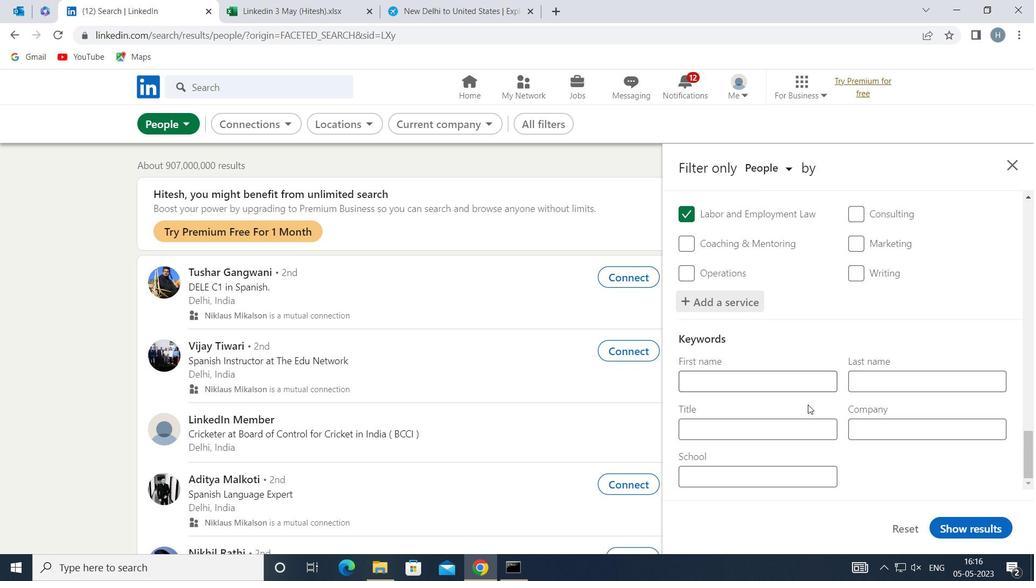 
Action: Mouse pressed left at (808, 427)
Screenshot: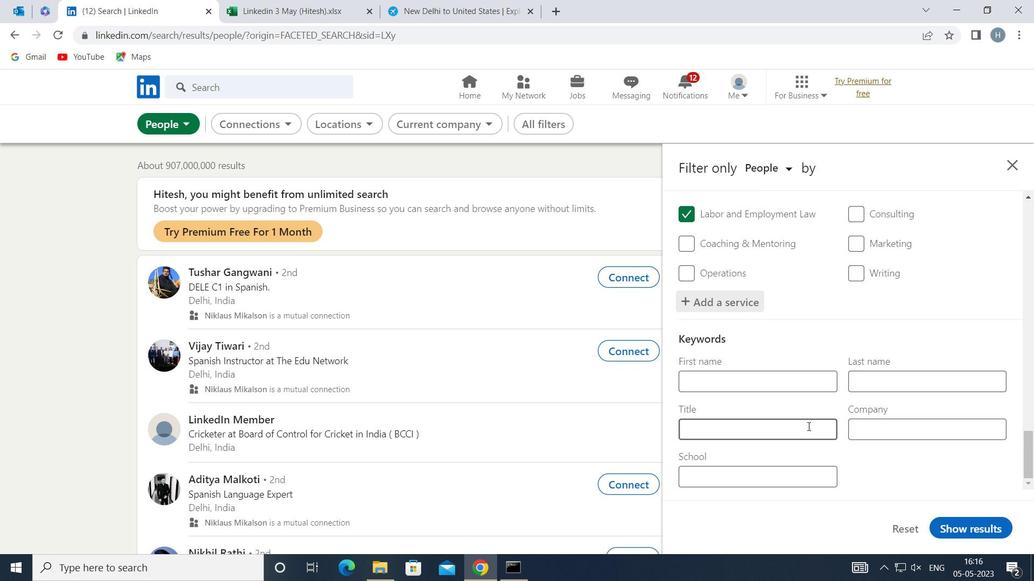 
Action: Key pressed <Key.shift>WEDD<Key.backspace><Key.backspace>LDING
Screenshot: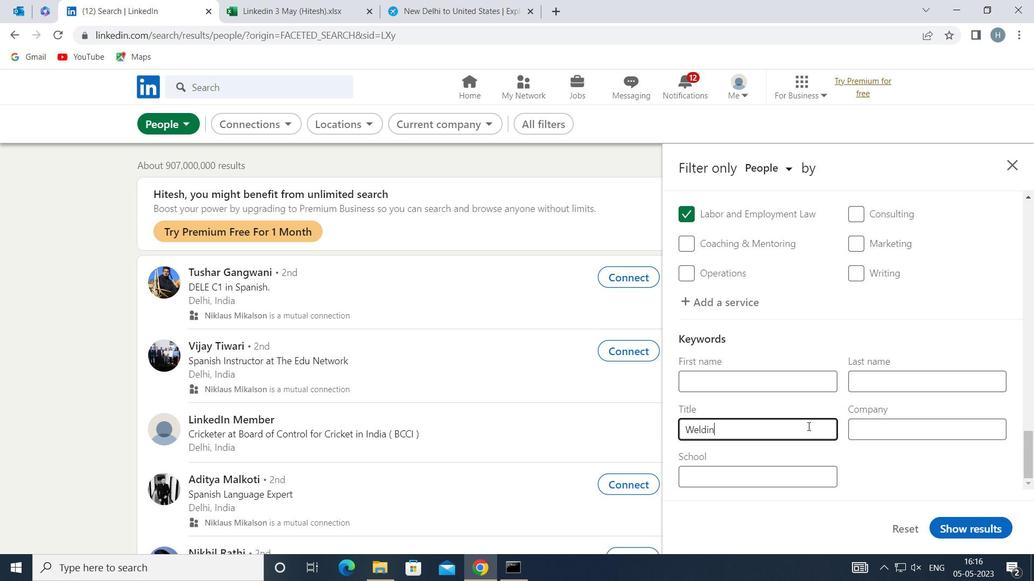 
Action: Mouse moved to (969, 525)
Screenshot: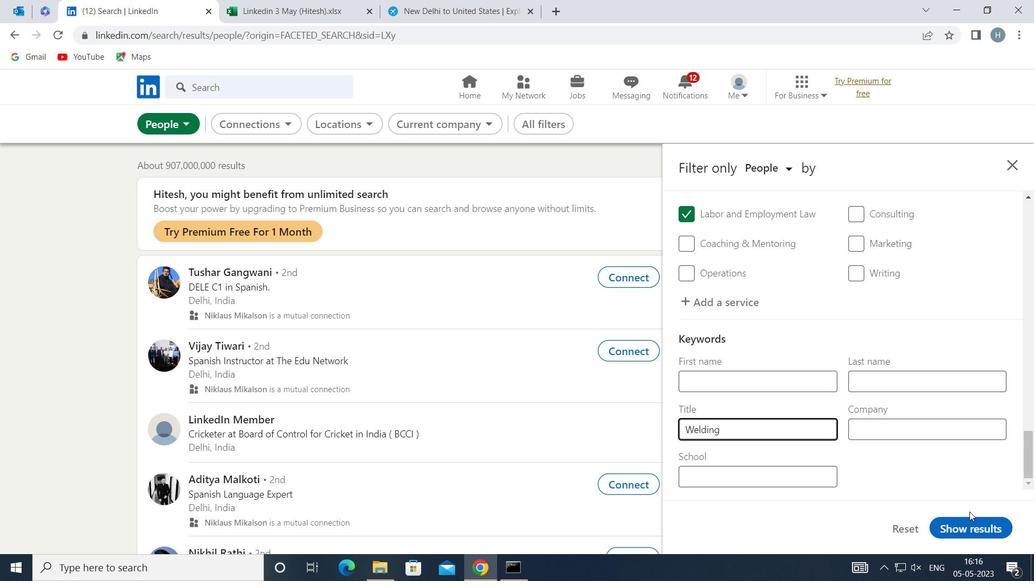 
Action: Mouse pressed left at (969, 525)
Screenshot: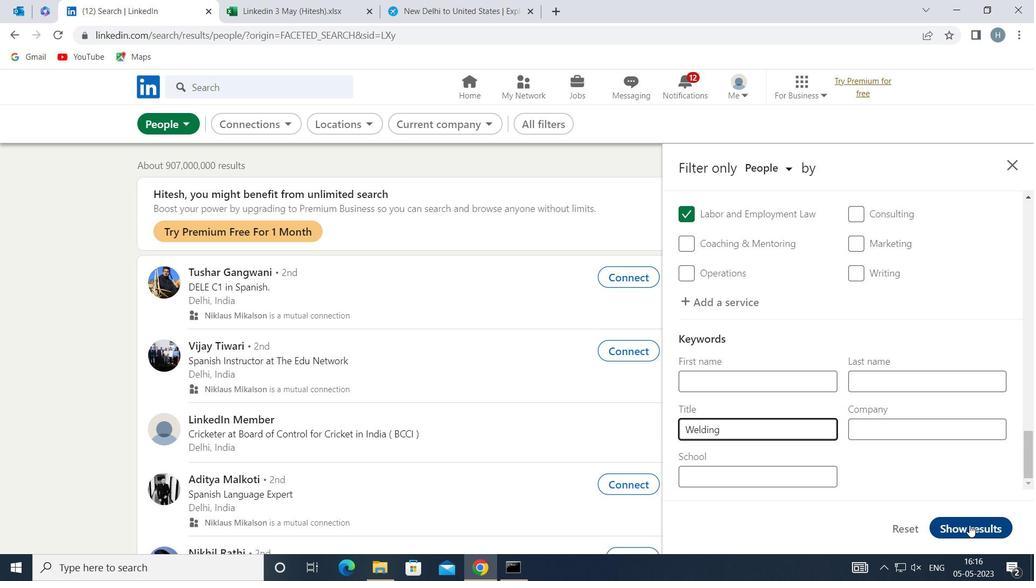 
